 Task: Look for space in Santiago Tuxtla, Mexico from 3rd August, 2023 to 17th August, 2023 for 3 adults, 1 child in price range Rs.3000 to Rs.15000. Place can be entire place with 3 bedrooms having 4 beds and 2 bathrooms. Property type can be house, flat, guest house. Booking option can be shelf check-in. Required host language is English.
Action: Mouse moved to (585, 119)
Screenshot: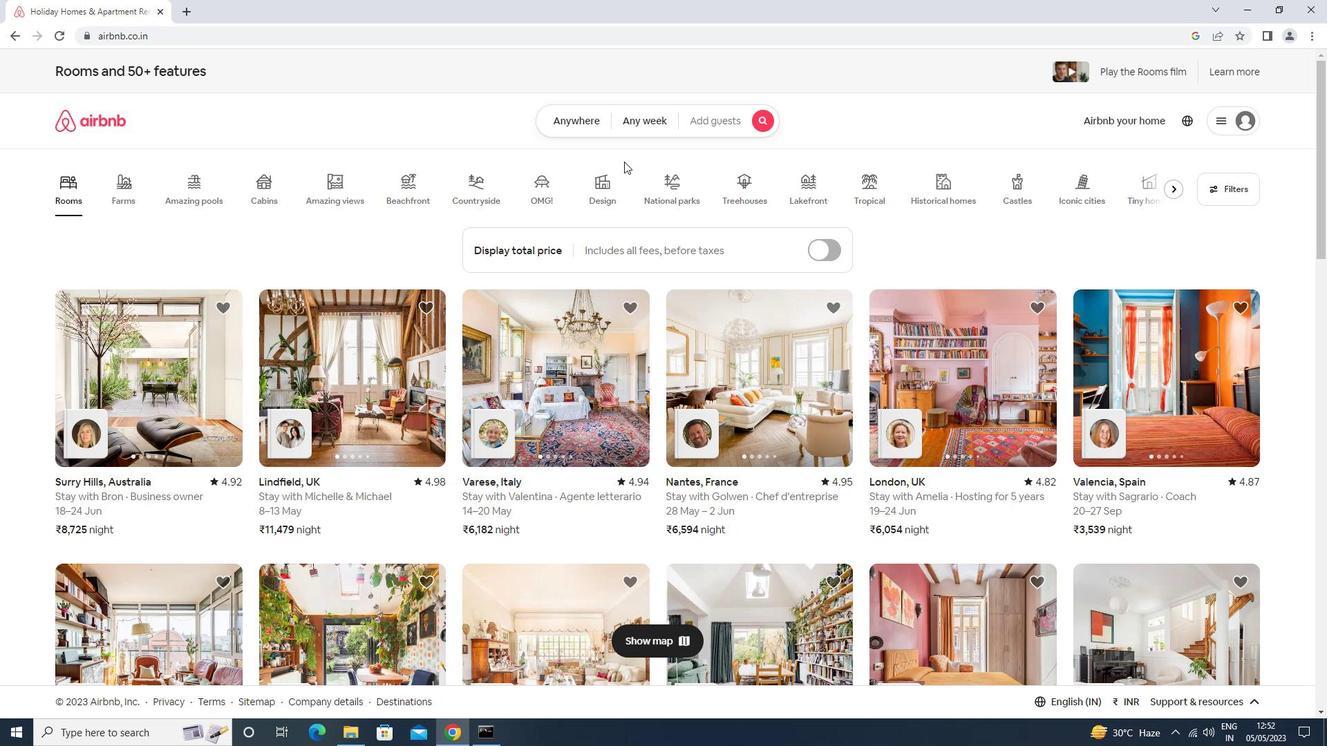 
Action: Mouse pressed left at (585, 119)
Screenshot: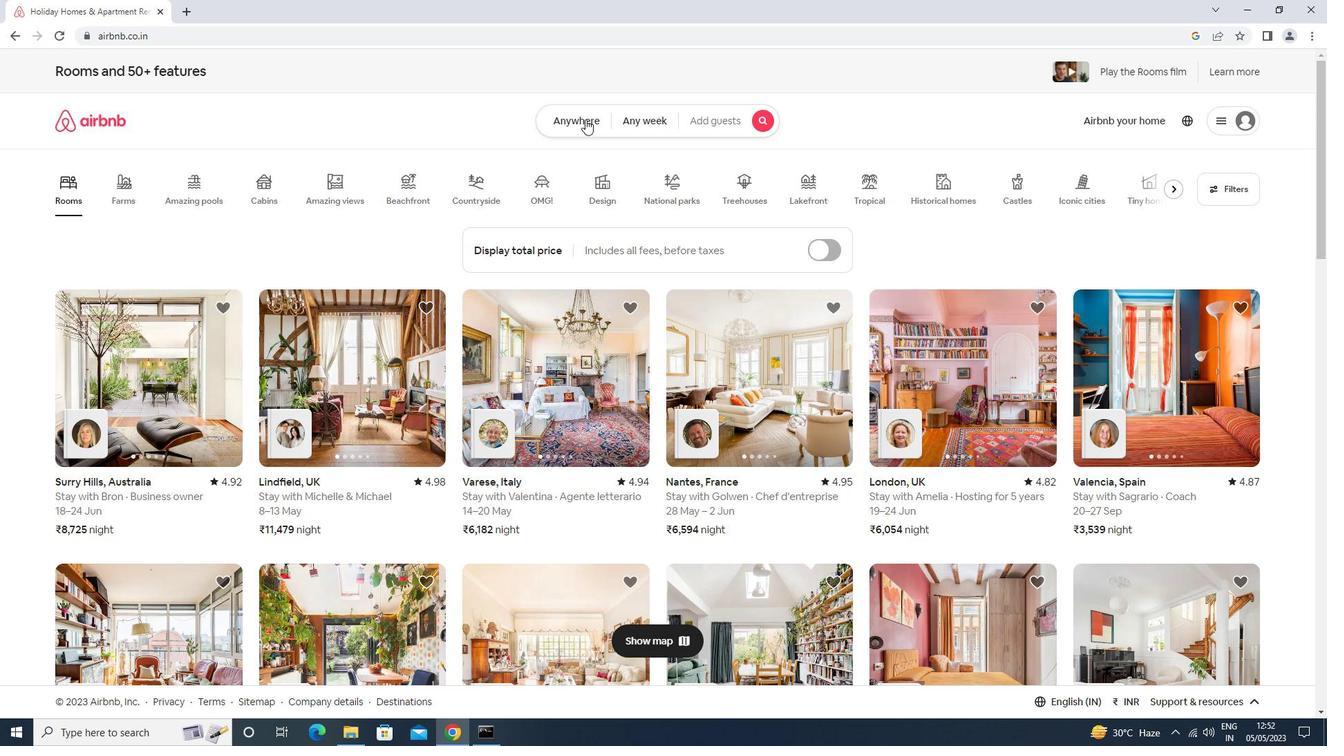 
Action: Mouse moved to (408, 177)
Screenshot: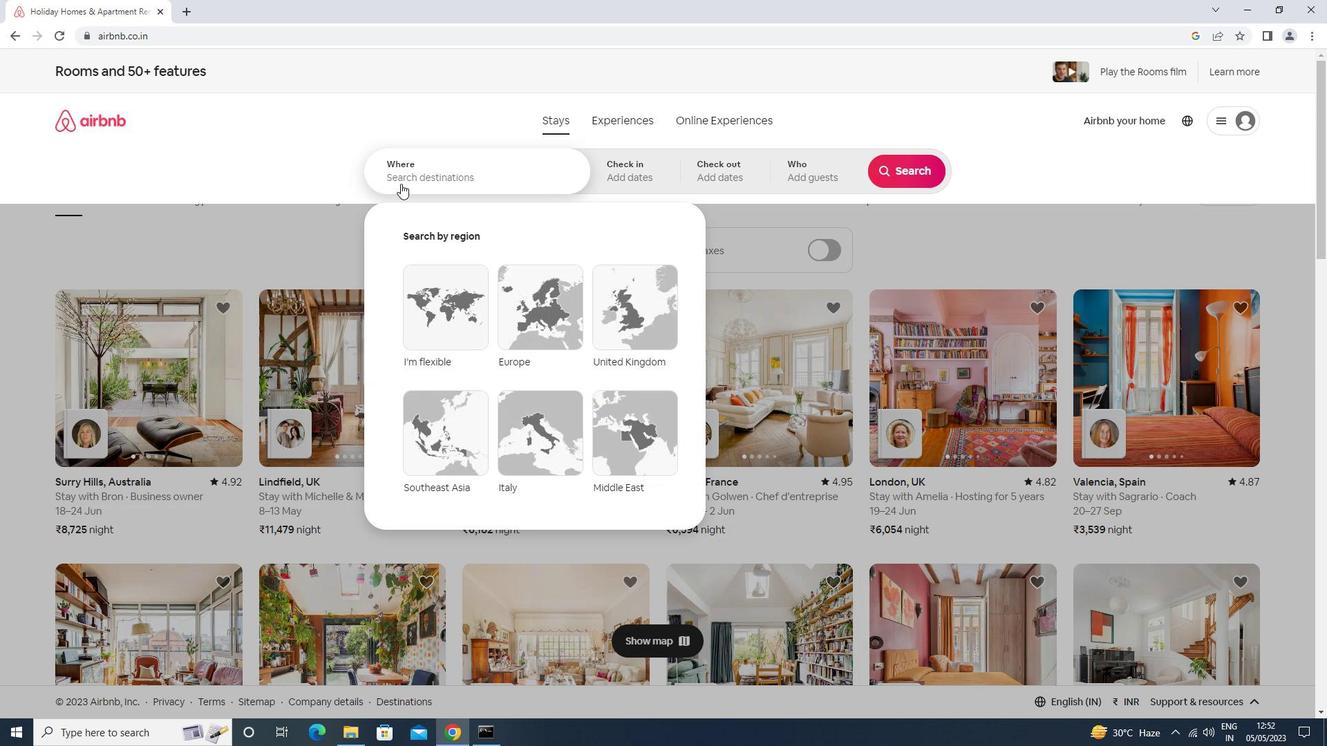 
Action: Mouse pressed left at (408, 177)
Screenshot: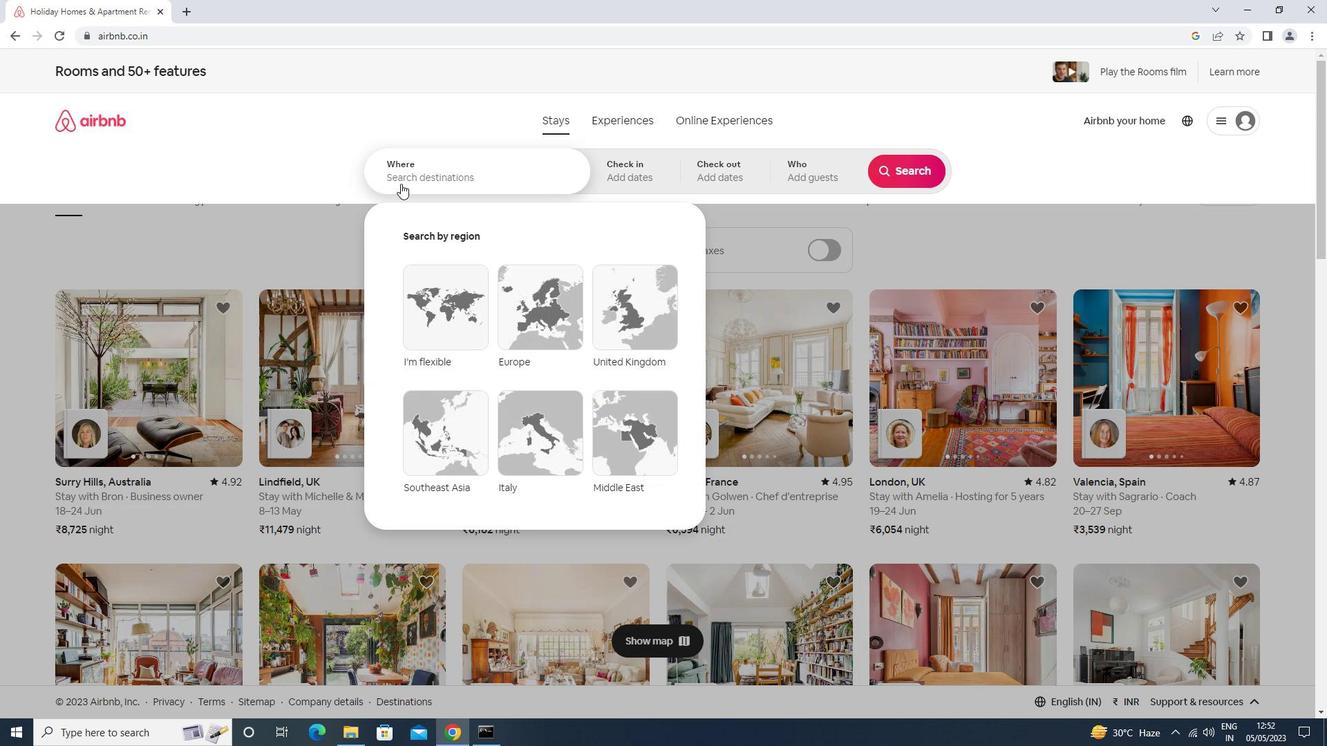 
Action: Key pressed <Key.shift>SANTIAGO<Key.space><Key.shift>T<Key.down><Key.enter>
Screenshot: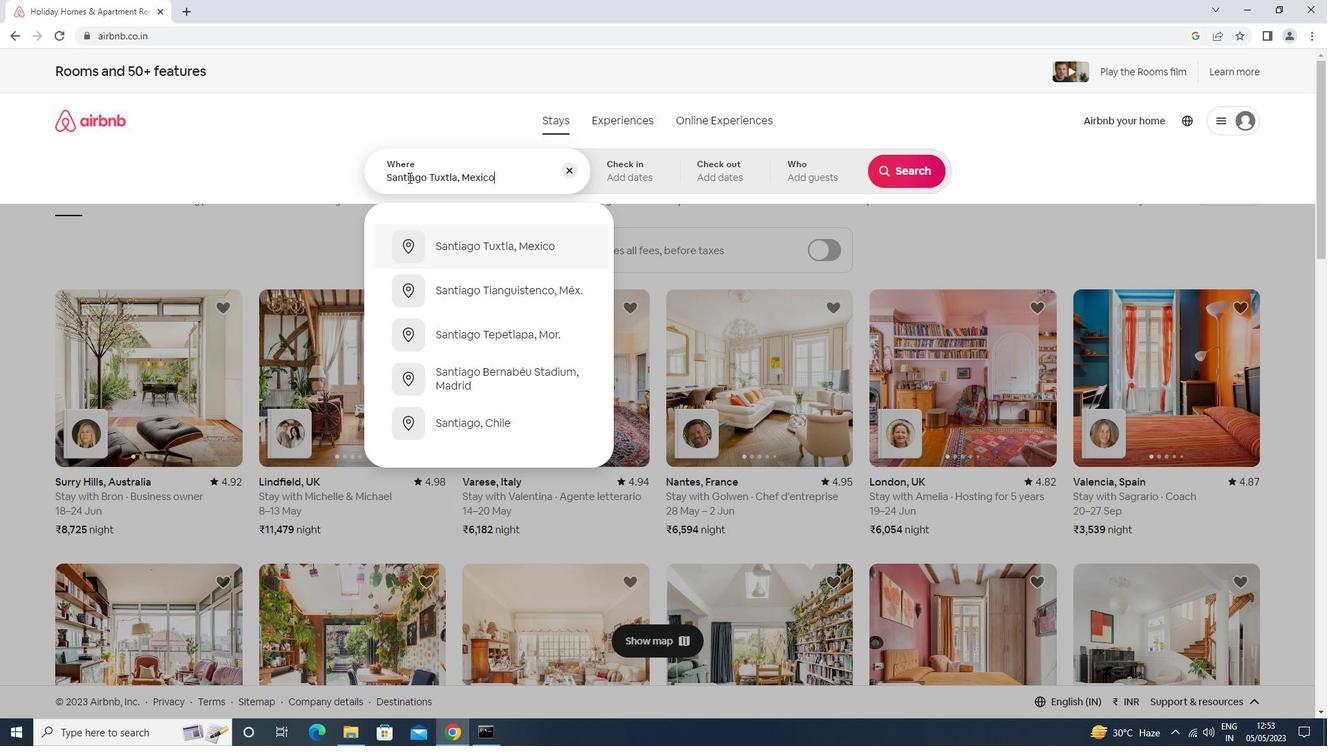 
Action: Mouse moved to (899, 270)
Screenshot: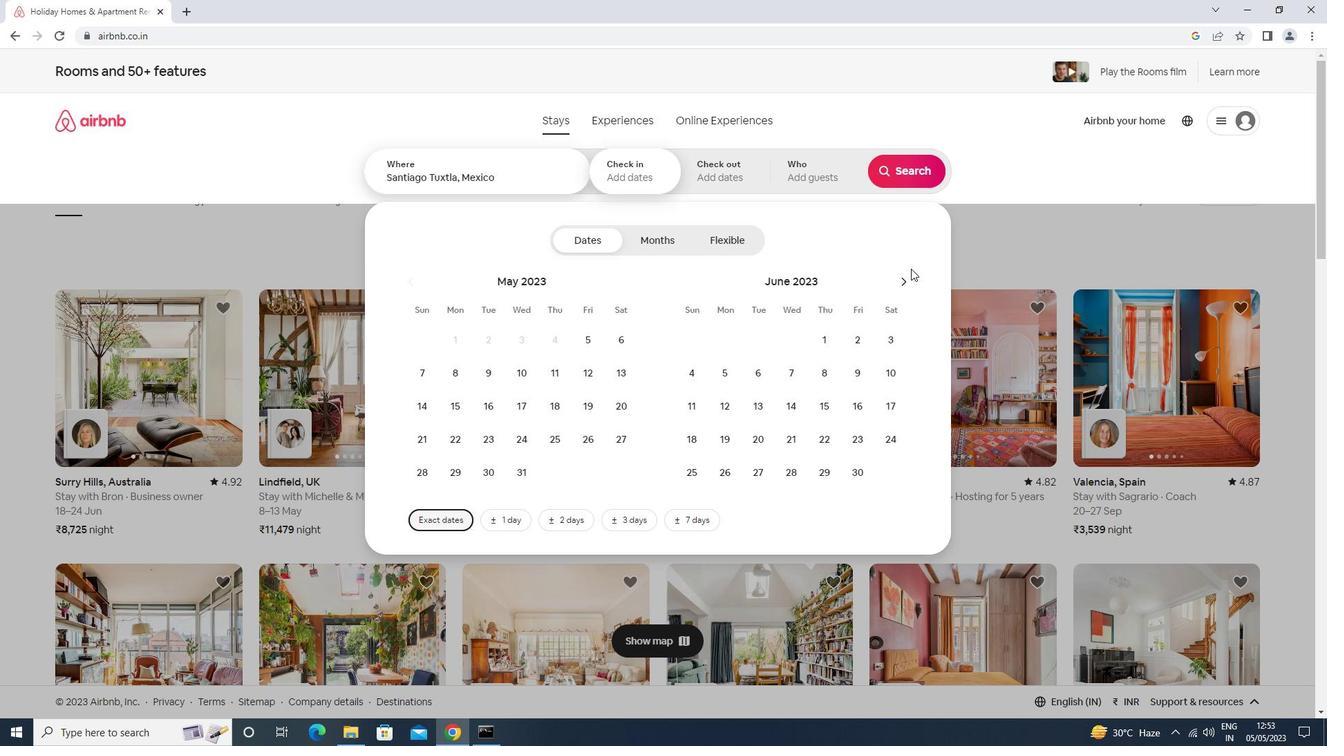
Action: Mouse pressed left at (899, 270)
Screenshot: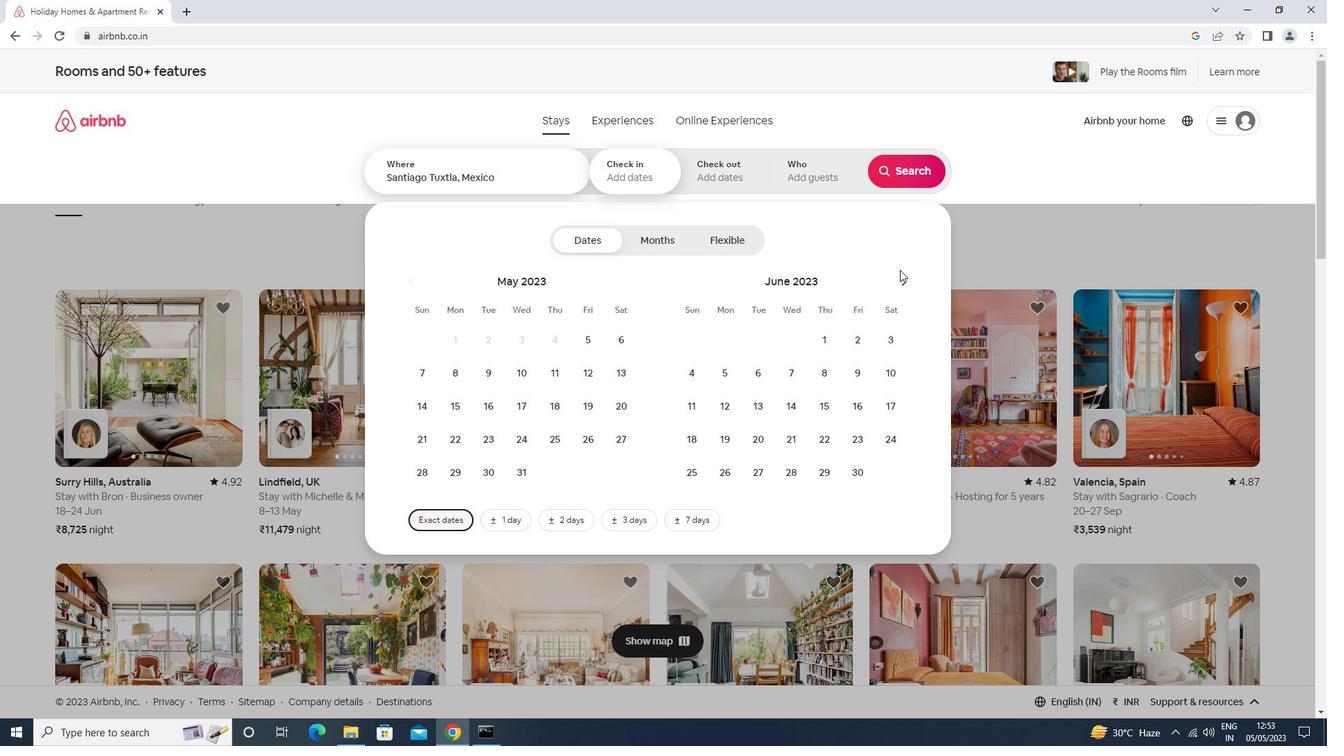
Action: Mouse moved to (900, 275)
Screenshot: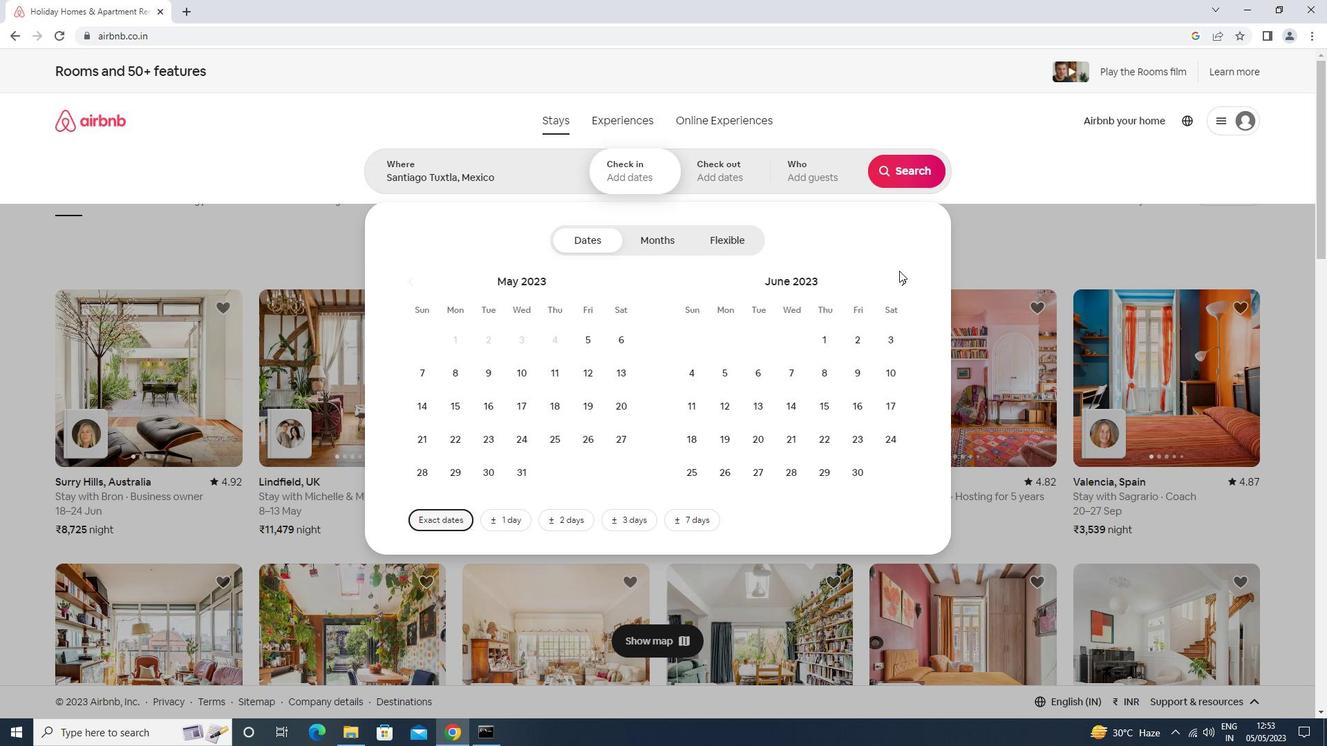 
Action: Mouse pressed left at (900, 275)
Screenshot: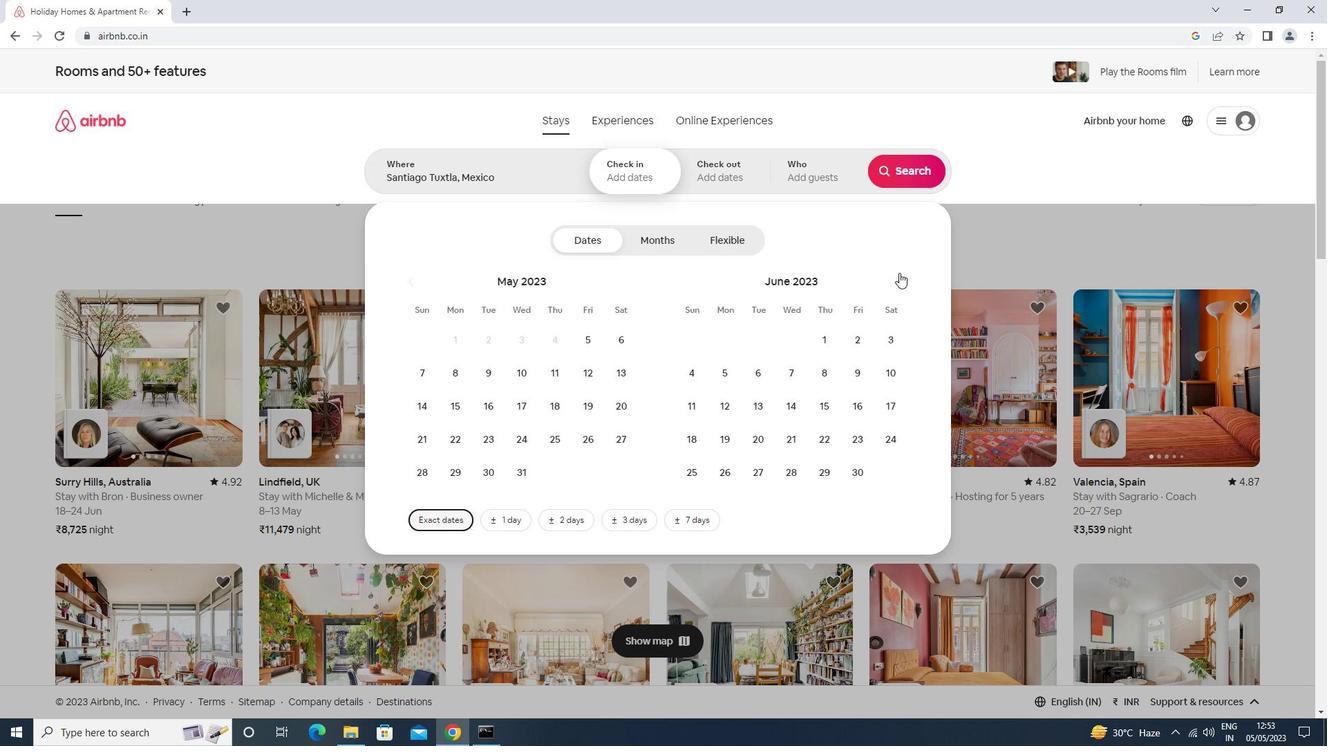 
Action: Mouse pressed left at (900, 275)
Screenshot: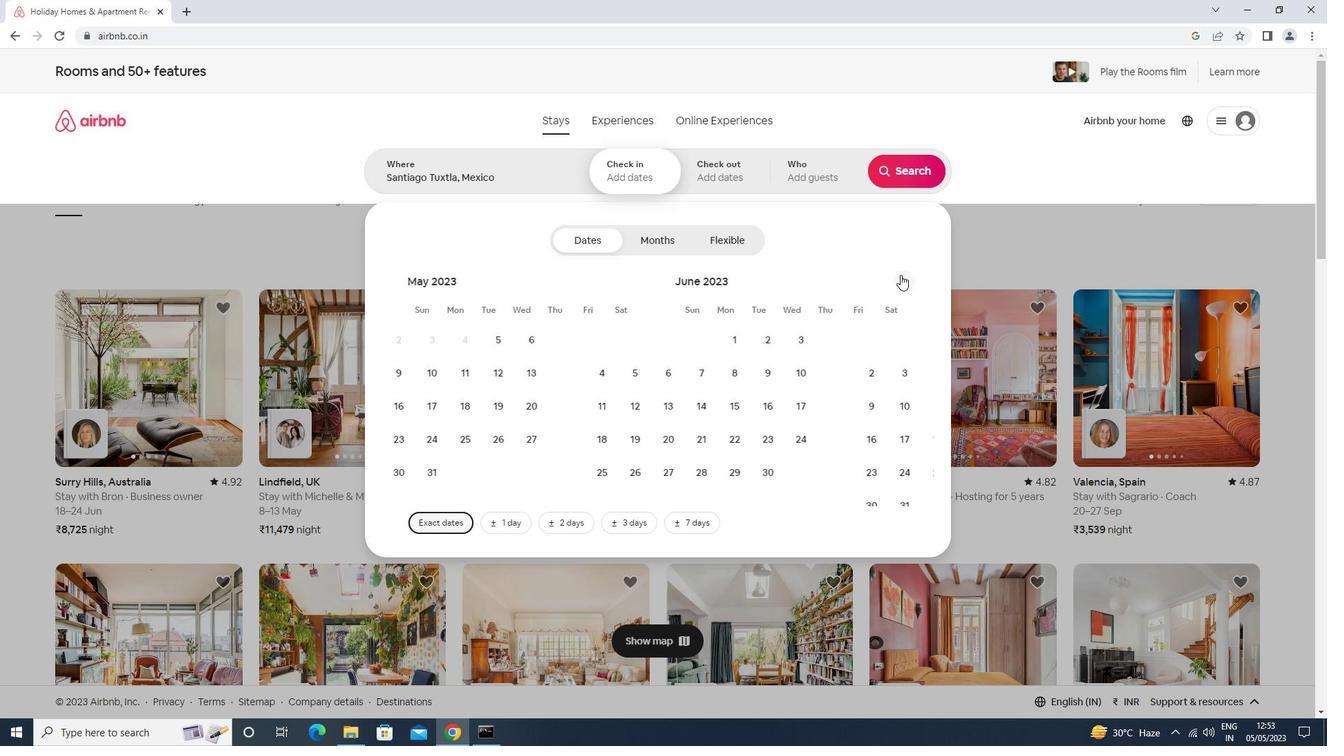 
Action: Mouse moved to (830, 335)
Screenshot: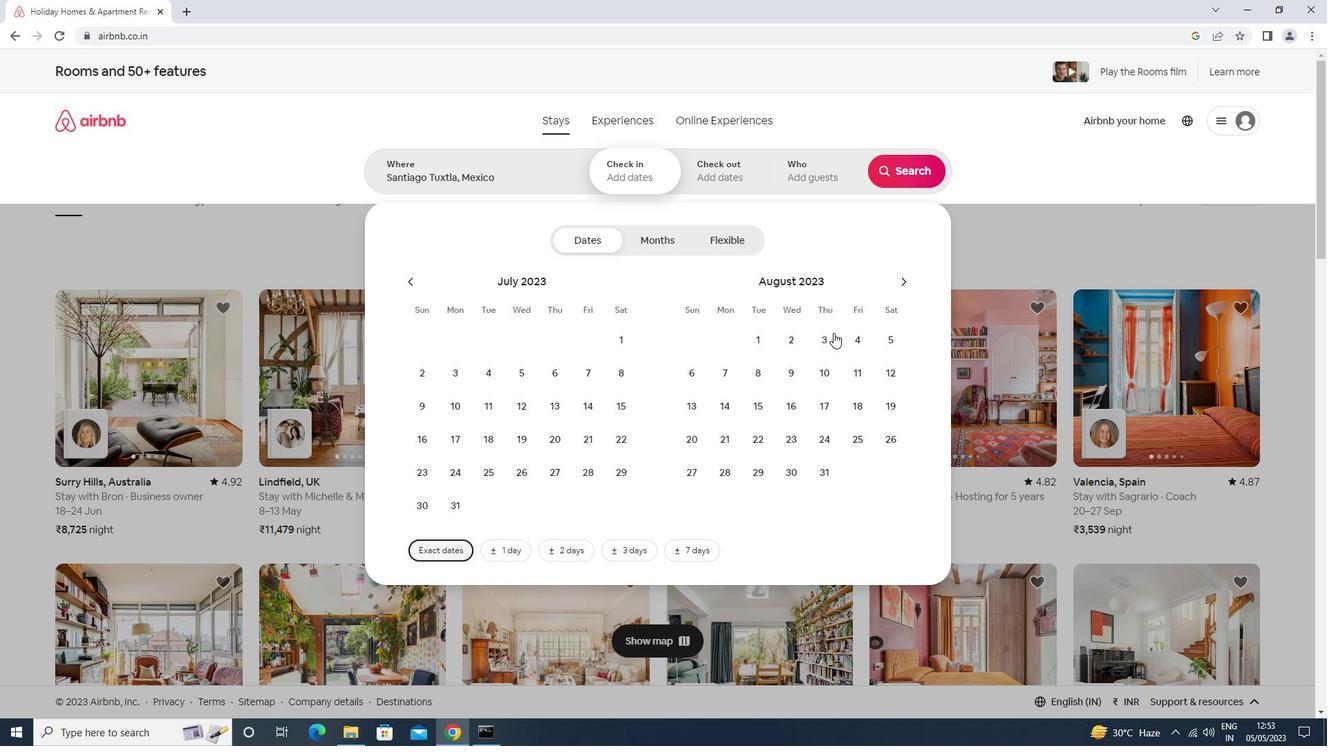 
Action: Mouse pressed left at (830, 335)
Screenshot: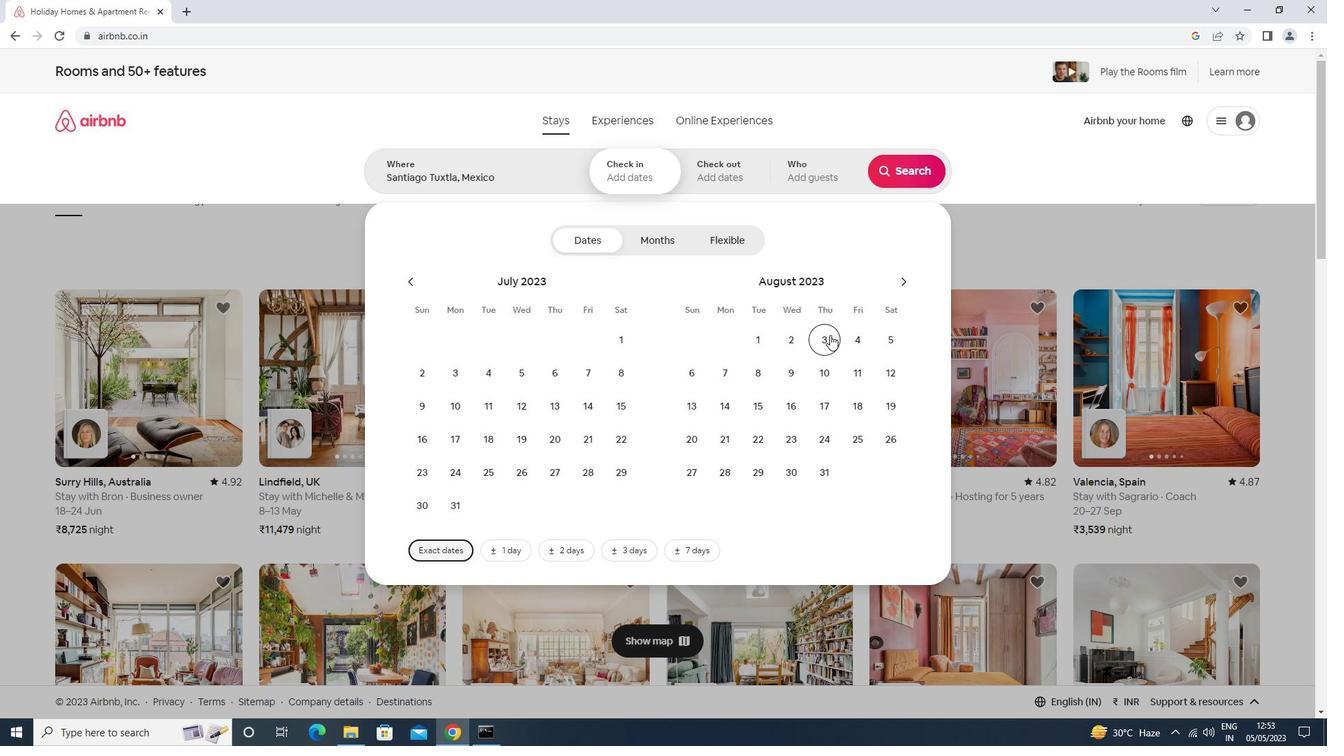 
Action: Mouse moved to (827, 409)
Screenshot: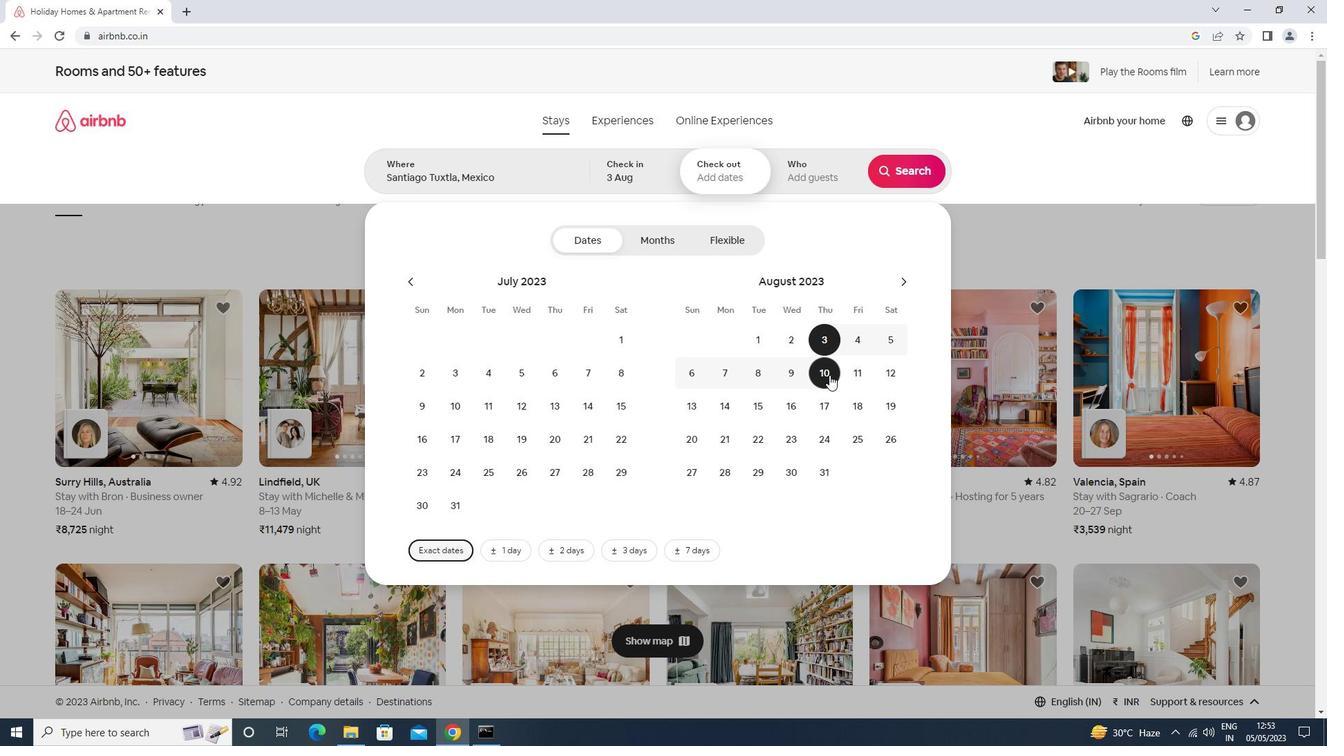 
Action: Mouse pressed left at (827, 409)
Screenshot: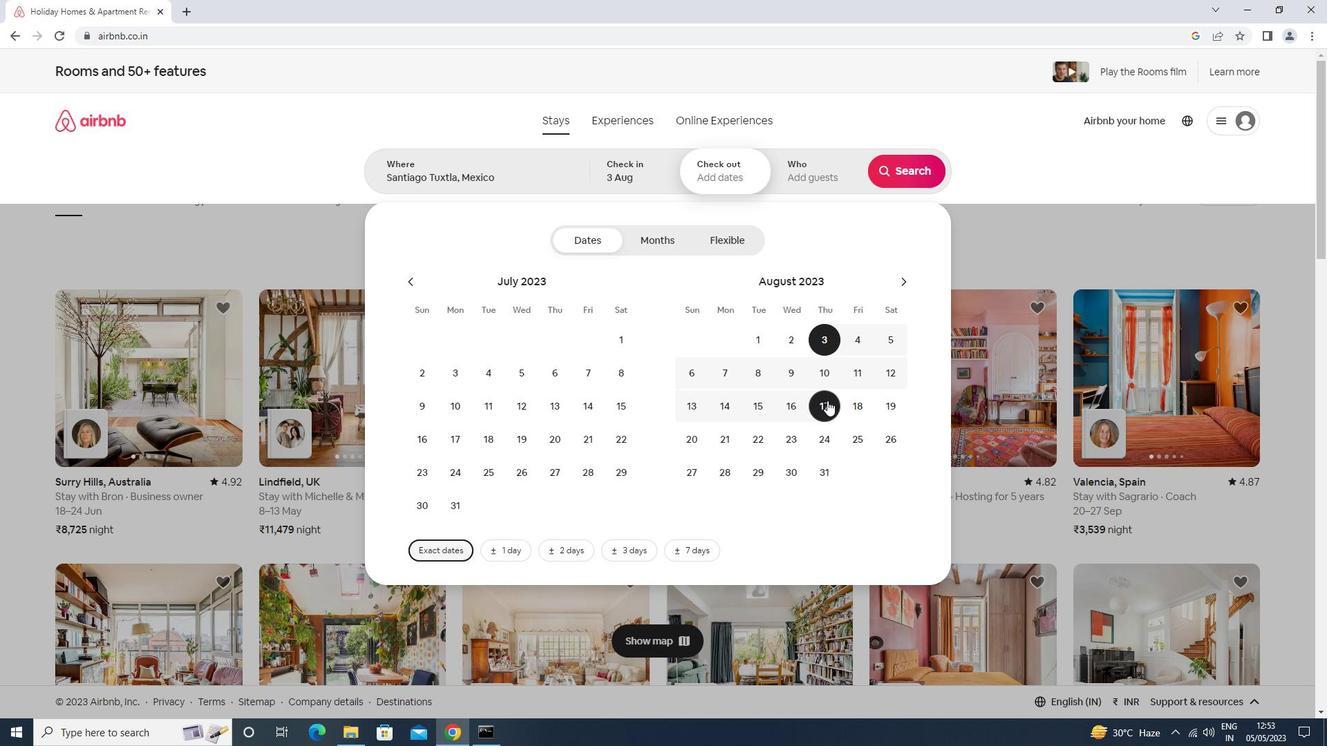 
Action: Mouse moved to (794, 166)
Screenshot: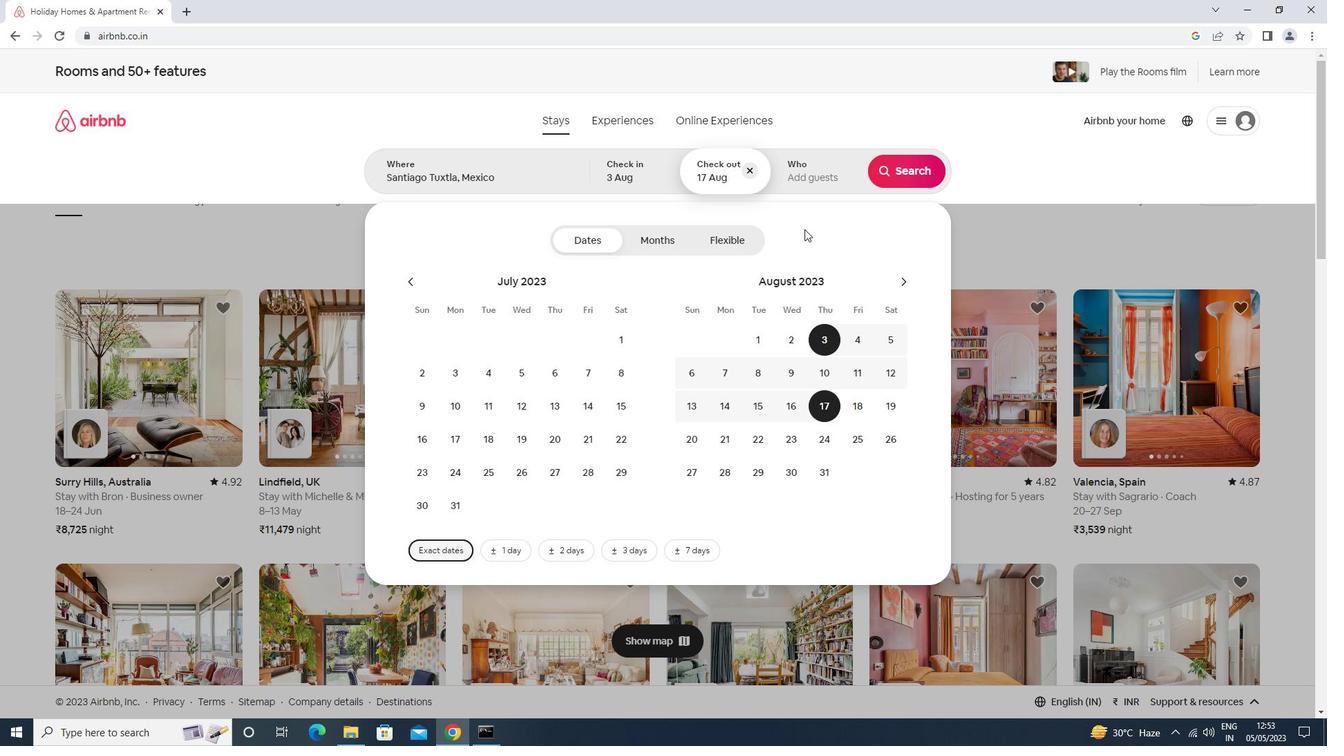
Action: Mouse pressed left at (794, 166)
Screenshot: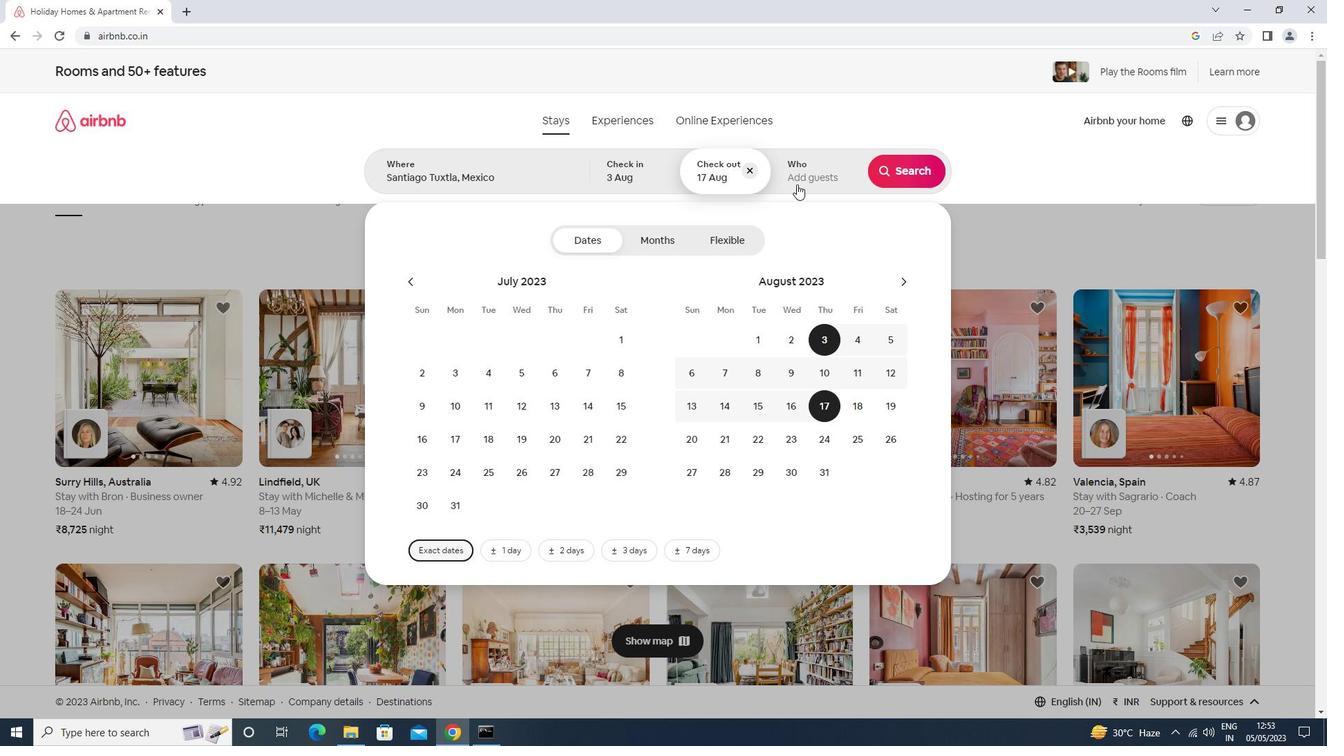
Action: Mouse moved to (906, 243)
Screenshot: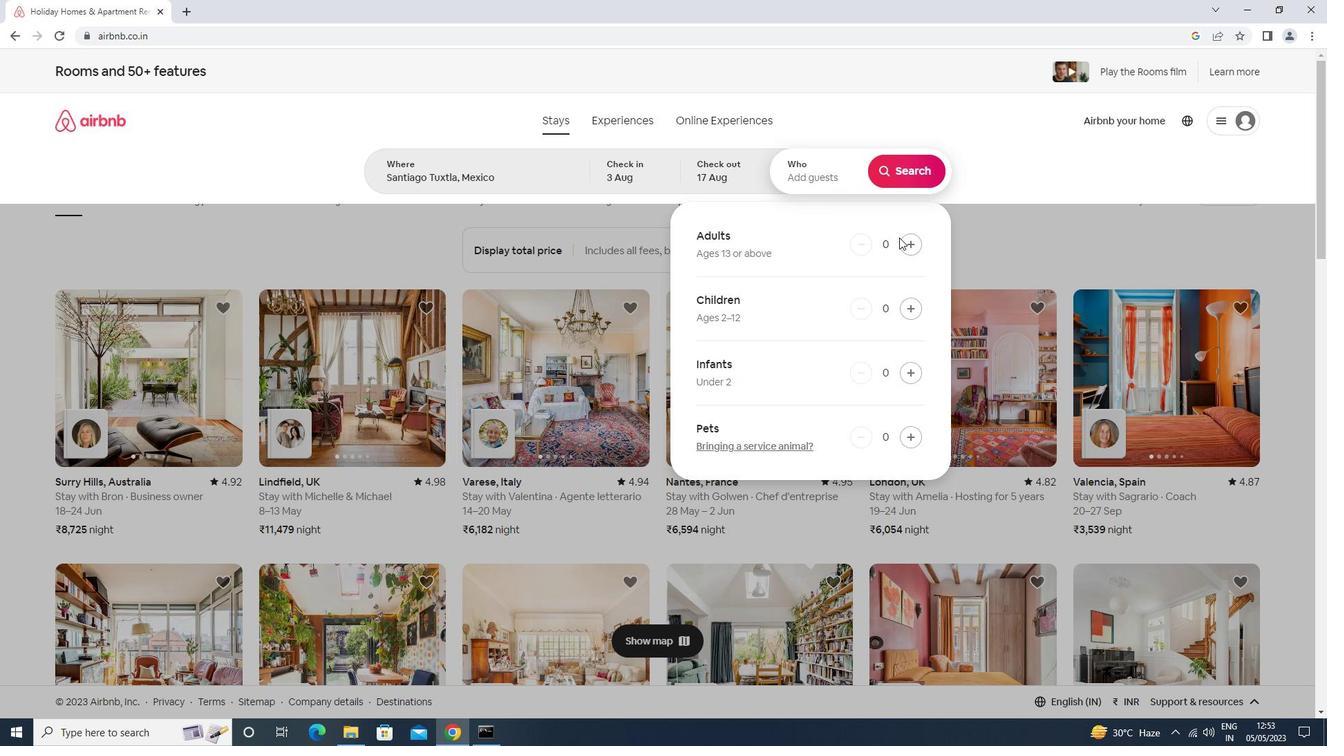 
Action: Mouse pressed left at (906, 243)
Screenshot: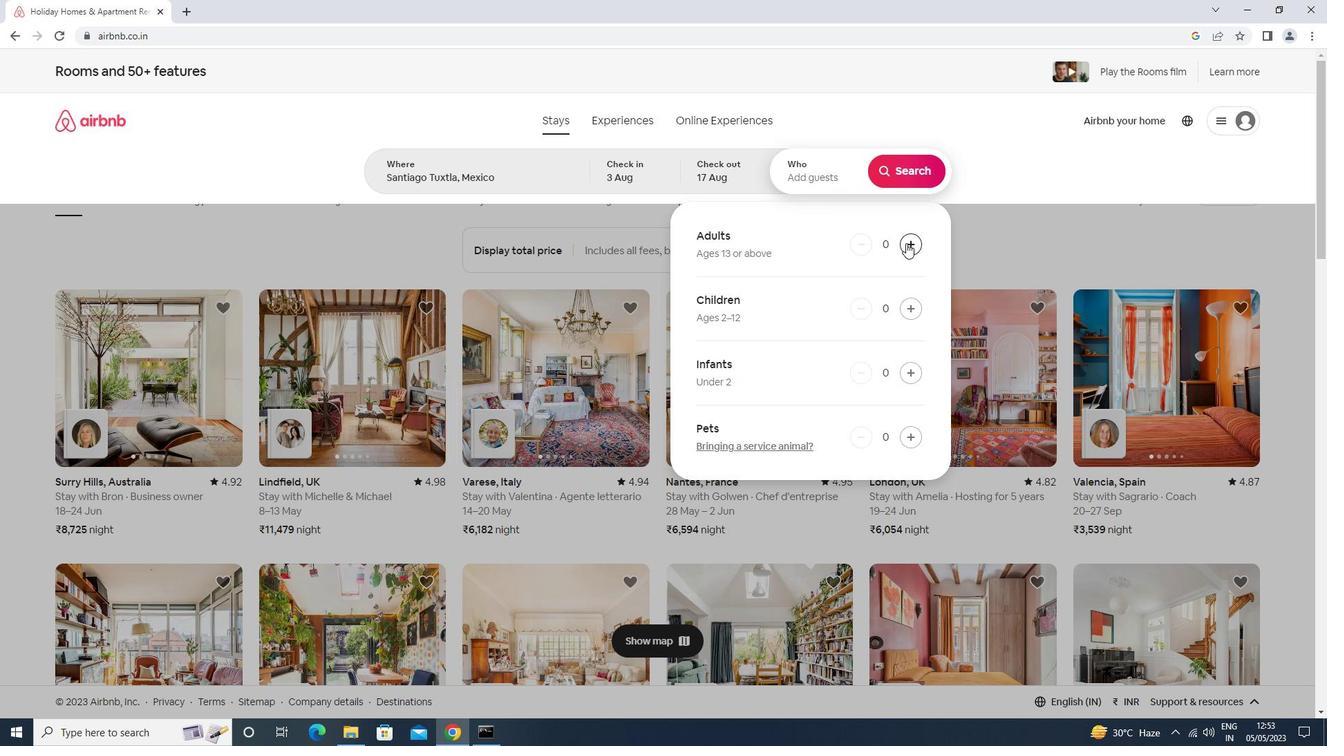 
Action: Mouse pressed left at (906, 243)
Screenshot: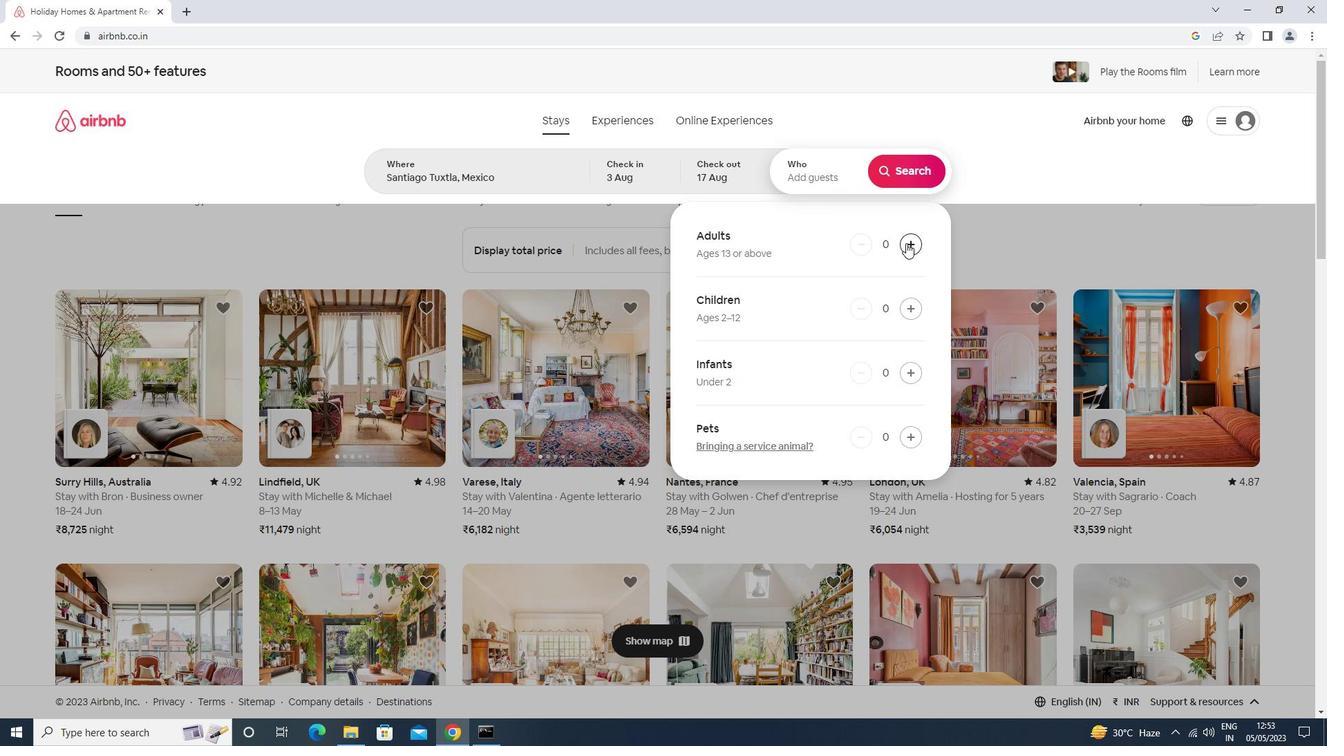
Action: Mouse pressed left at (906, 243)
Screenshot: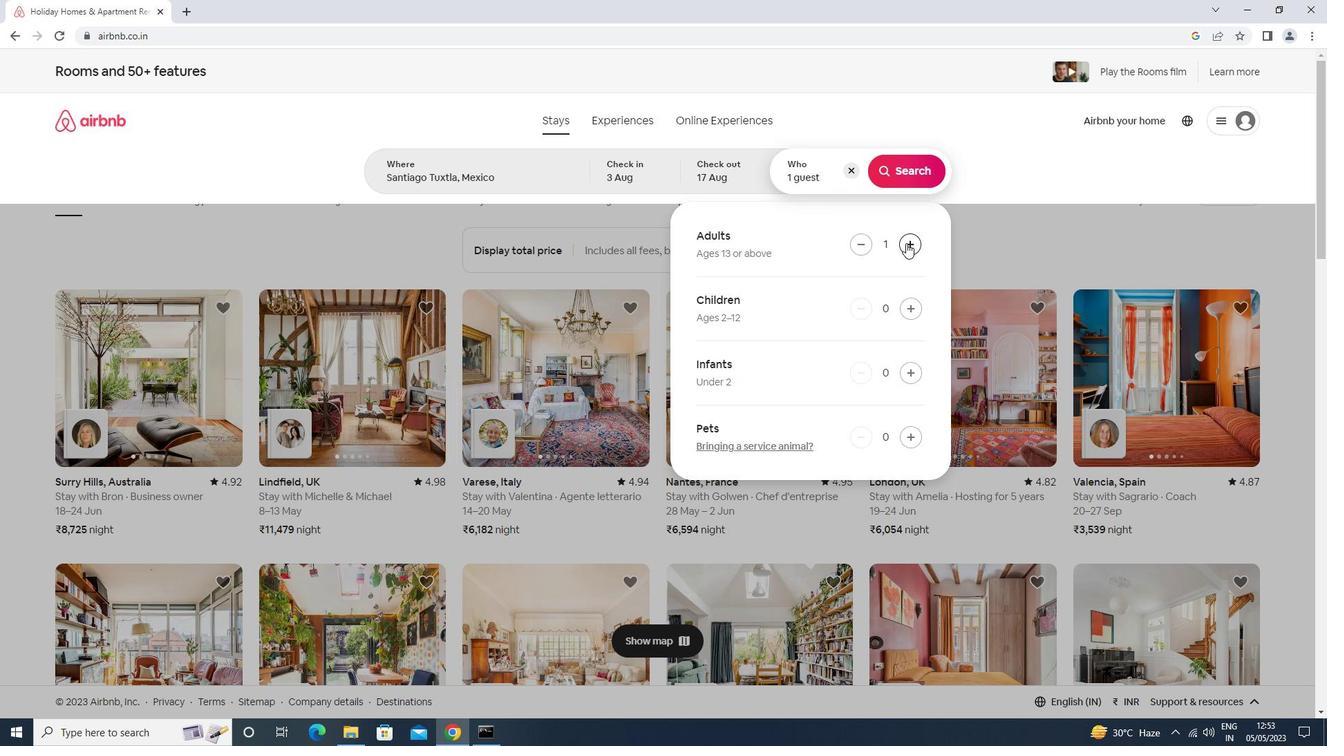 
Action: Mouse pressed left at (906, 243)
Screenshot: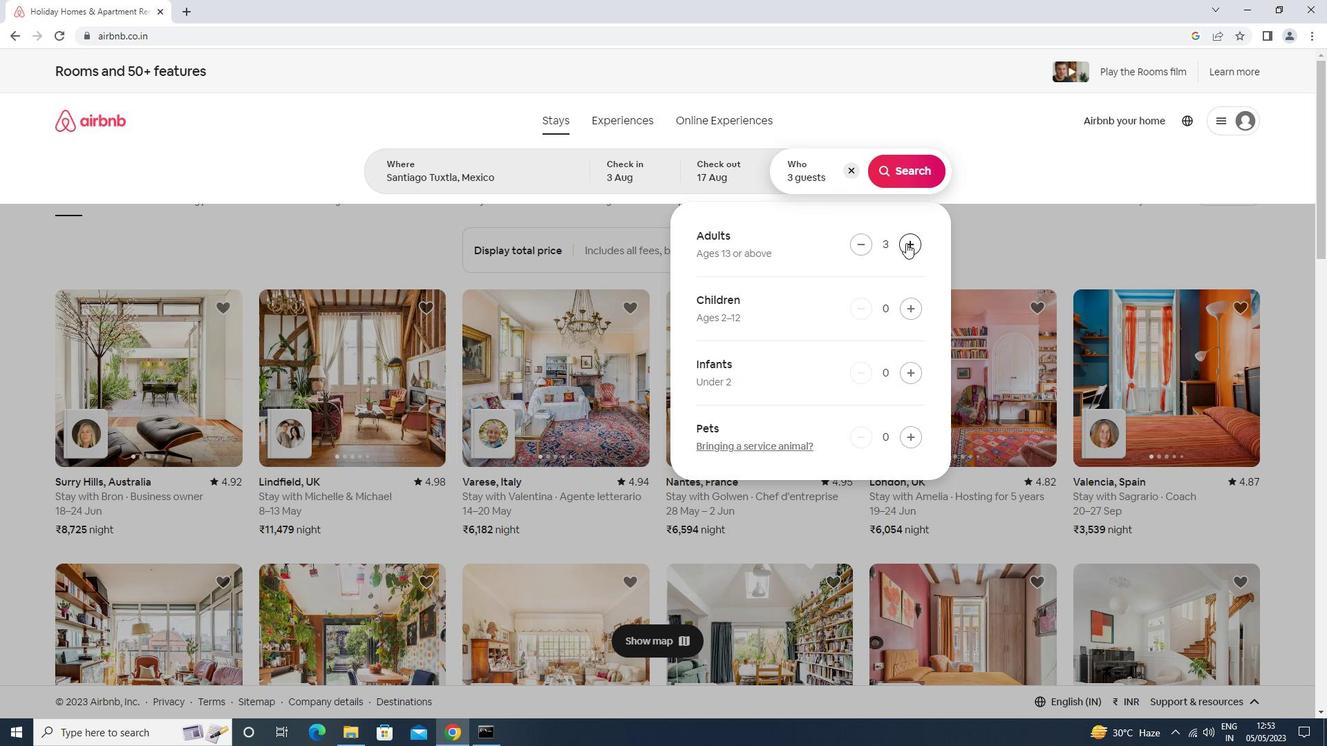 
Action: Mouse moved to (859, 241)
Screenshot: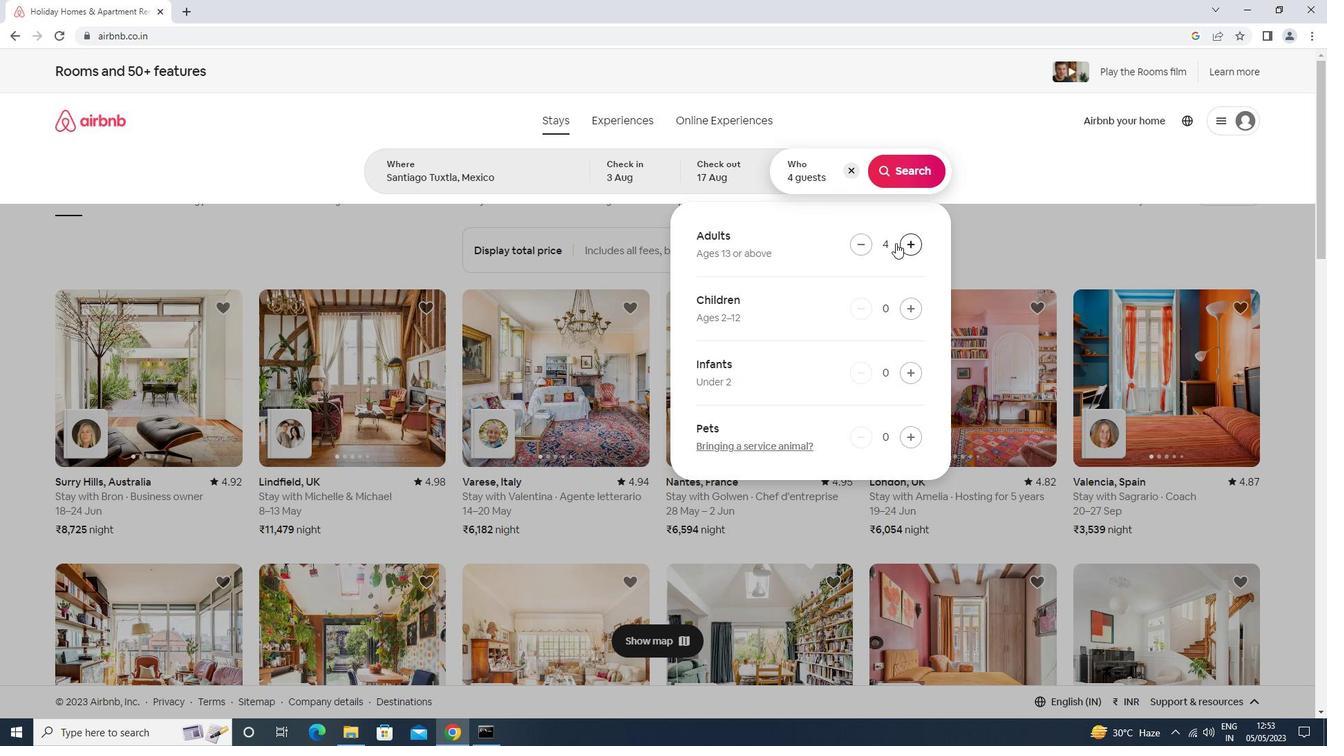 
Action: Mouse pressed left at (859, 241)
Screenshot: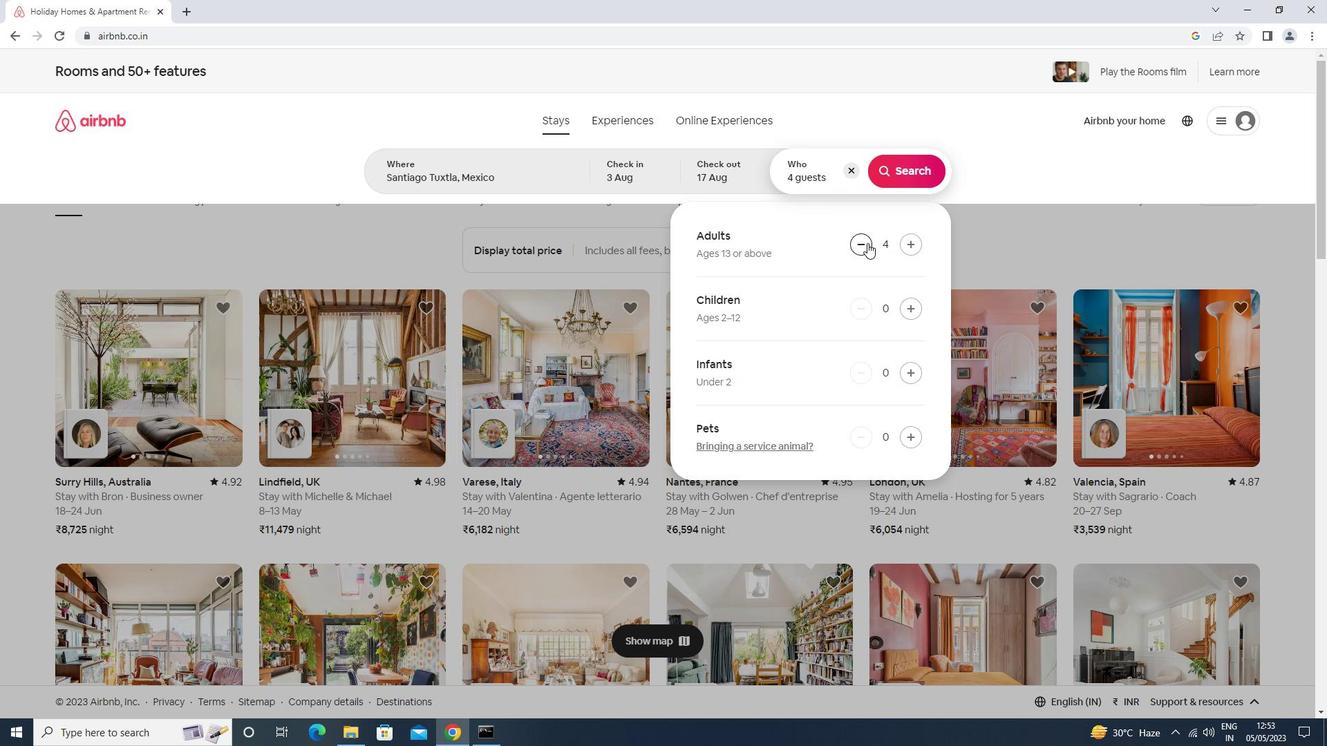 
Action: Mouse moved to (903, 304)
Screenshot: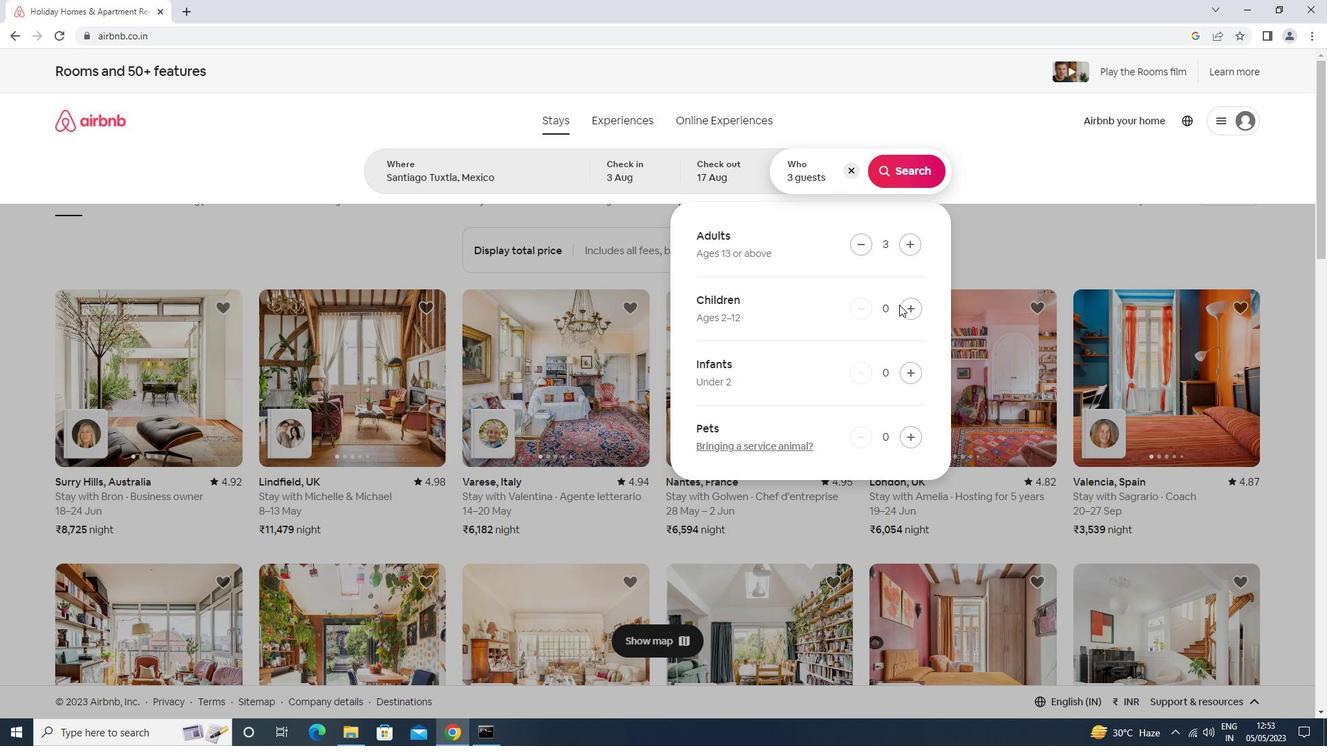 
Action: Mouse pressed left at (903, 304)
Screenshot: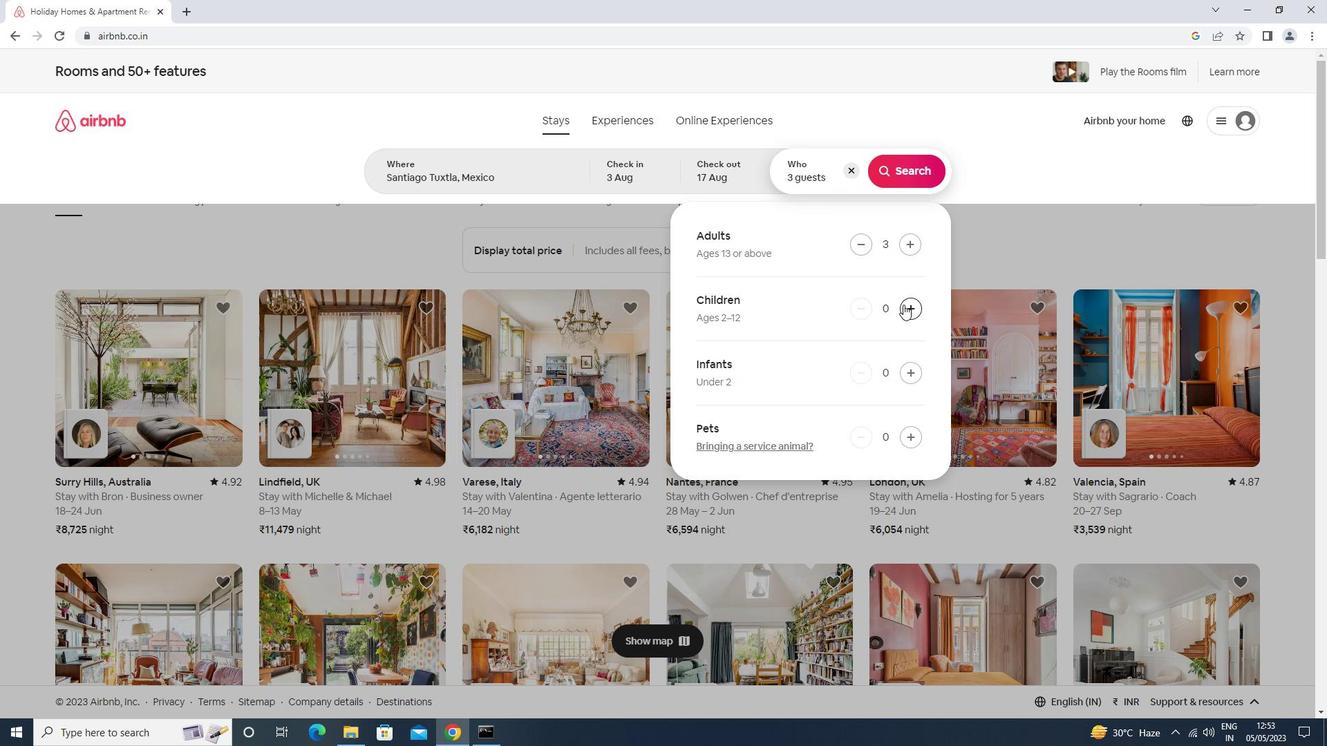 
Action: Mouse moved to (902, 172)
Screenshot: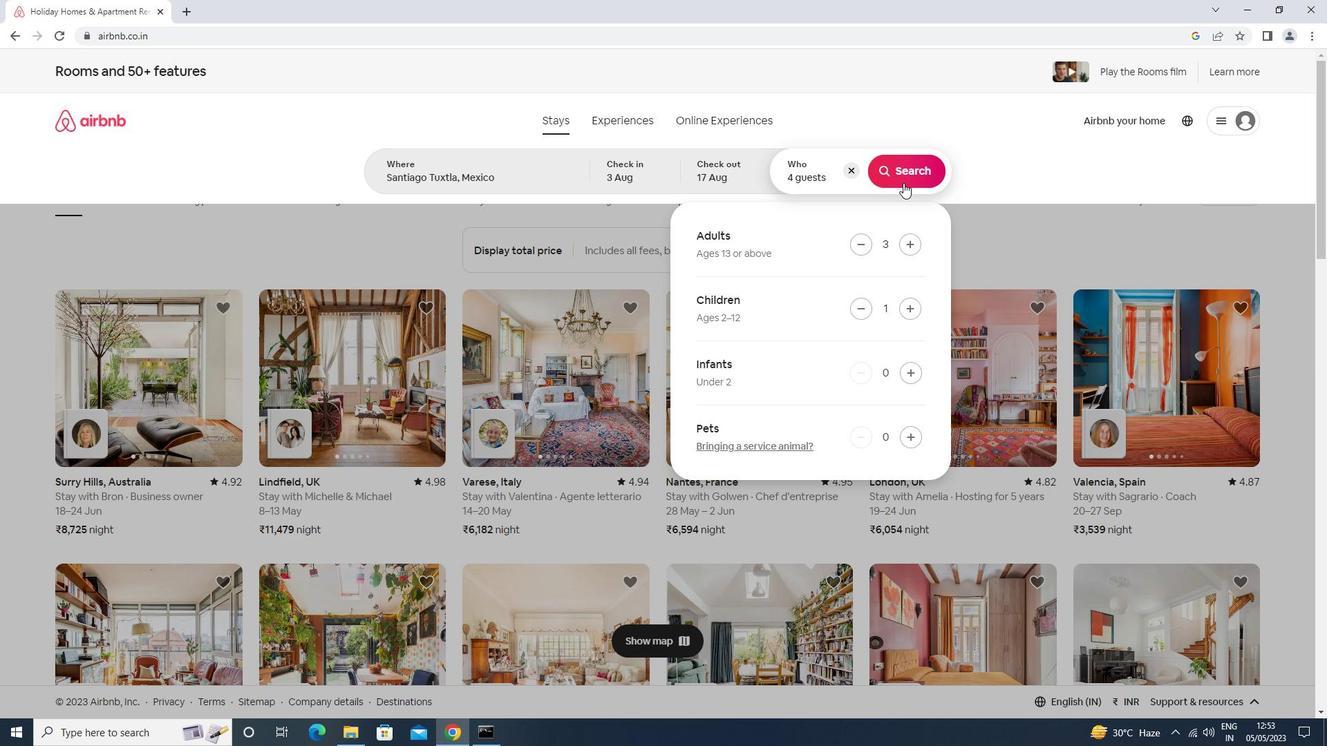 
Action: Mouse pressed left at (902, 172)
Screenshot: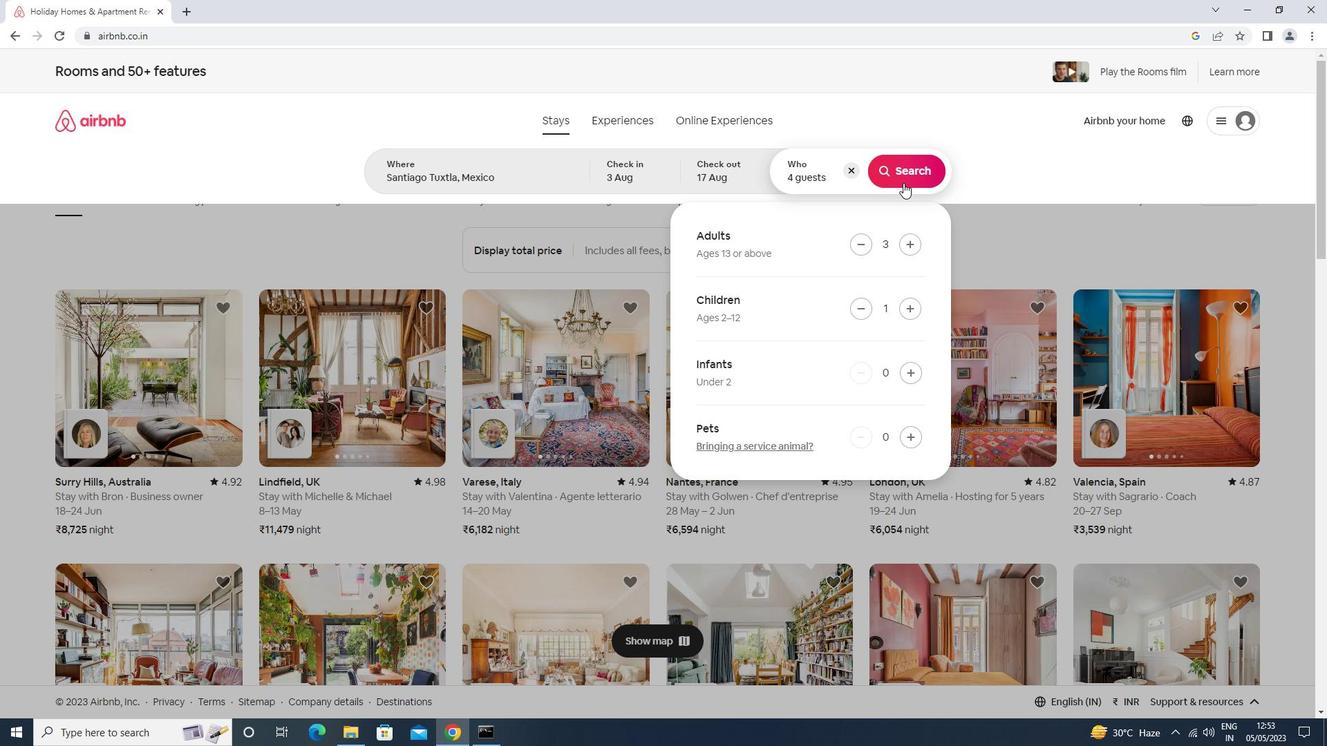 
Action: Mouse moved to (1265, 130)
Screenshot: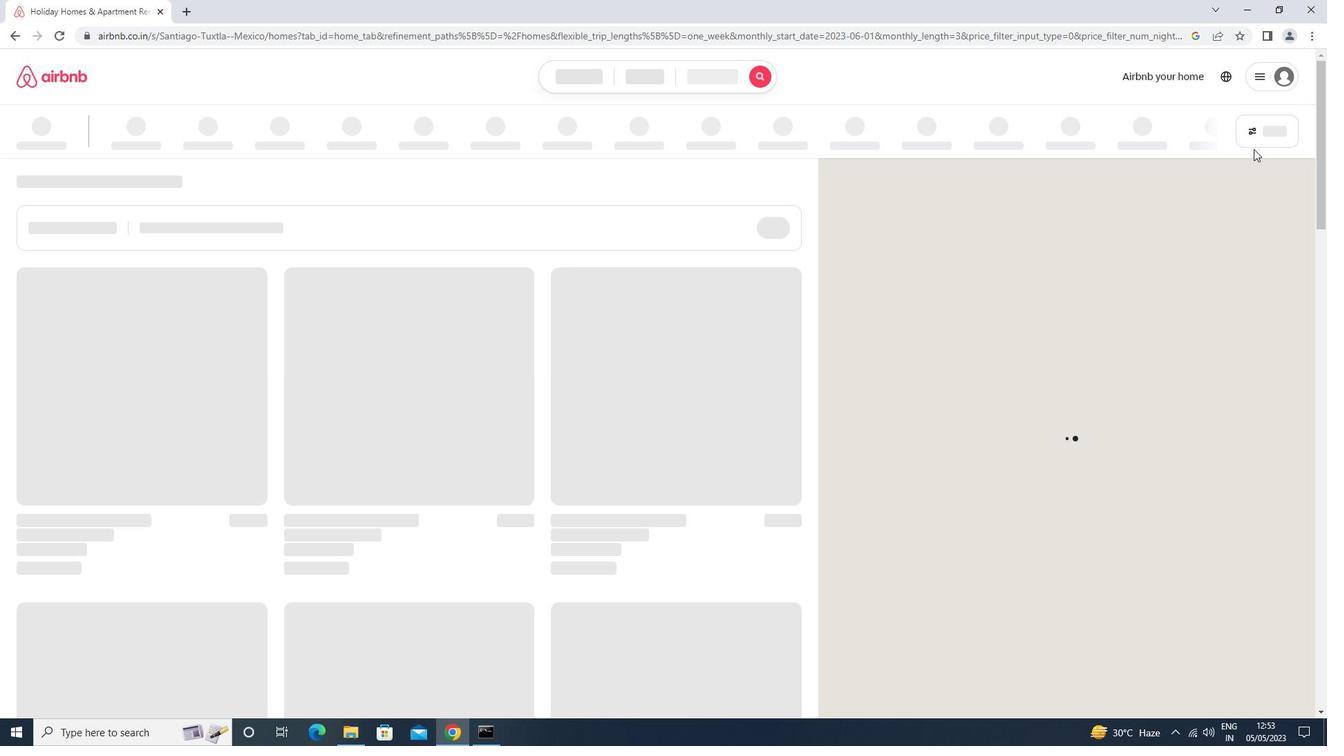 
Action: Mouse pressed left at (1265, 130)
Screenshot: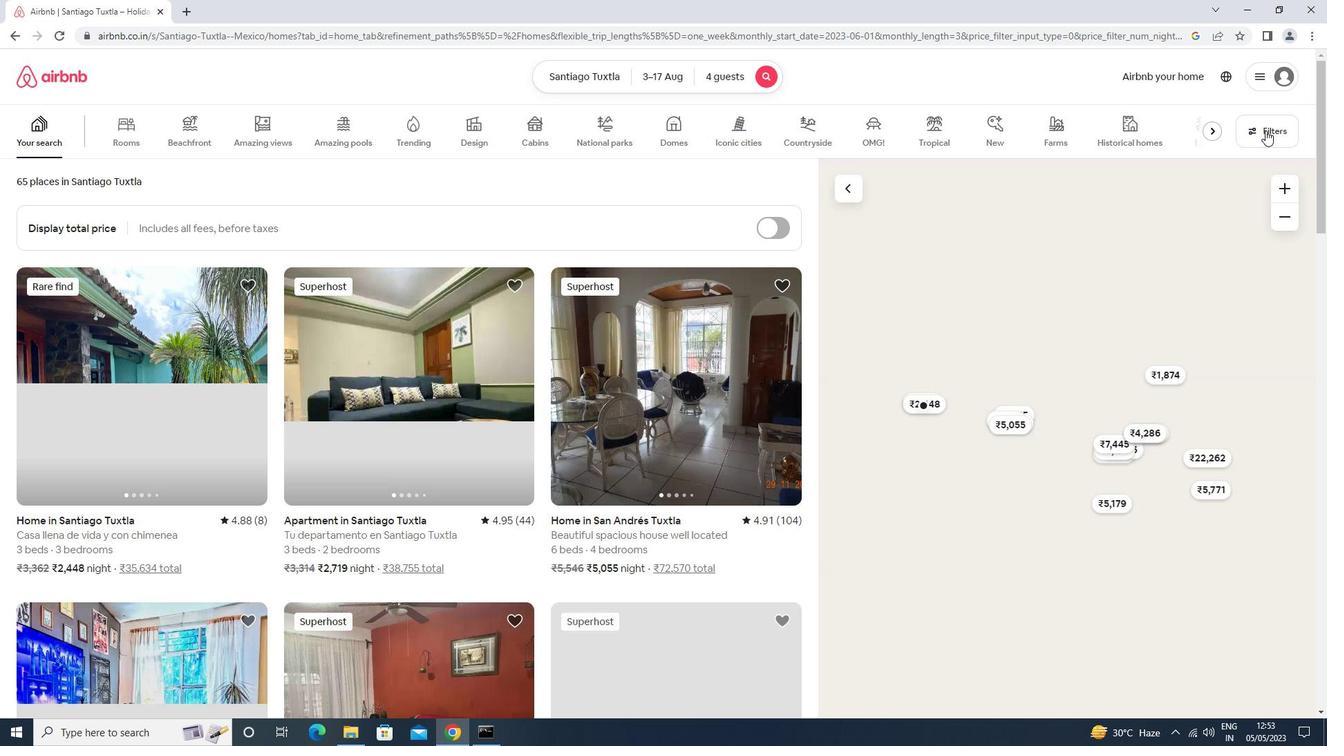 
Action: Mouse moved to (564, 467)
Screenshot: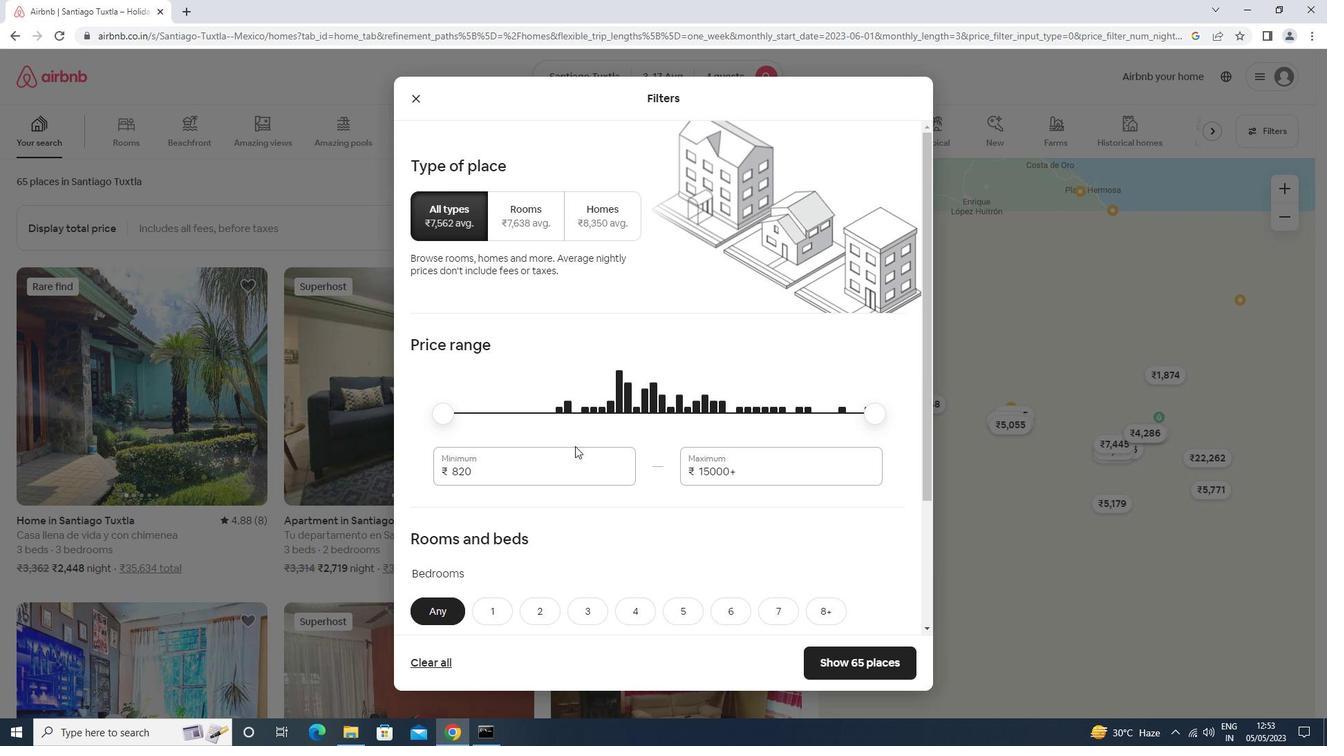 
Action: Mouse pressed left at (564, 467)
Screenshot: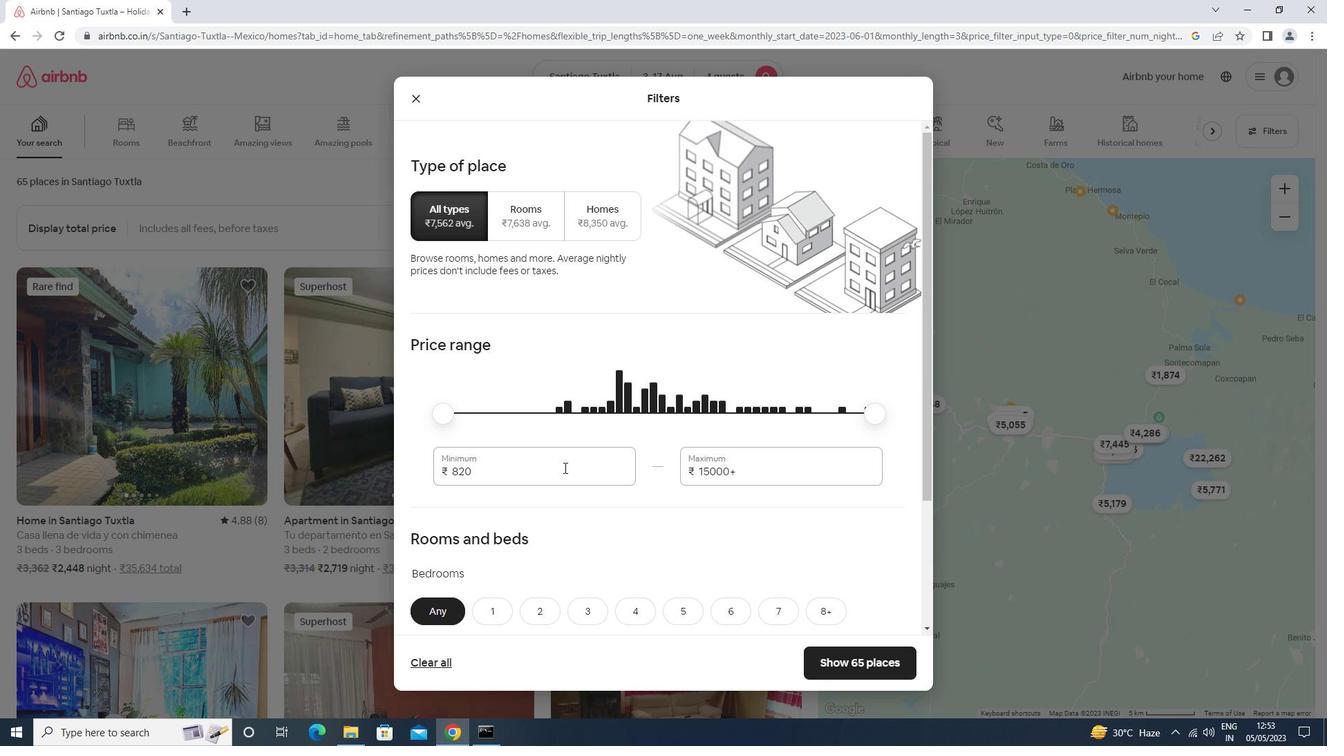 
Action: Key pressed <Key.backspace><Key.backspace><Key.backspace>3000<Key.tab>15000
Screenshot: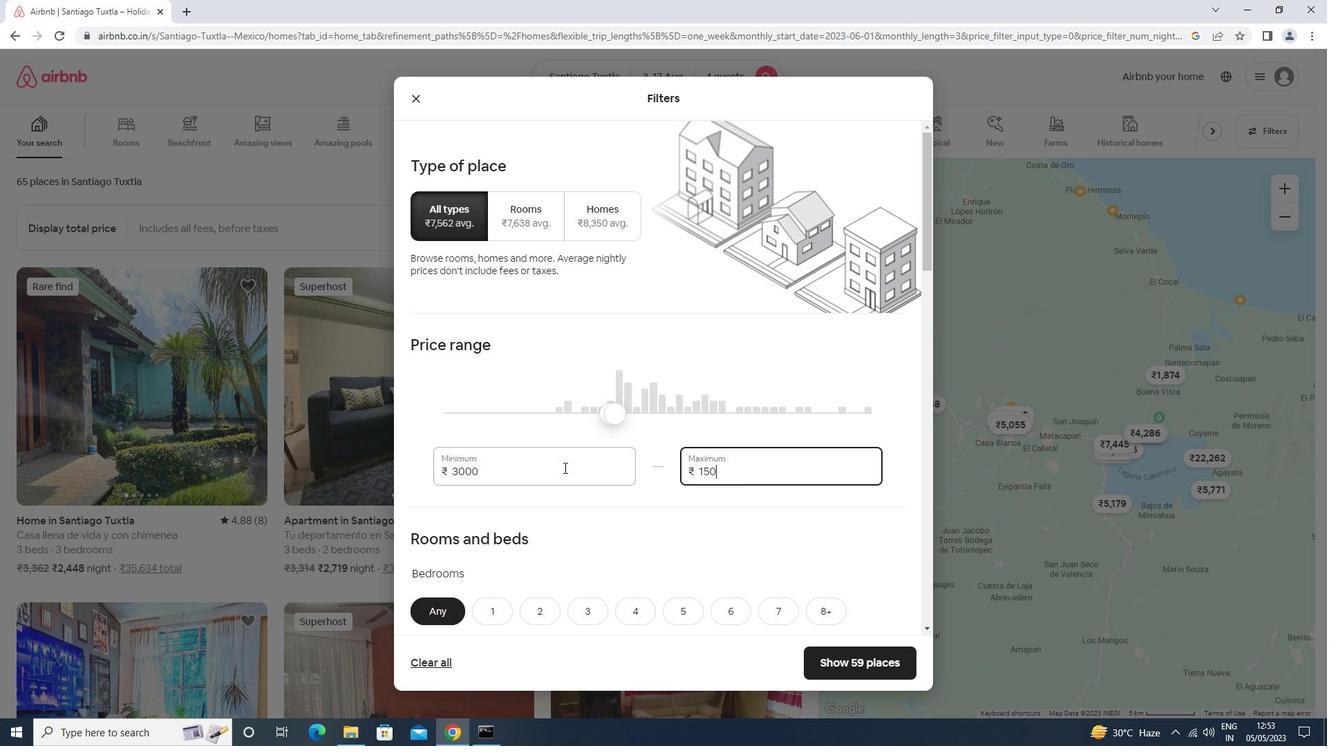 
Action: Mouse scrolled (564, 467) with delta (0, 0)
Screenshot: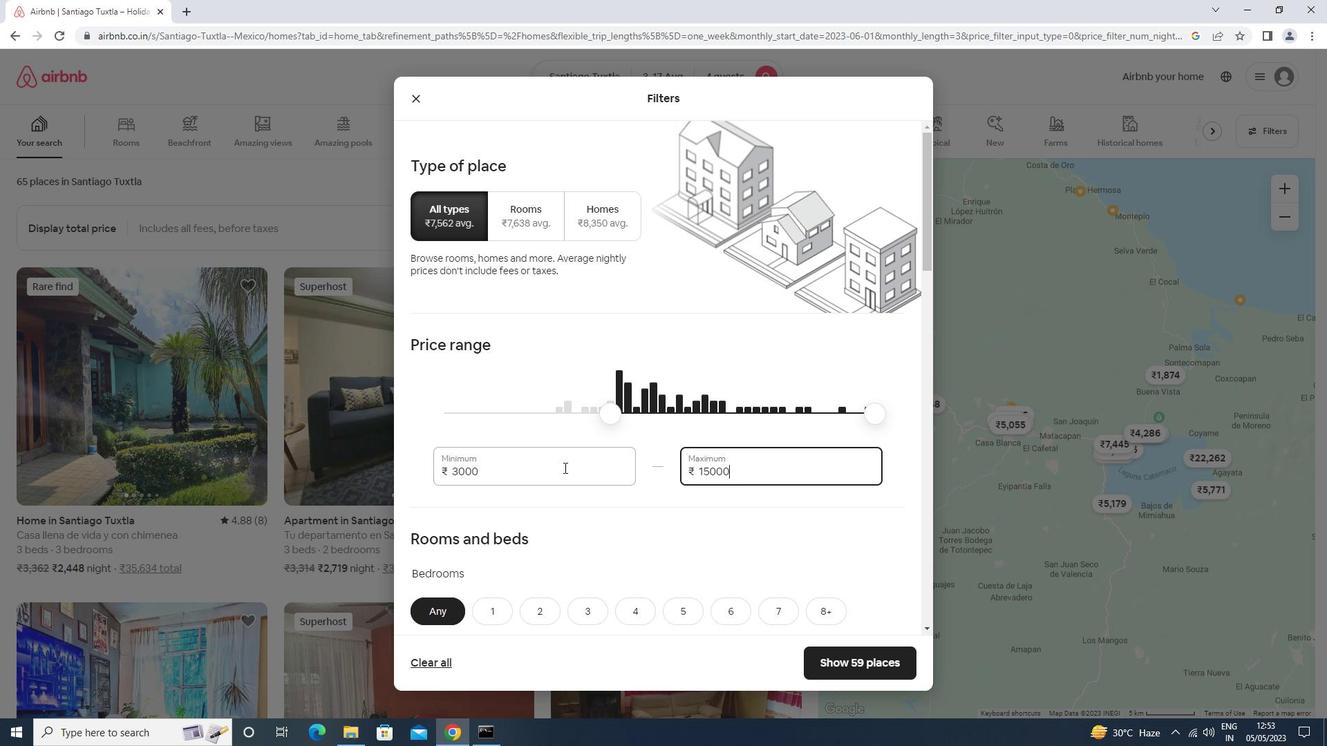 
Action: Mouse scrolled (564, 467) with delta (0, 0)
Screenshot: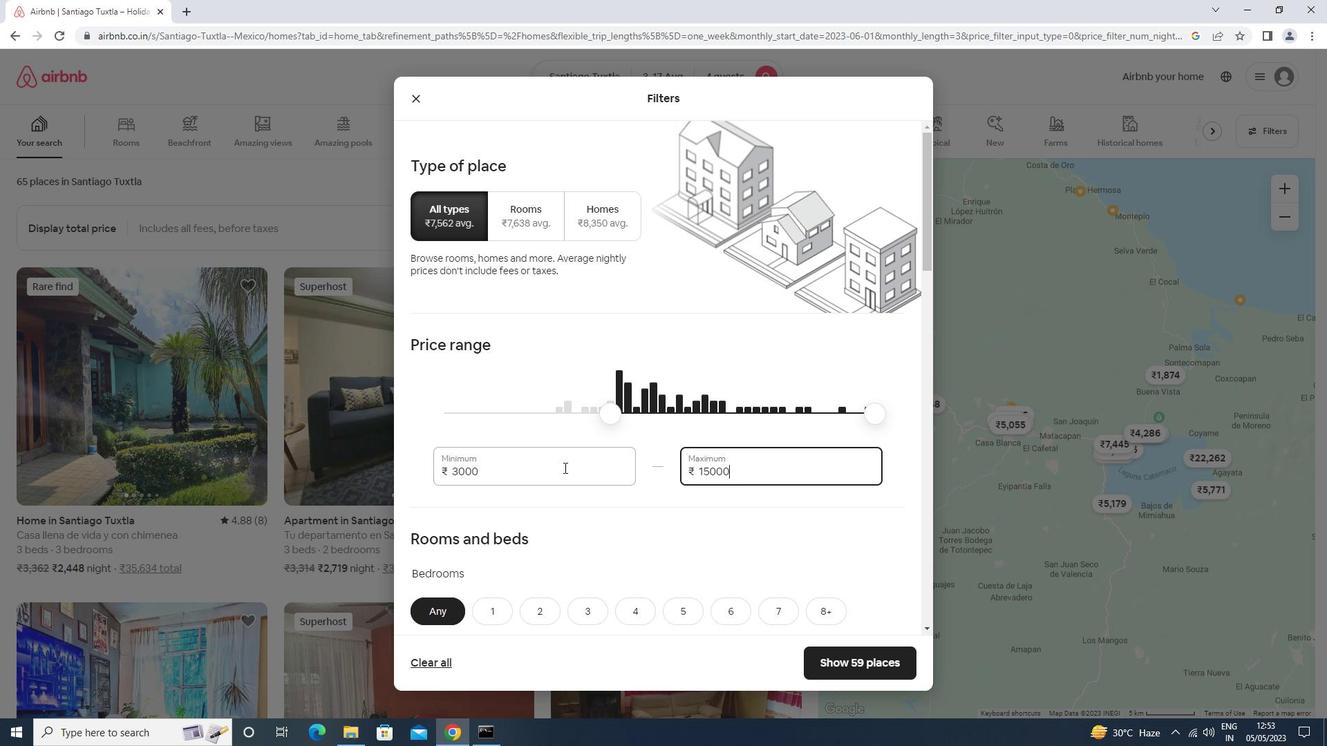 
Action: Mouse scrolled (564, 467) with delta (0, 0)
Screenshot: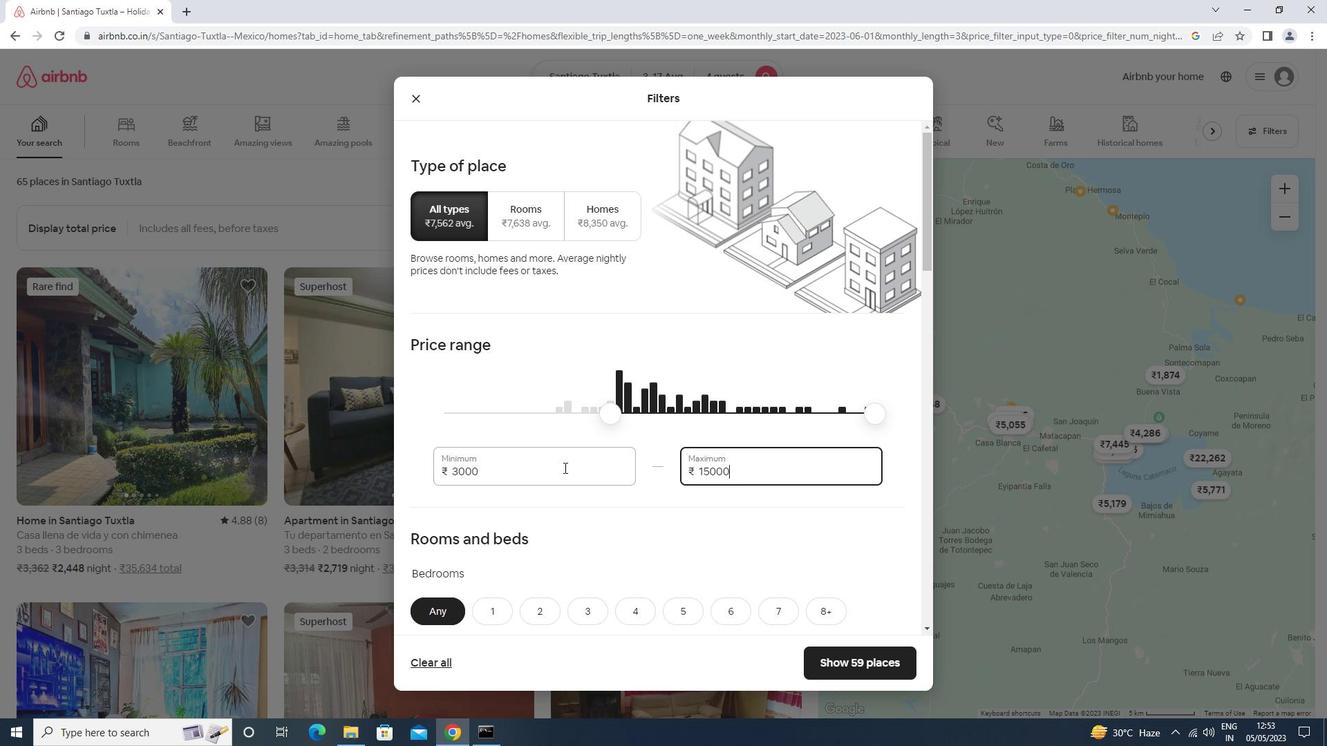 
Action: Mouse moved to (588, 405)
Screenshot: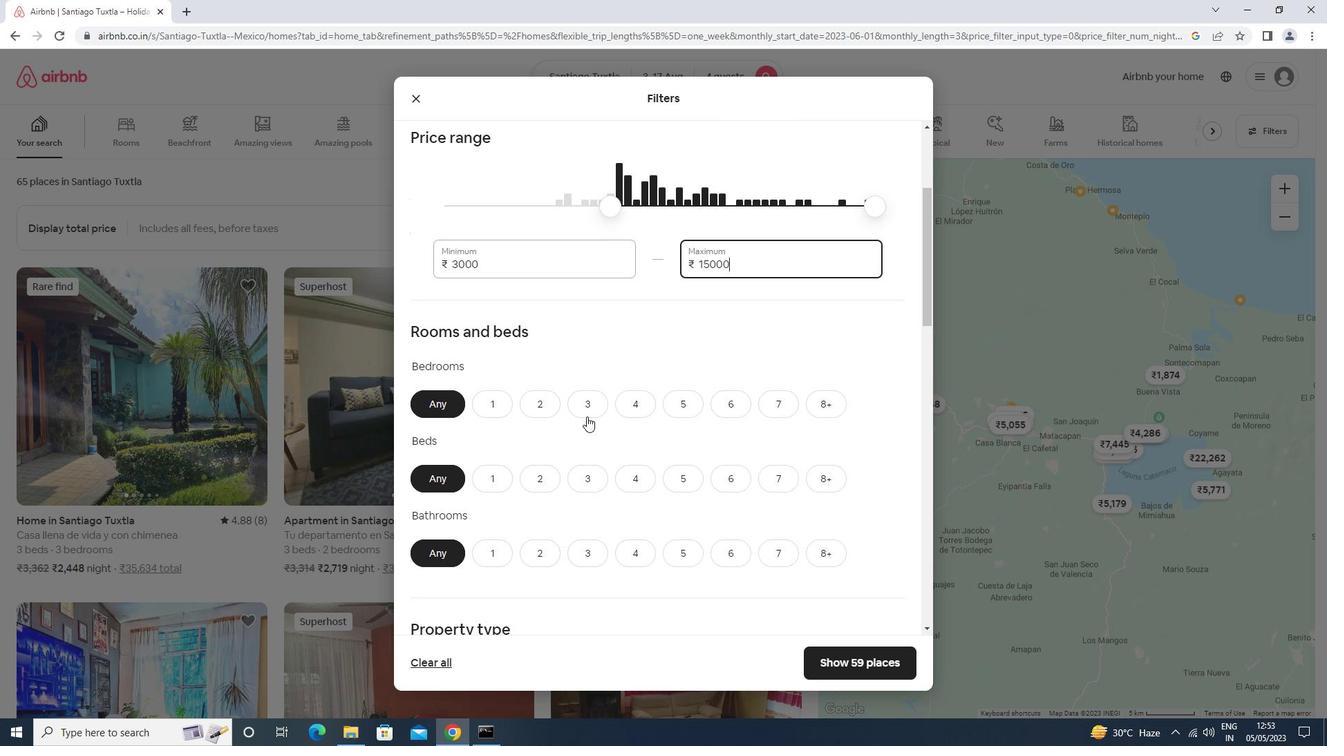 
Action: Mouse pressed left at (588, 405)
Screenshot: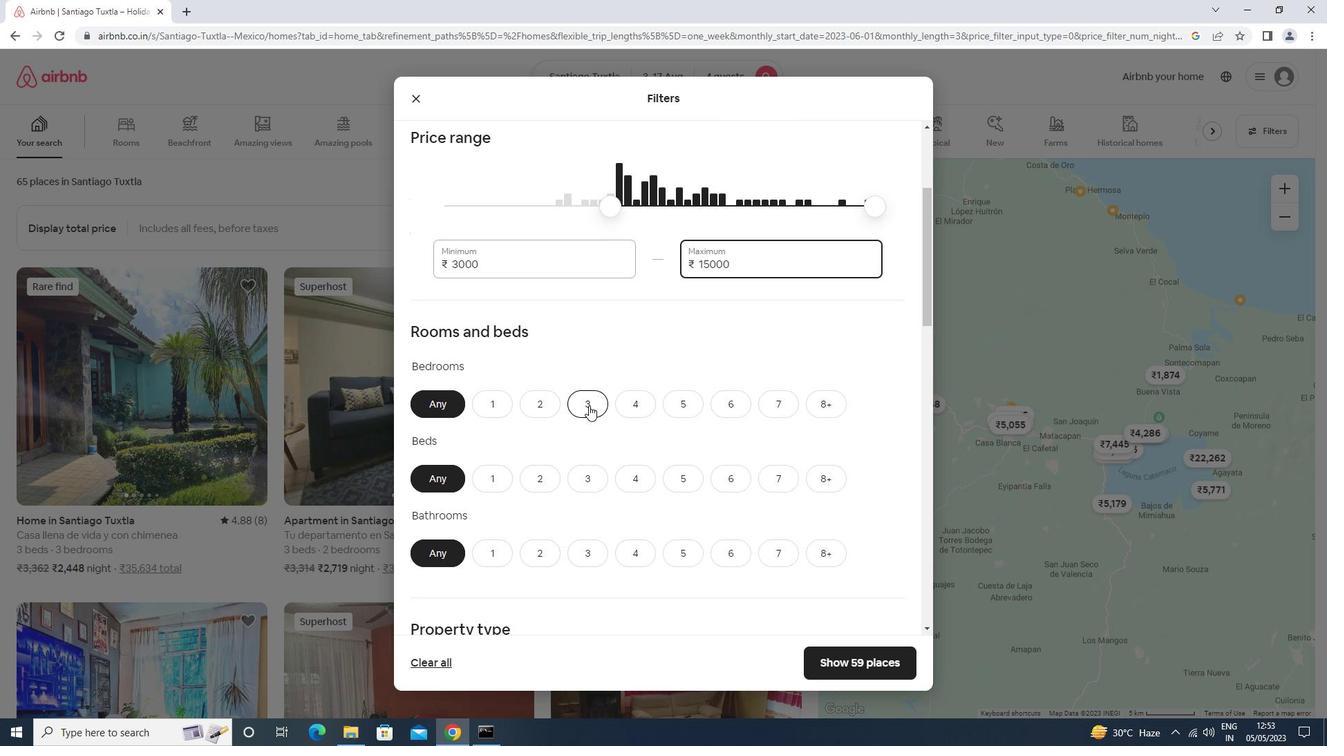 
Action: Mouse moved to (640, 487)
Screenshot: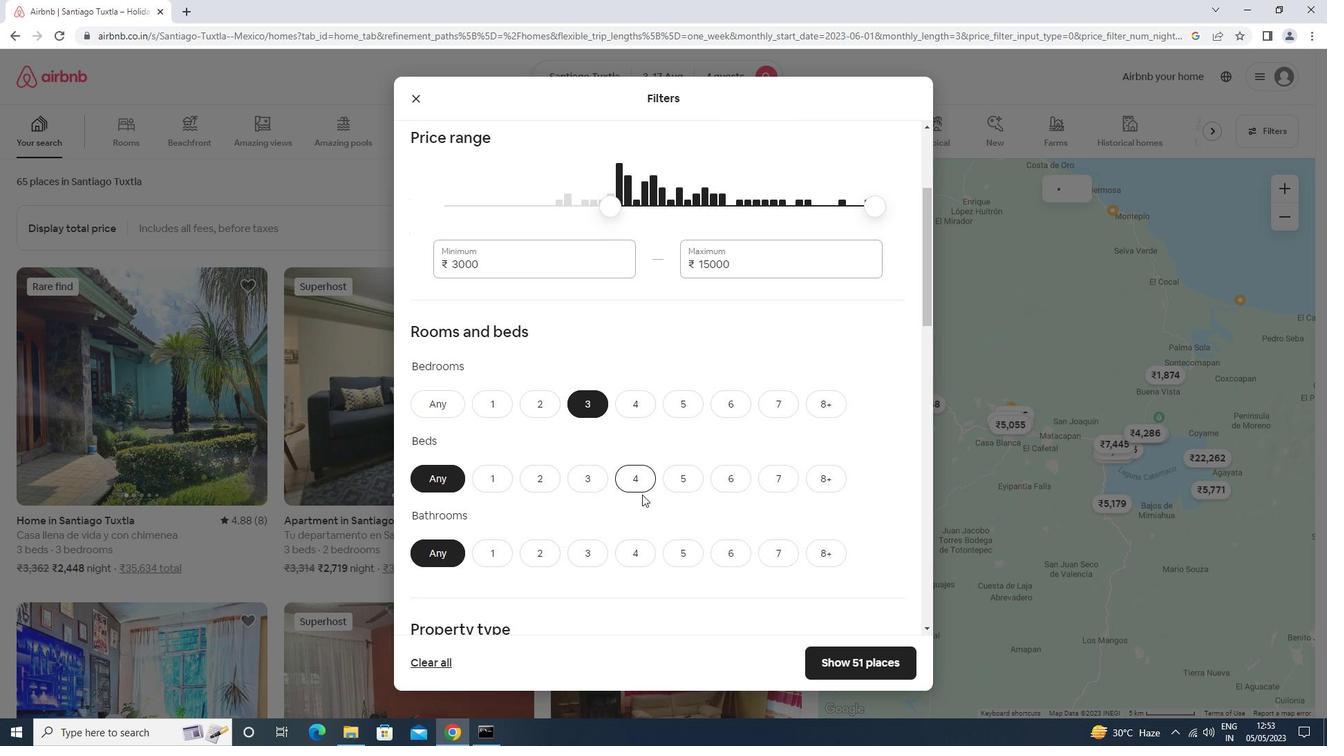 
Action: Mouse pressed left at (640, 487)
Screenshot: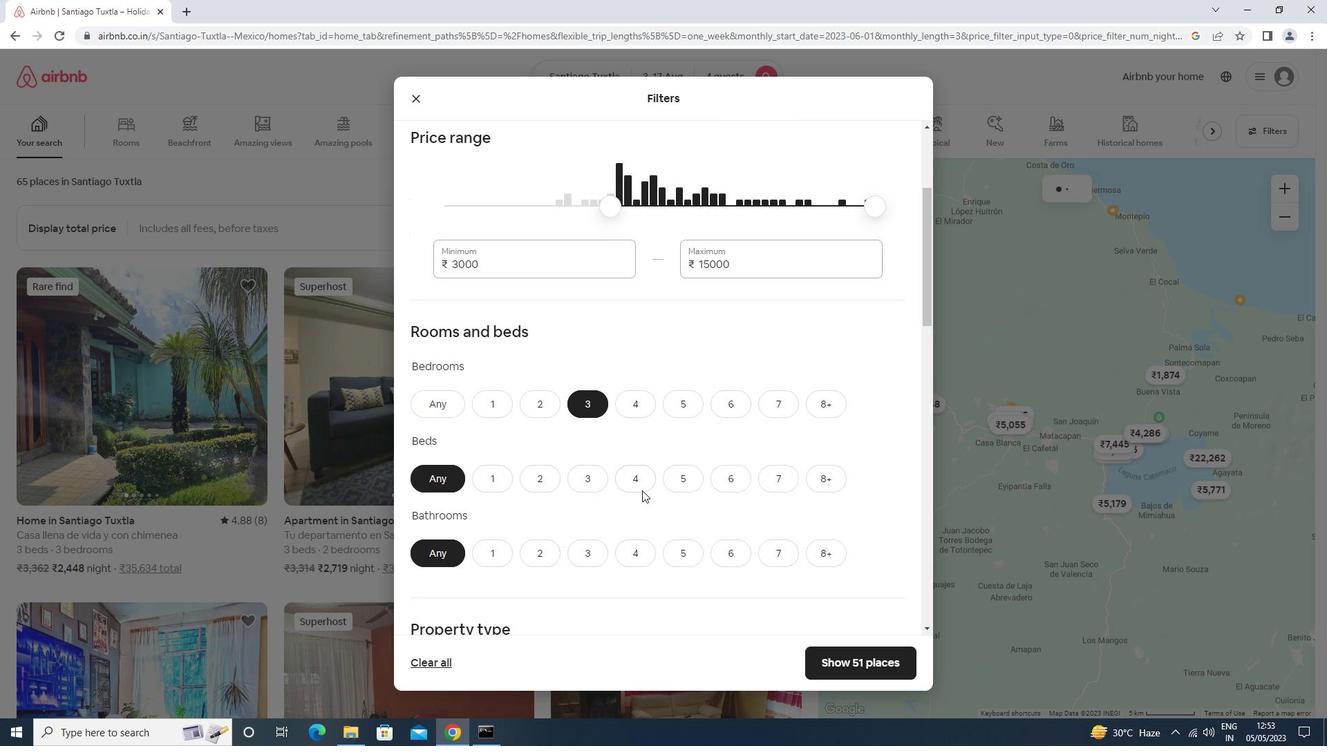 
Action: Mouse moved to (639, 487)
Screenshot: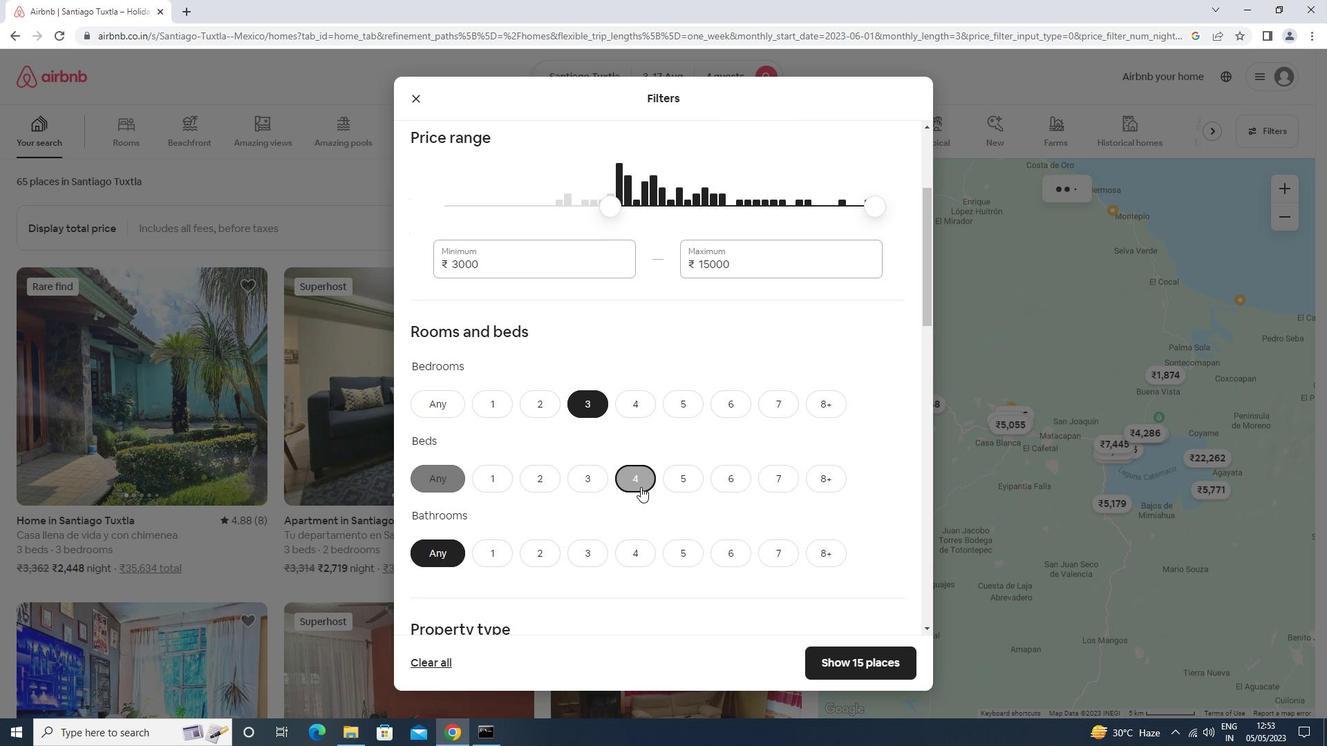 
Action: Mouse scrolled (639, 486) with delta (0, 0)
Screenshot: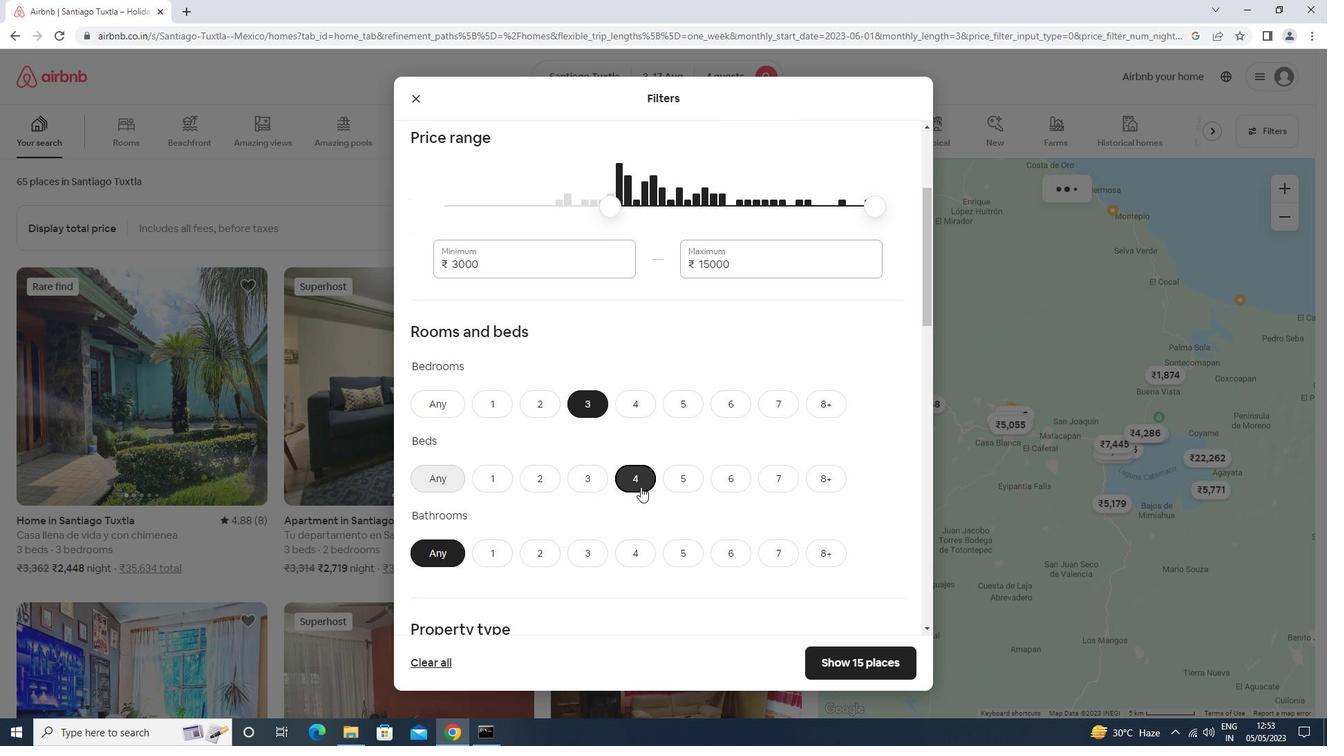 
Action: Mouse scrolled (639, 486) with delta (0, 0)
Screenshot: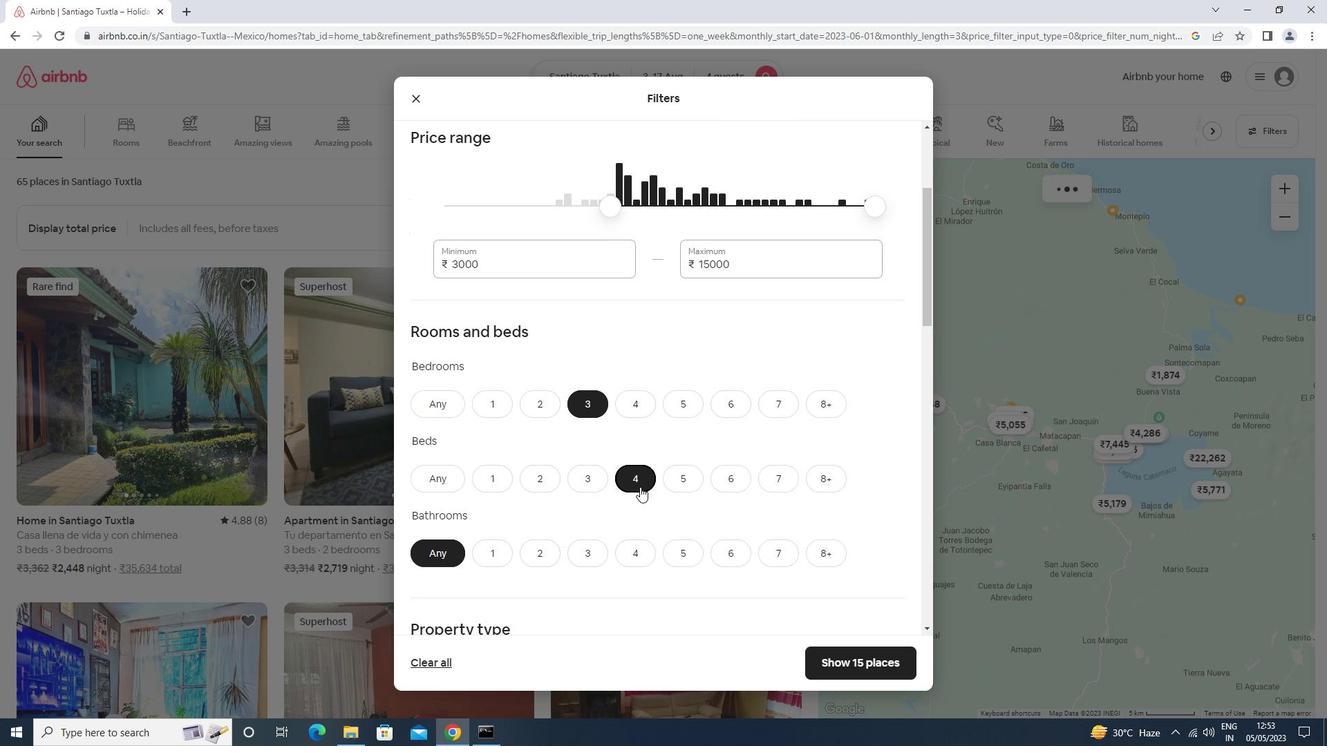 
Action: Mouse moved to (537, 420)
Screenshot: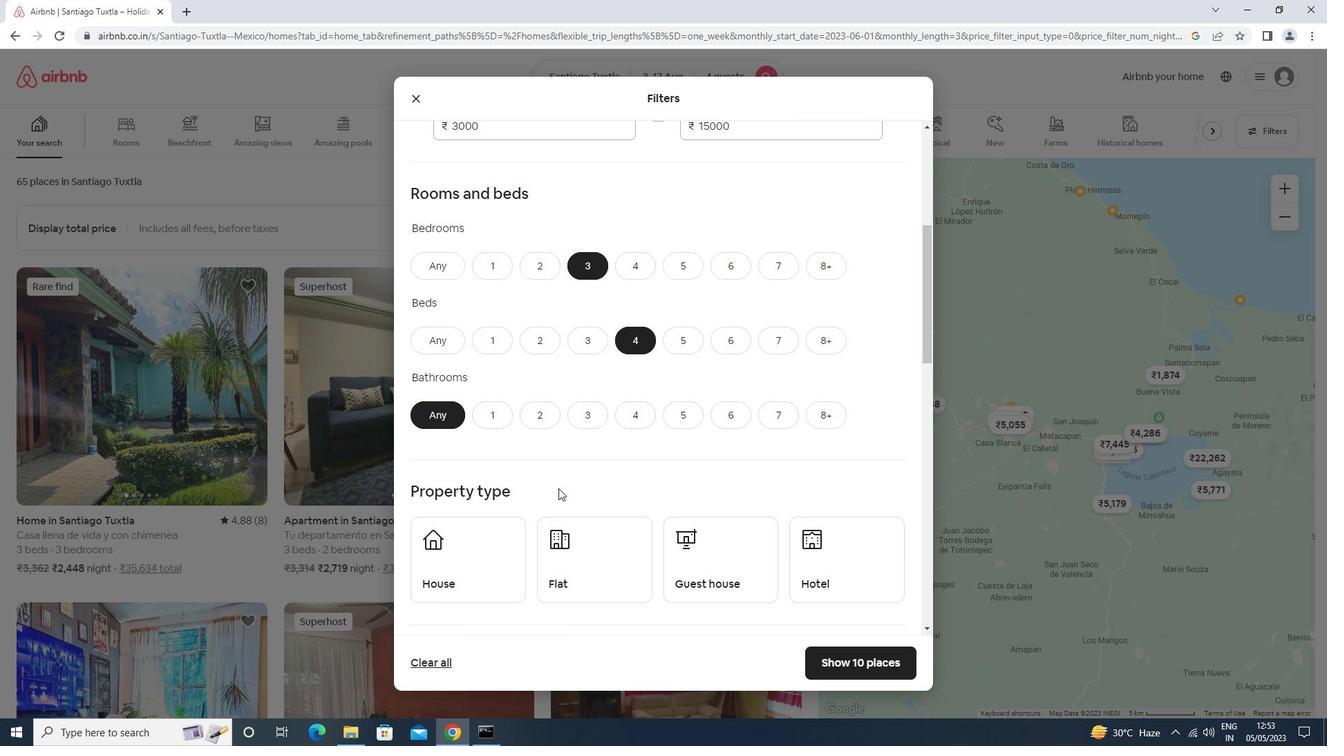 
Action: Mouse pressed left at (537, 420)
Screenshot: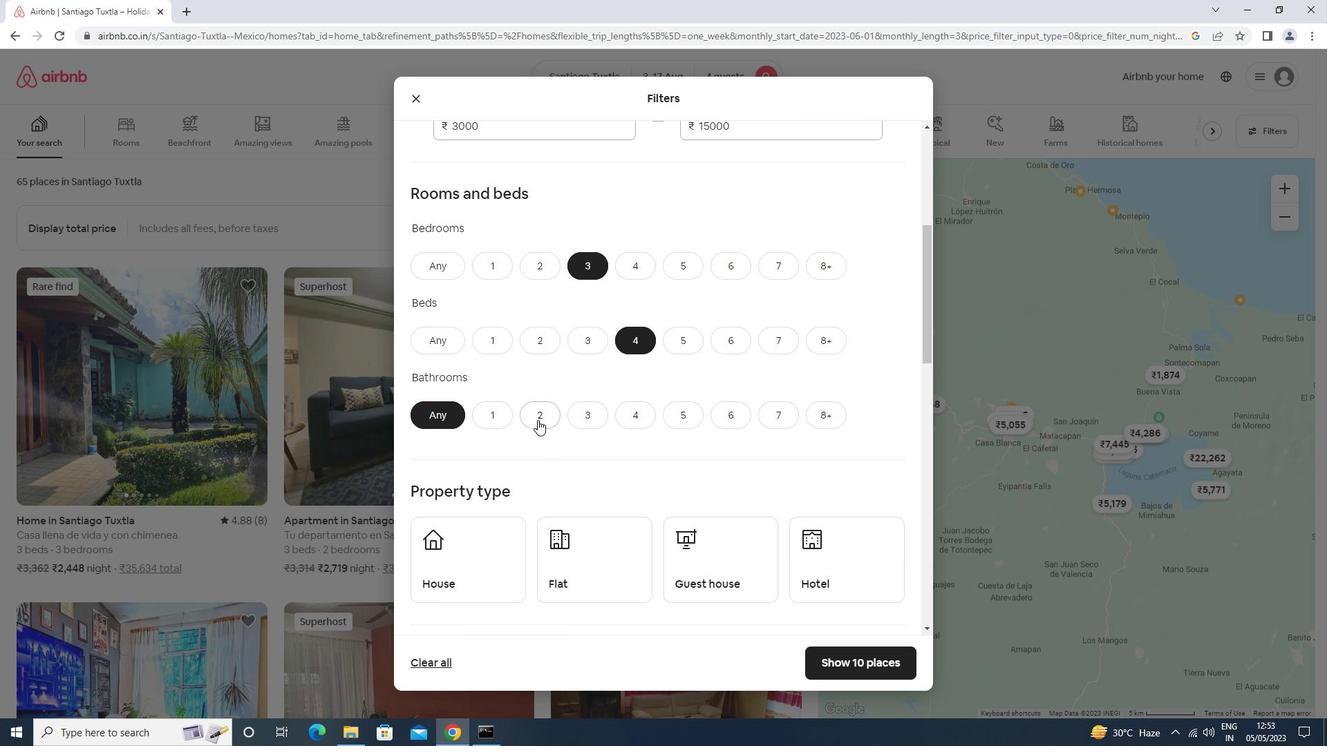 
Action: Mouse scrolled (537, 419) with delta (0, 0)
Screenshot: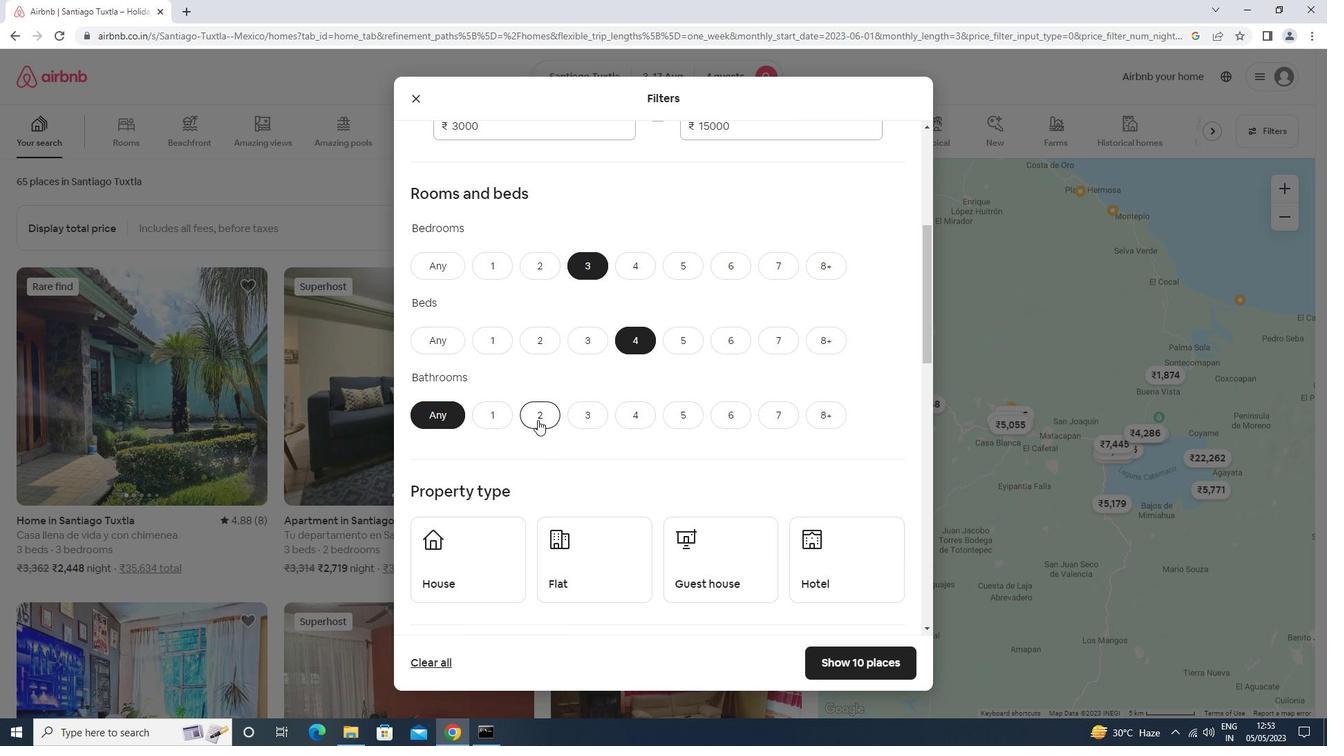 
Action: Mouse scrolled (537, 419) with delta (0, 0)
Screenshot: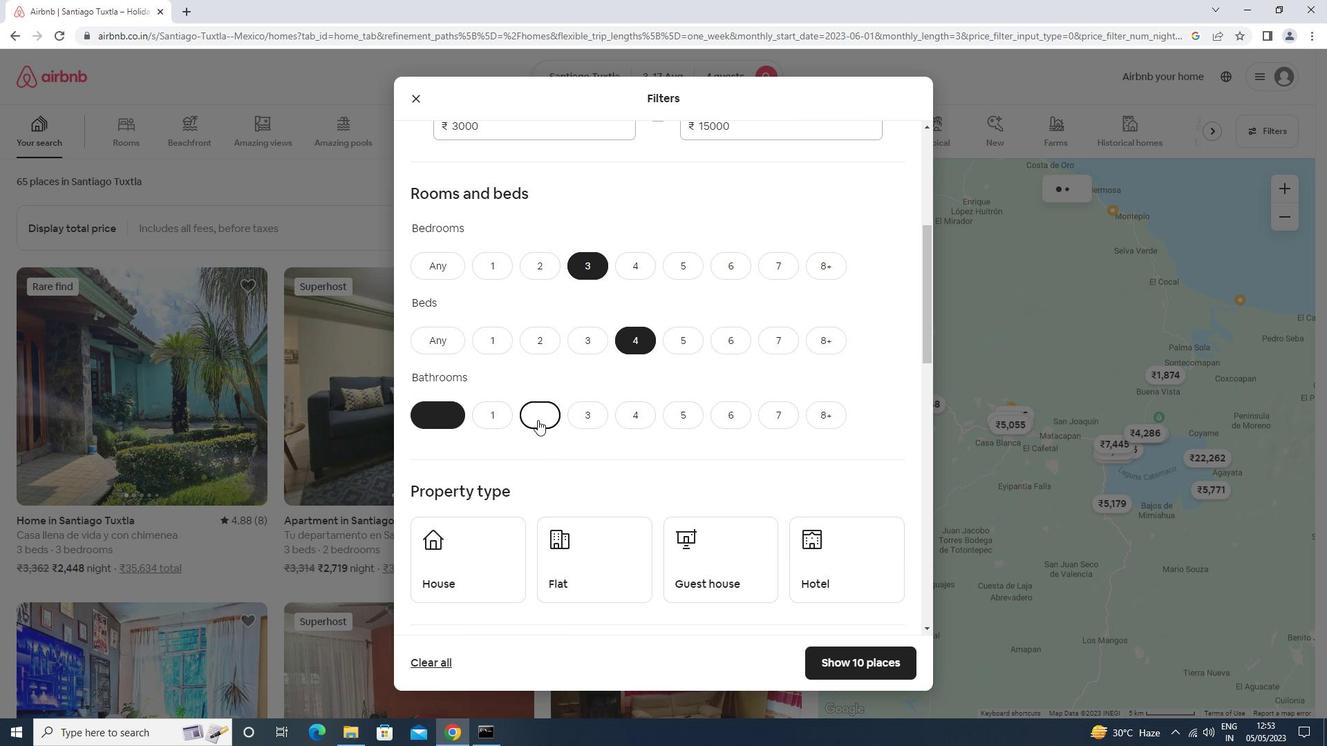 
Action: Mouse scrolled (537, 419) with delta (0, 0)
Screenshot: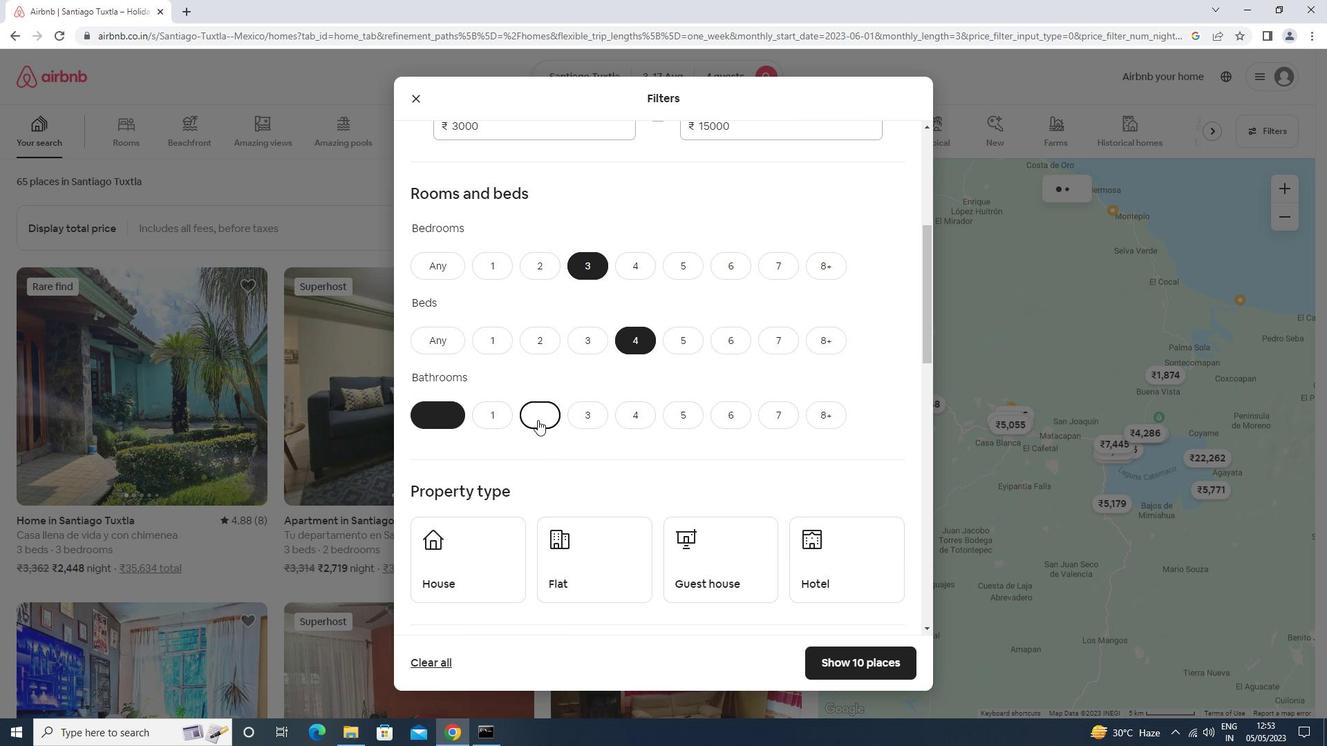 
Action: Mouse scrolled (537, 419) with delta (0, 0)
Screenshot: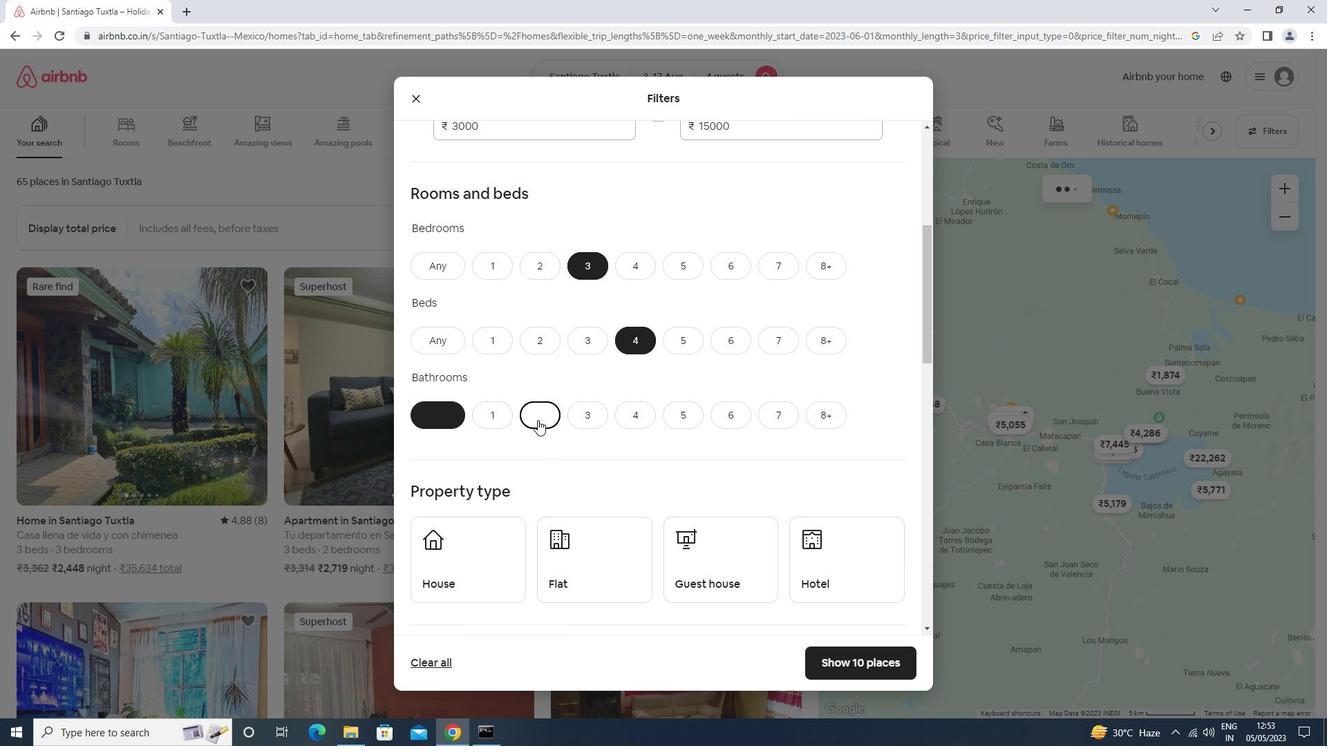 
Action: Mouse moved to (469, 306)
Screenshot: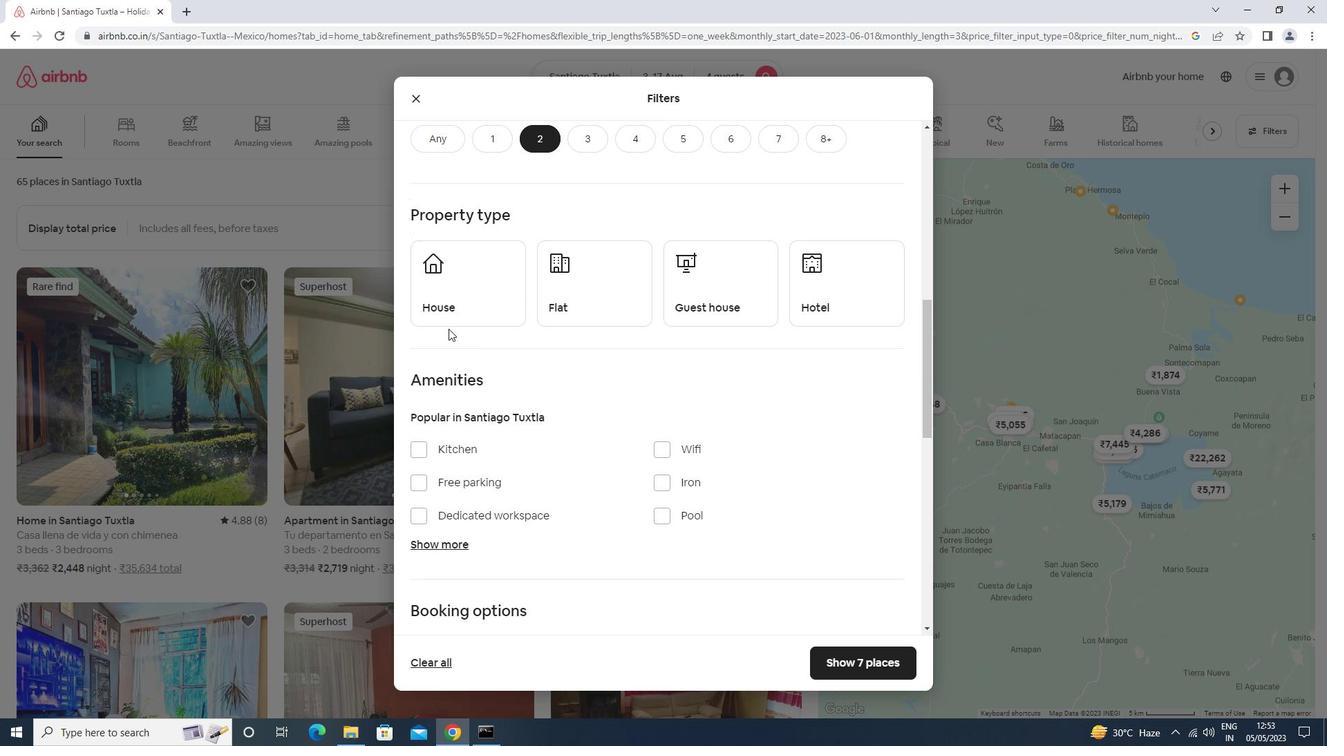 
Action: Mouse pressed left at (469, 306)
Screenshot: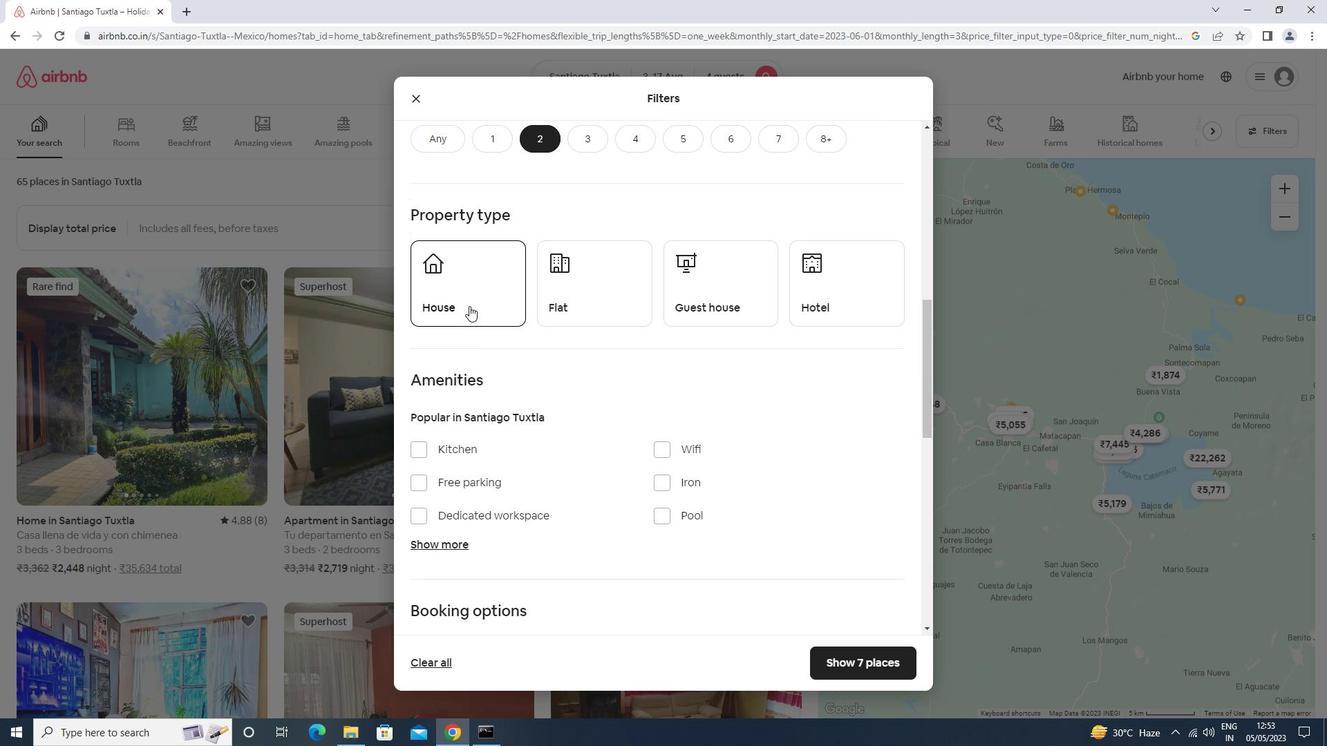 
Action: Mouse moved to (588, 302)
Screenshot: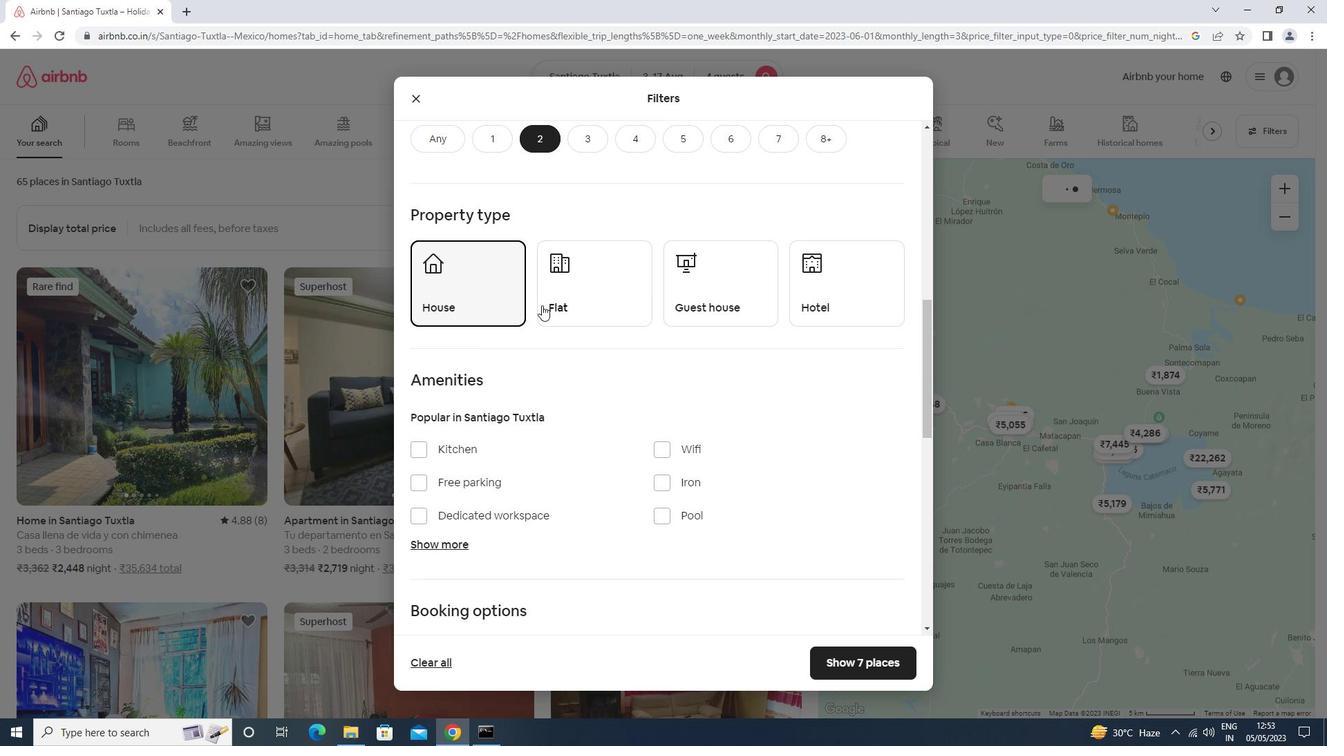 
Action: Mouse pressed left at (588, 302)
Screenshot: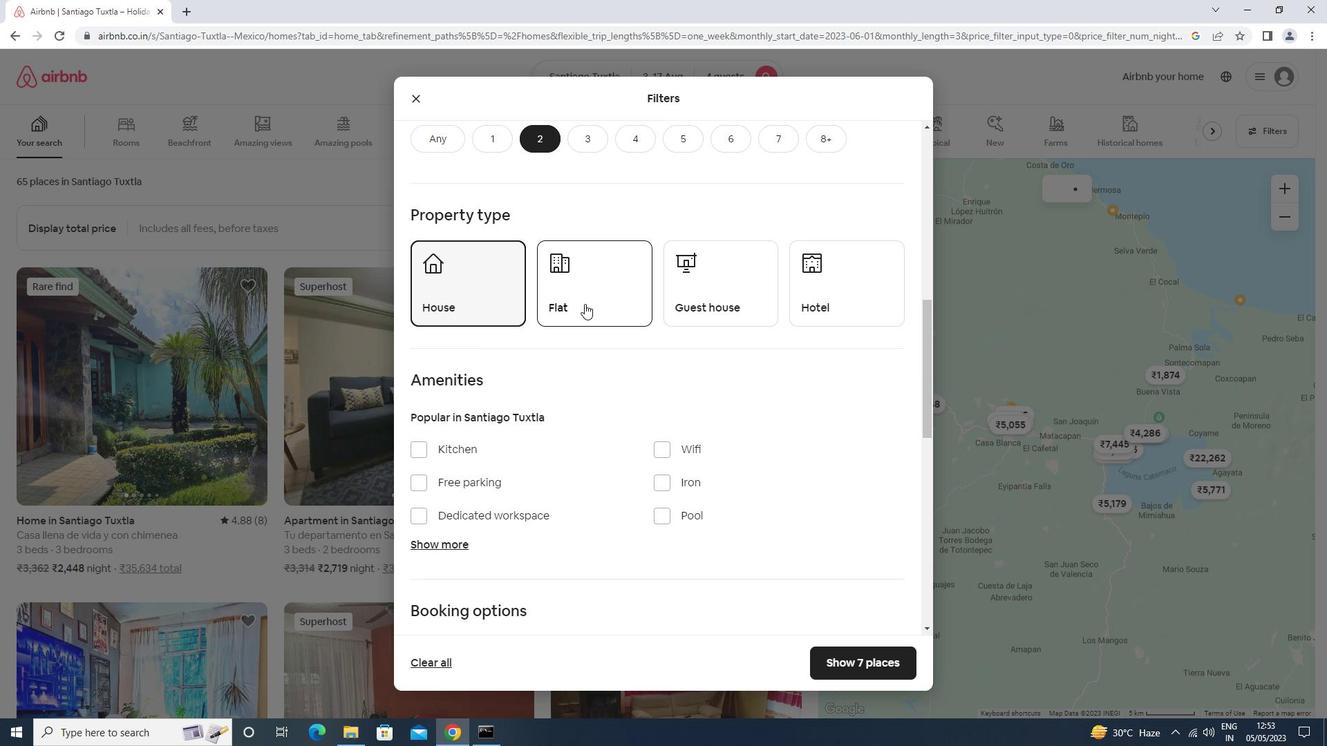 
Action: Mouse moved to (714, 286)
Screenshot: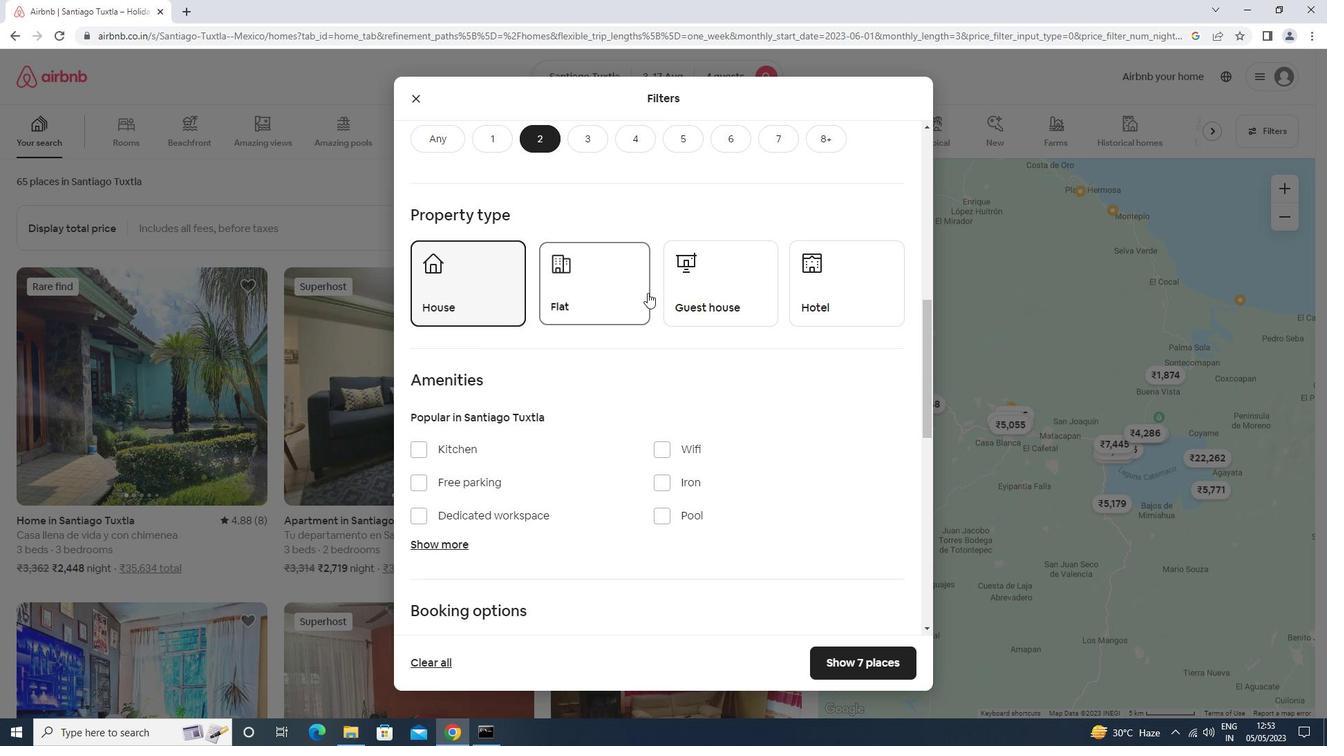 
Action: Mouse pressed left at (714, 286)
Screenshot: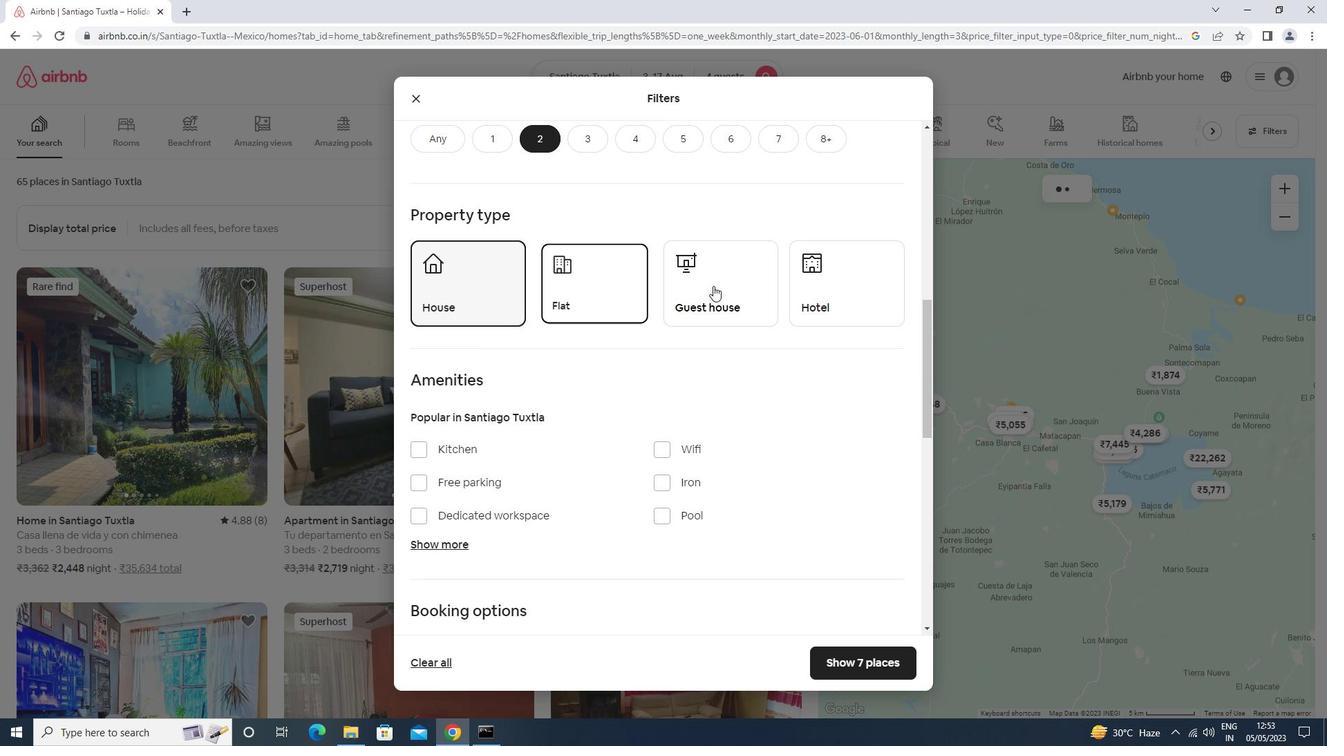 
Action: Mouse scrolled (714, 285) with delta (0, 0)
Screenshot: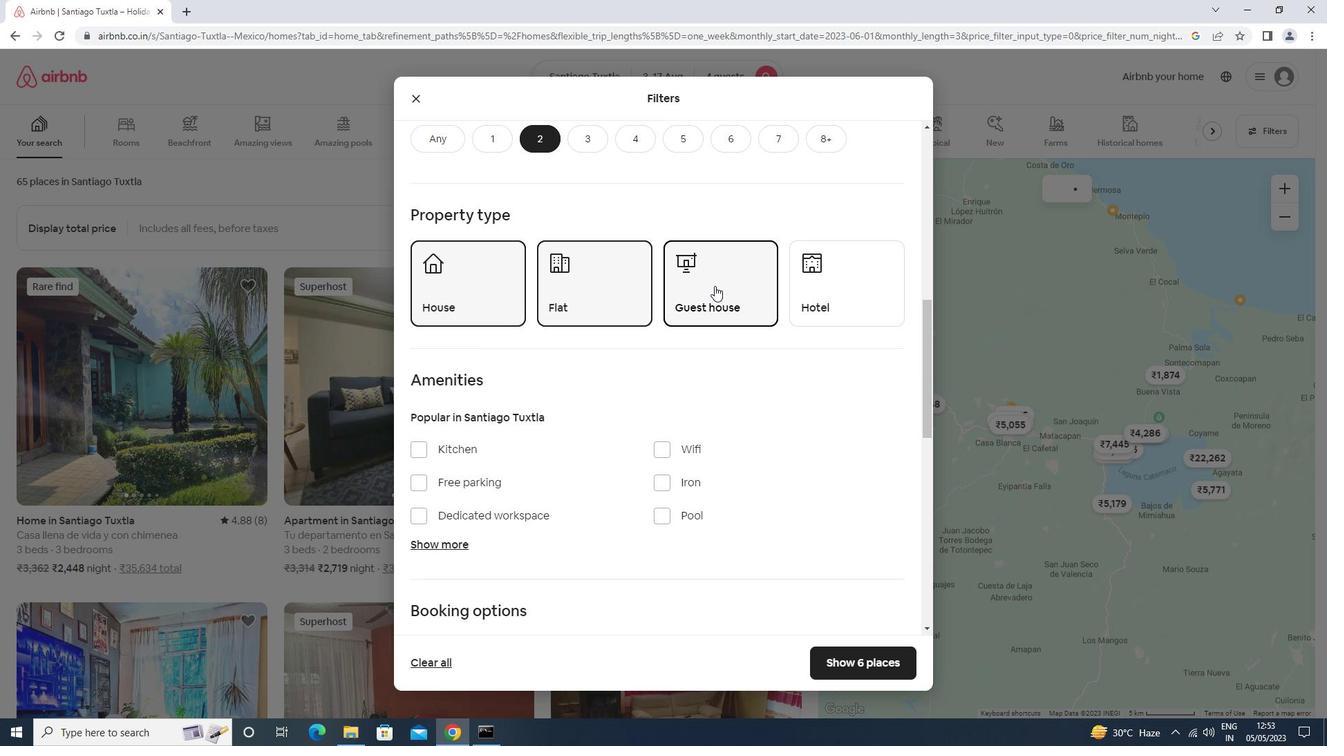 
Action: Mouse scrolled (714, 285) with delta (0, 0)
Screenshot: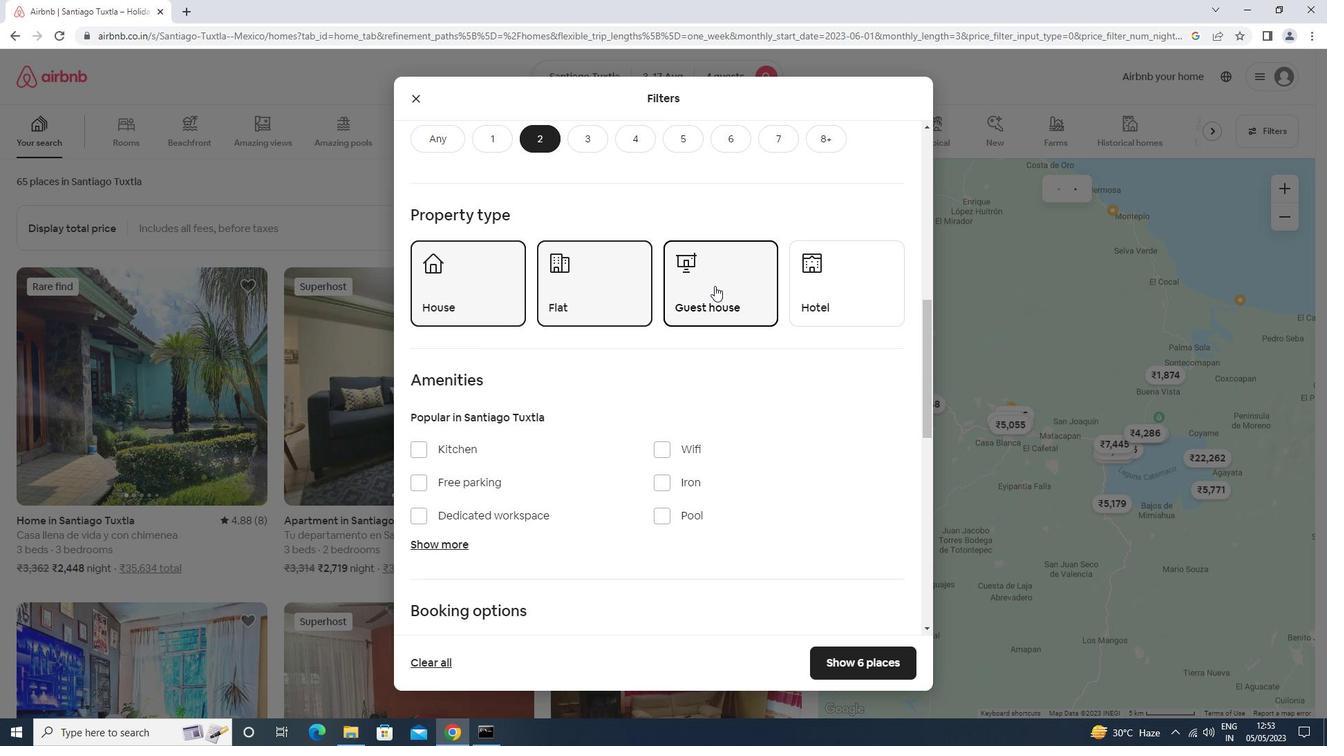 
Action: Mouse scrolled (714, 285) with delta (0, 0)
Screenshot: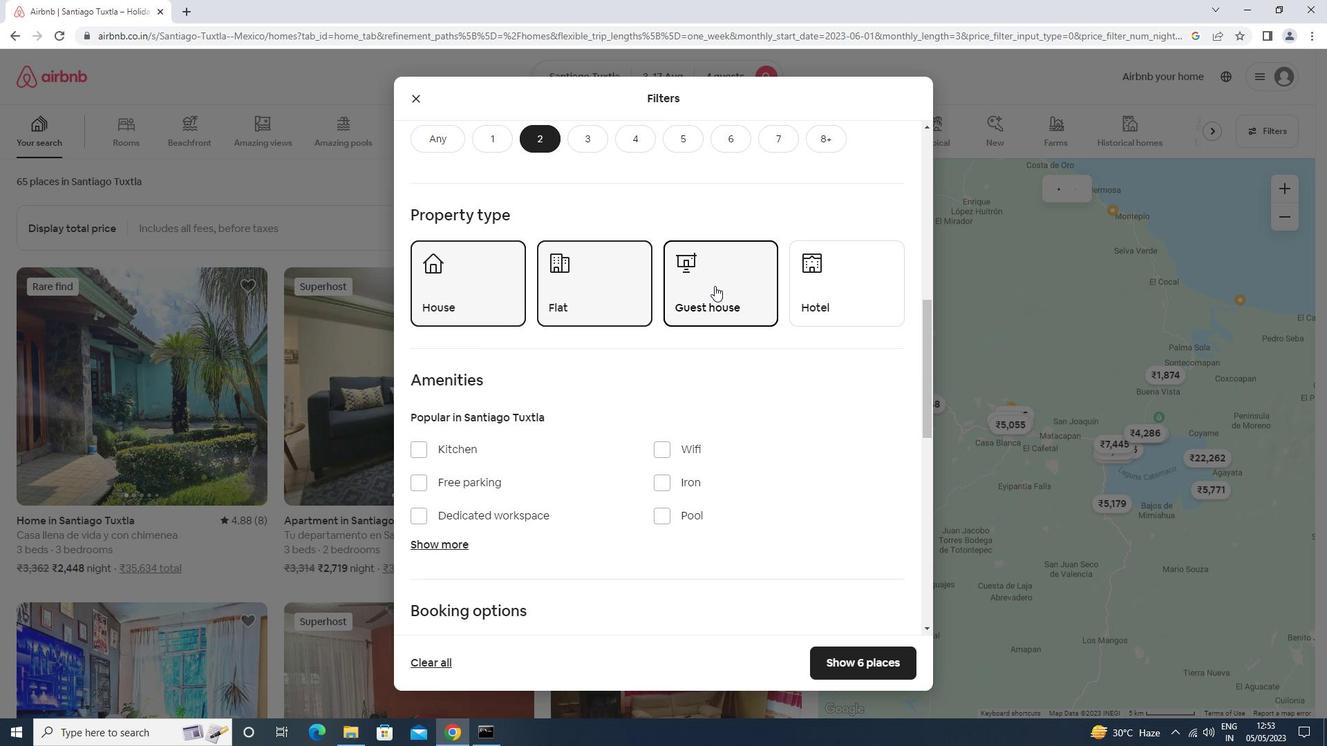 
Action: Mouse scrolled (714, 285) with delta (0, 0)
Screenshot: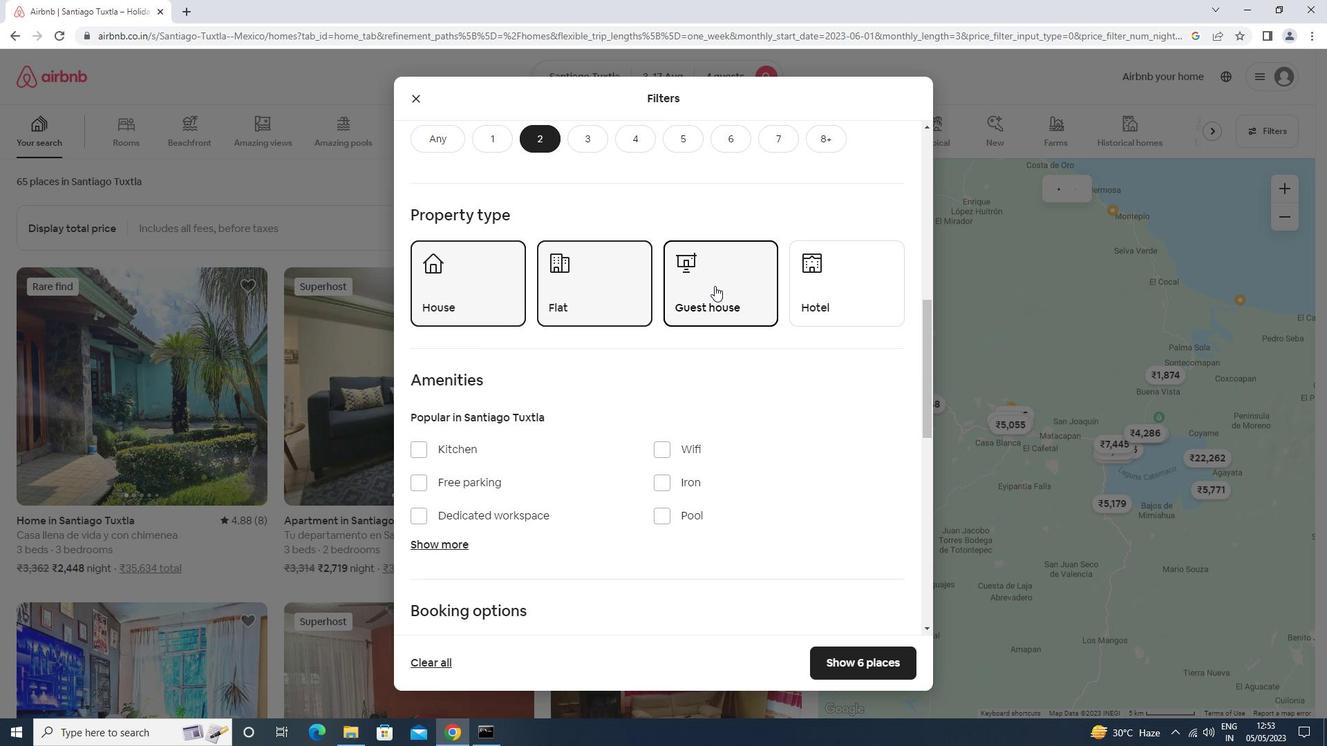 
Action: Mouse scrolled (714, 285) with delta (0, 0)
Screenshot: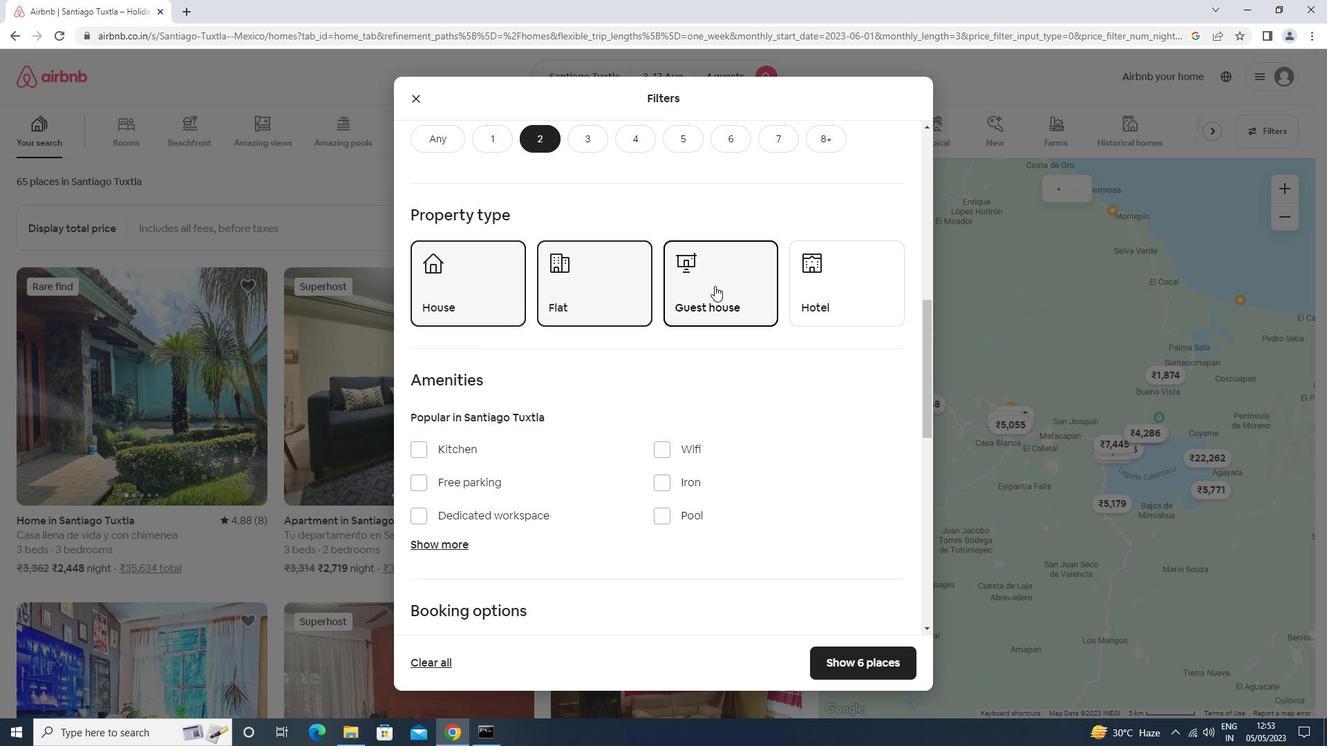 
Action: Mouse scrolled (714, 285) with delta (0, 0)
Screenshot: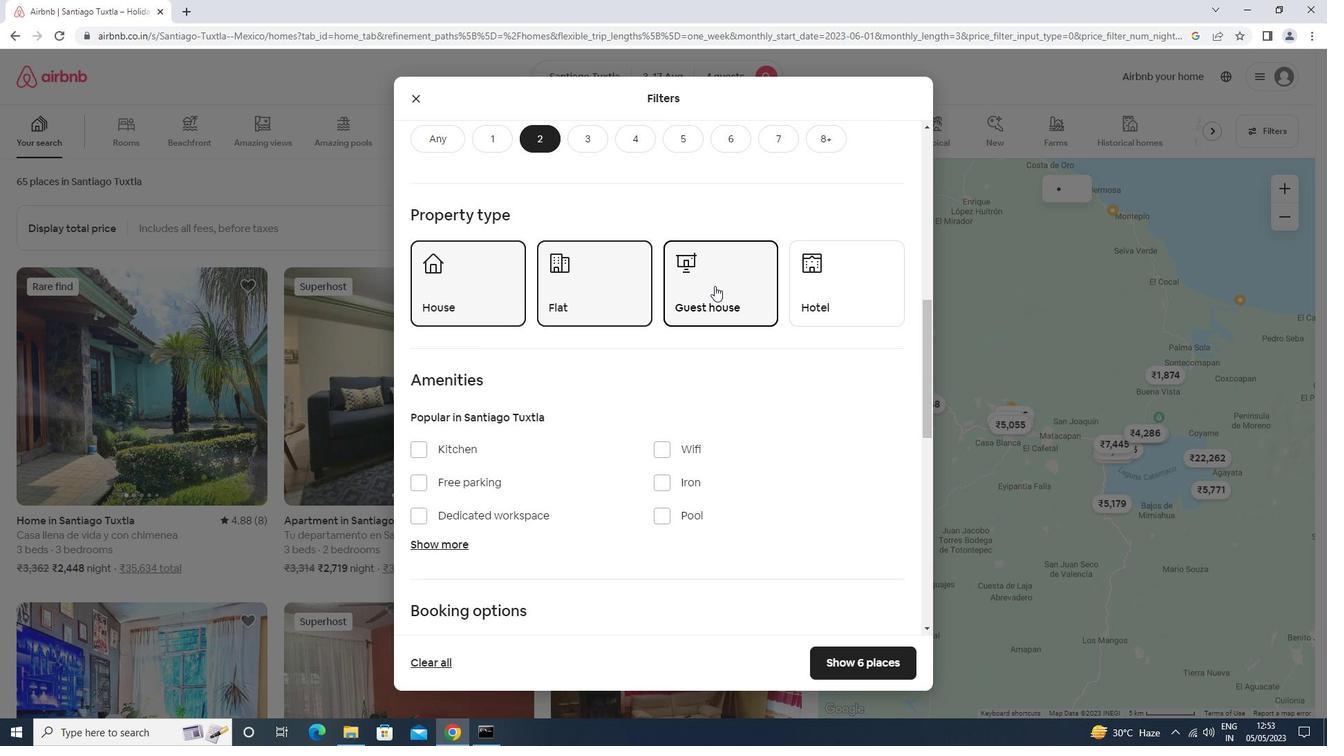
Action: Mouse moved to (879, 287)
Screenshot: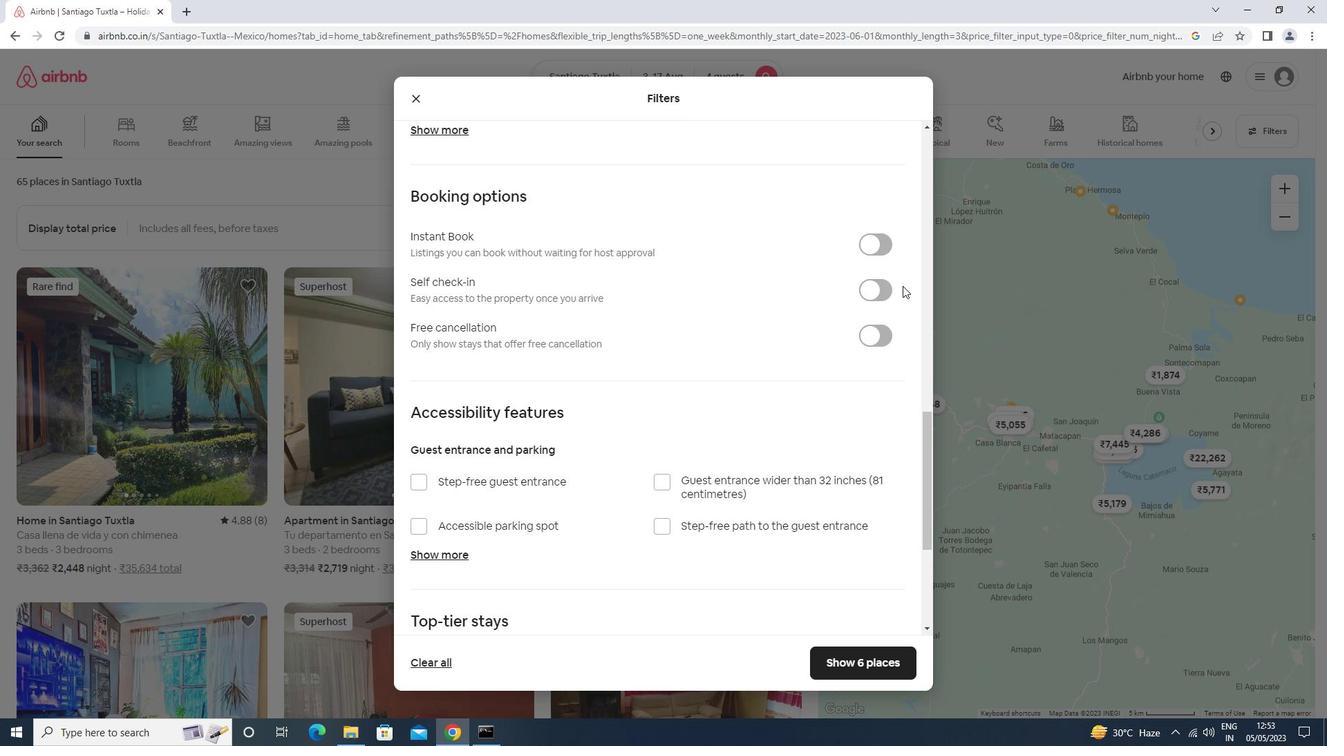 
Action: Mouse pressed left at (879, 287)
Screenshot: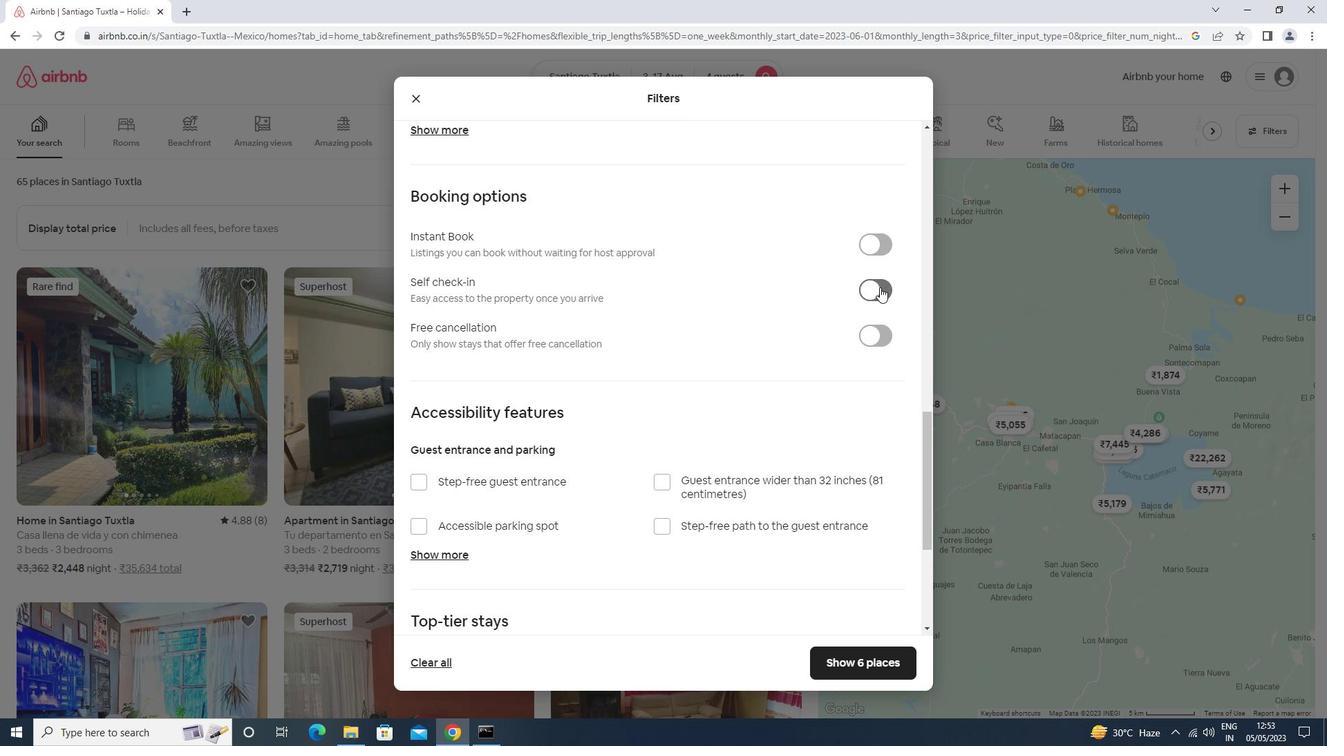 
Action: Mouse moved to (862, 297)
Screenshot: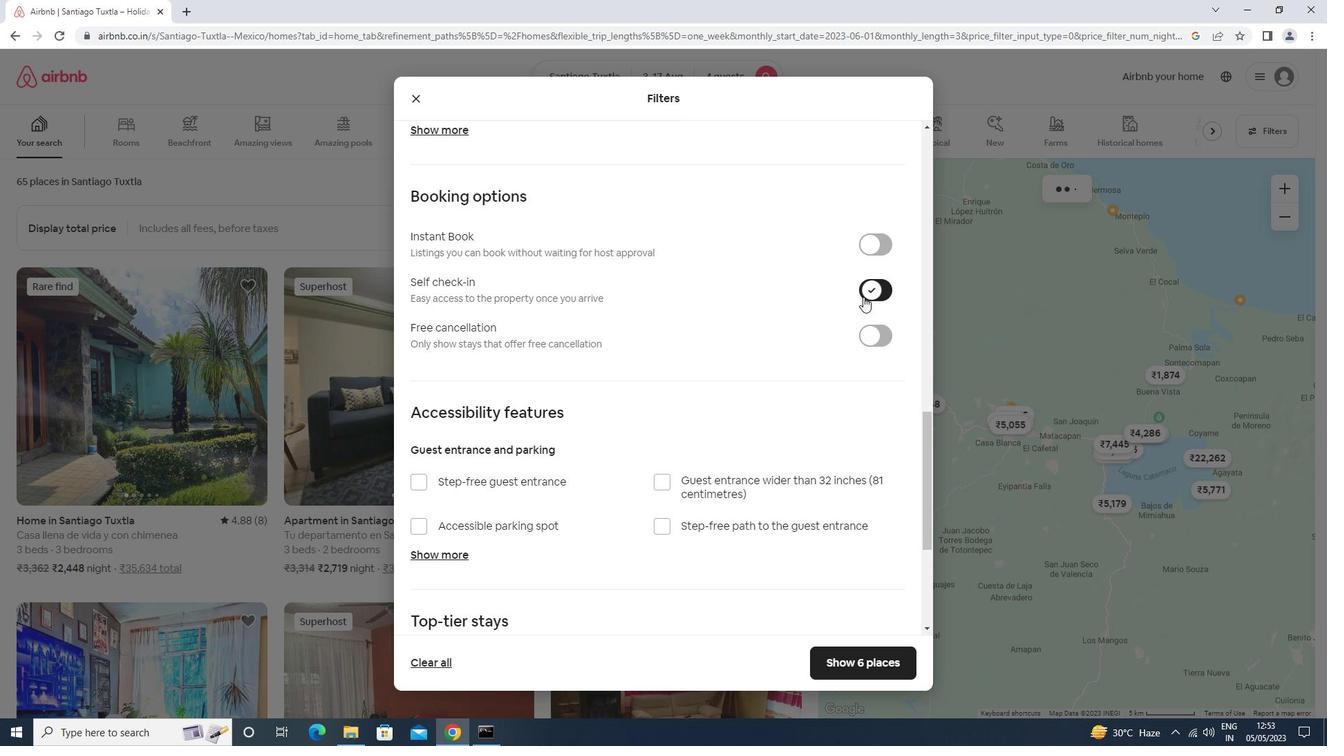 
Action: Mouse scrolled (862, 297) with delta (0, 0)
Screenshot: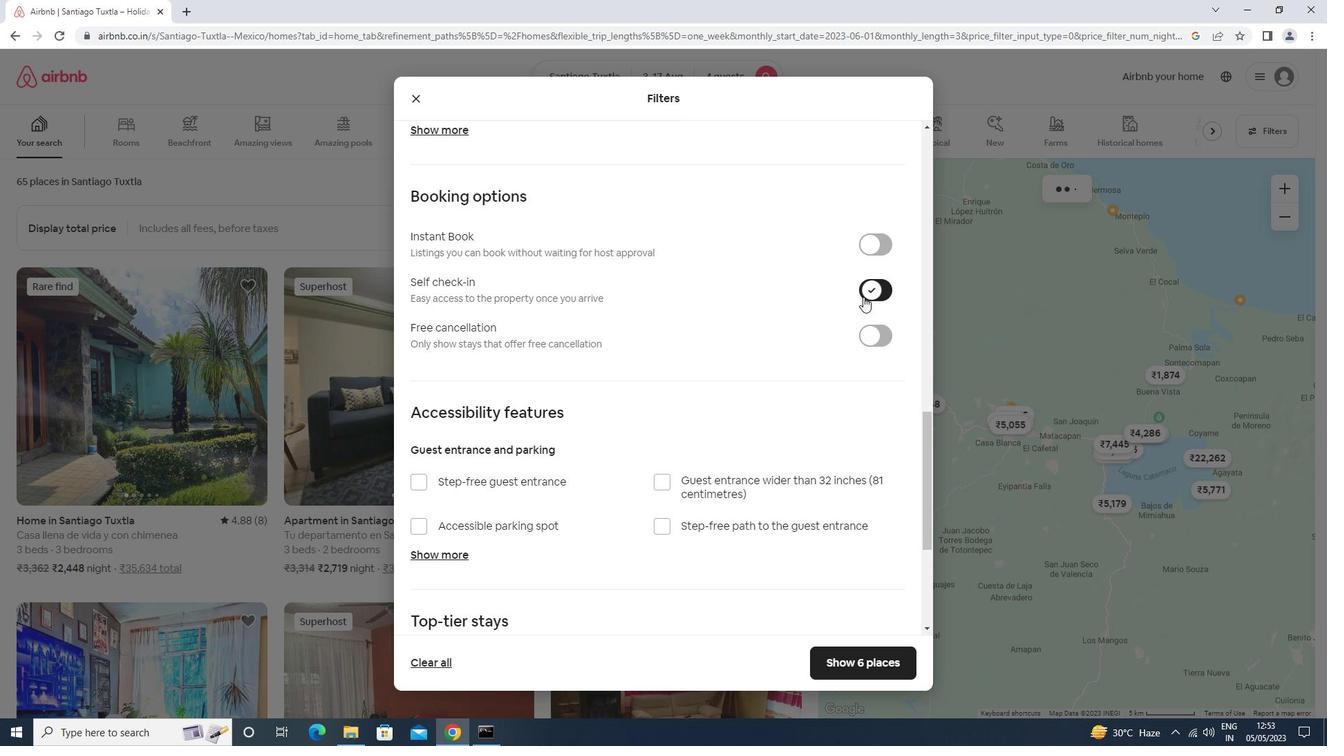 
Action: Mouse moved to (861, 297)
Screenshot: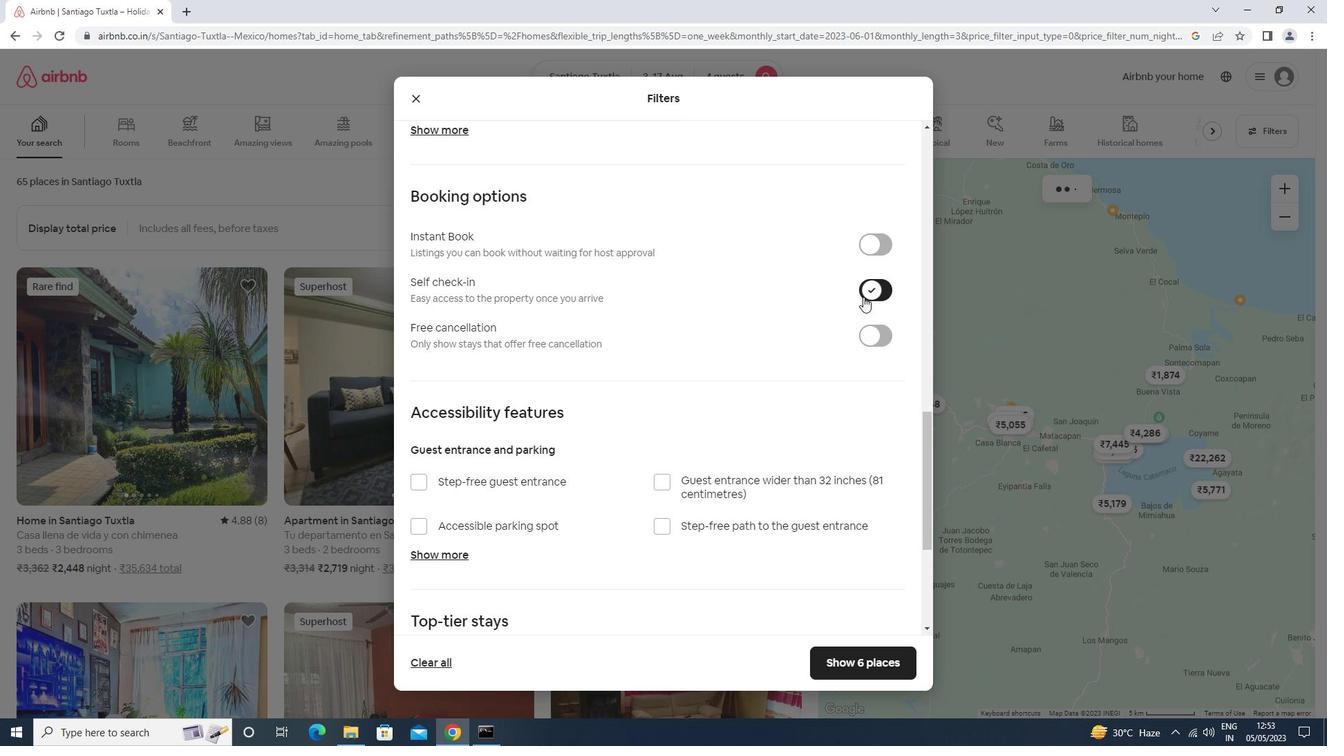
Action: Mouse scrolled (861, 297) with delta (0, 0)
Screenshot: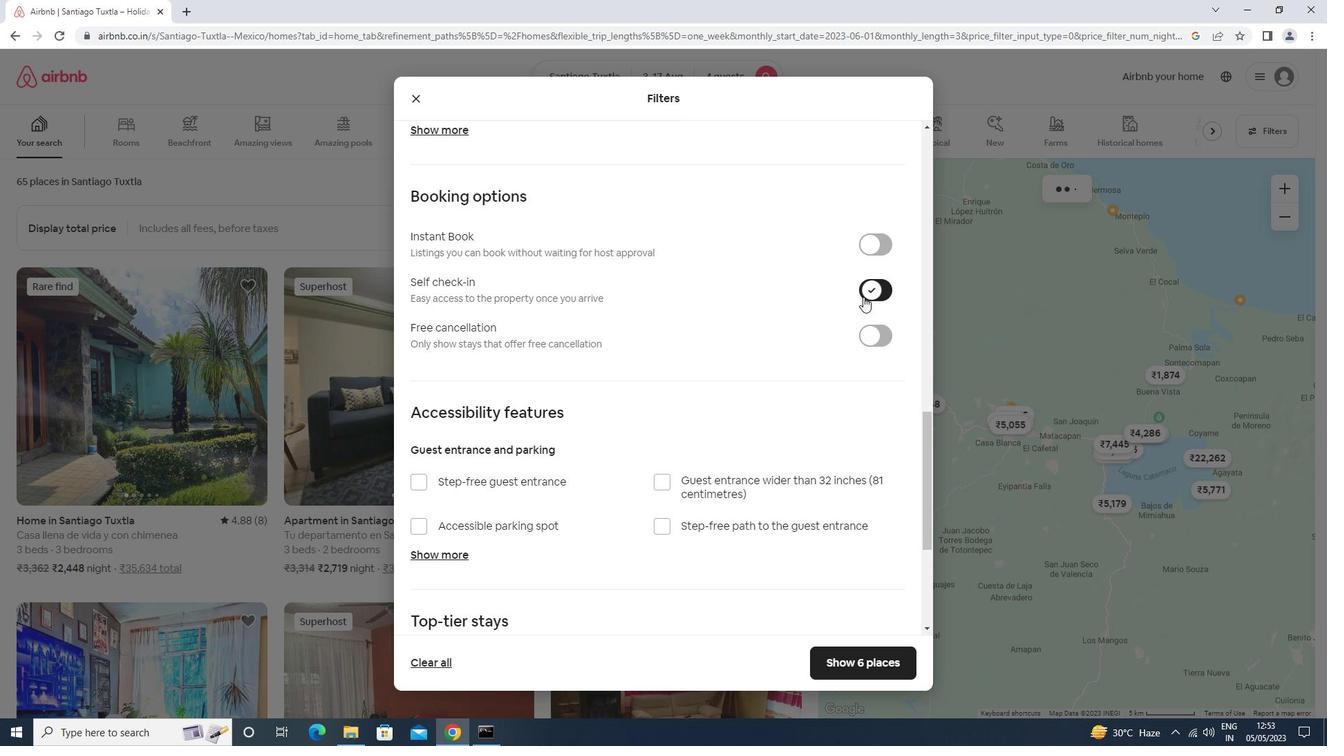 
Action: Mouse moved to (861, 297)
Screenshot: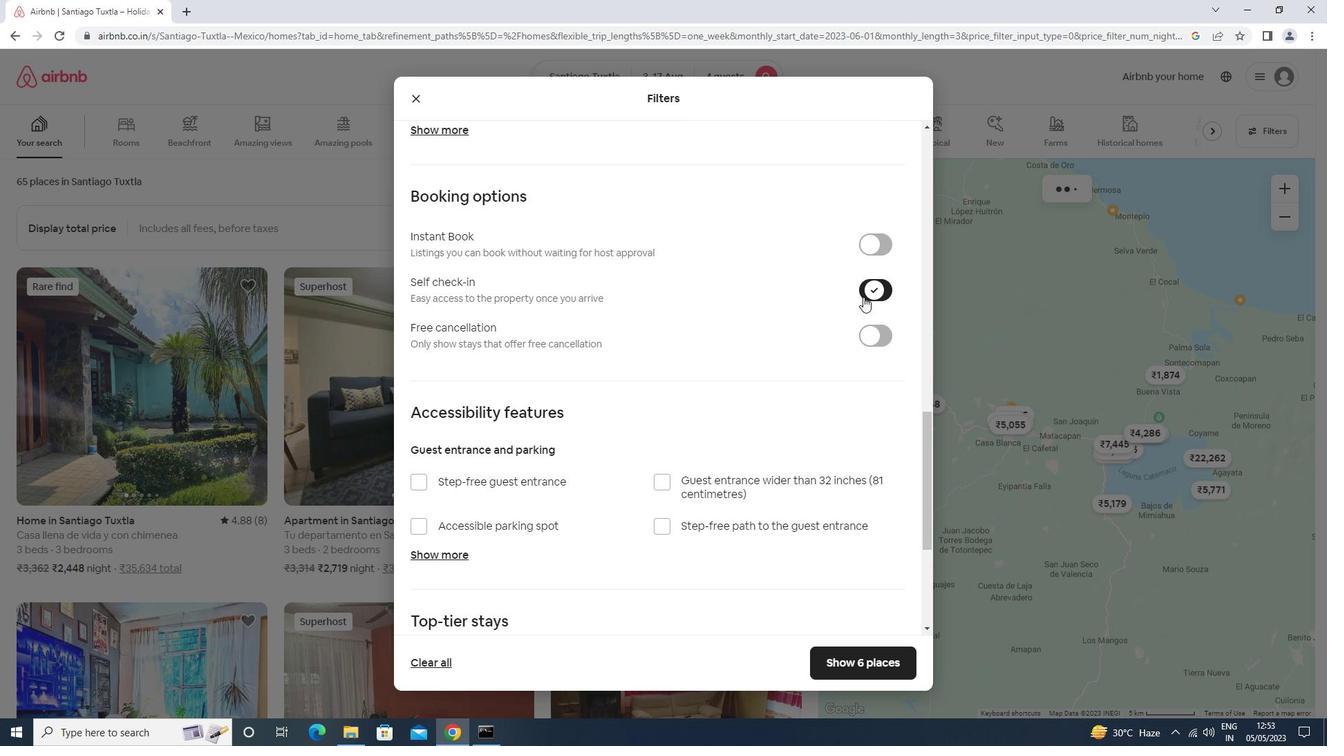 
Action: Mouse scrolled (861, 297) with delta (0, 0)
Screenshot: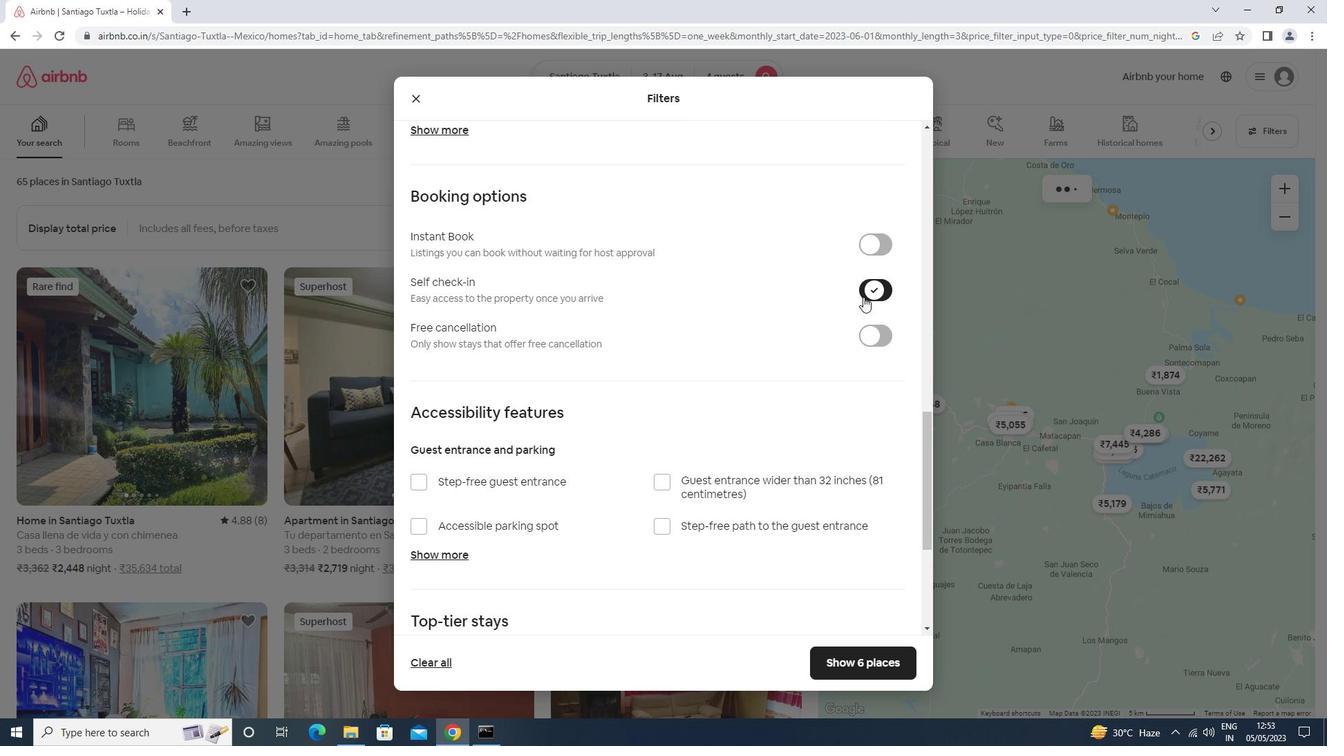
Action: Mouse moved to (861, 298)
Screenshot: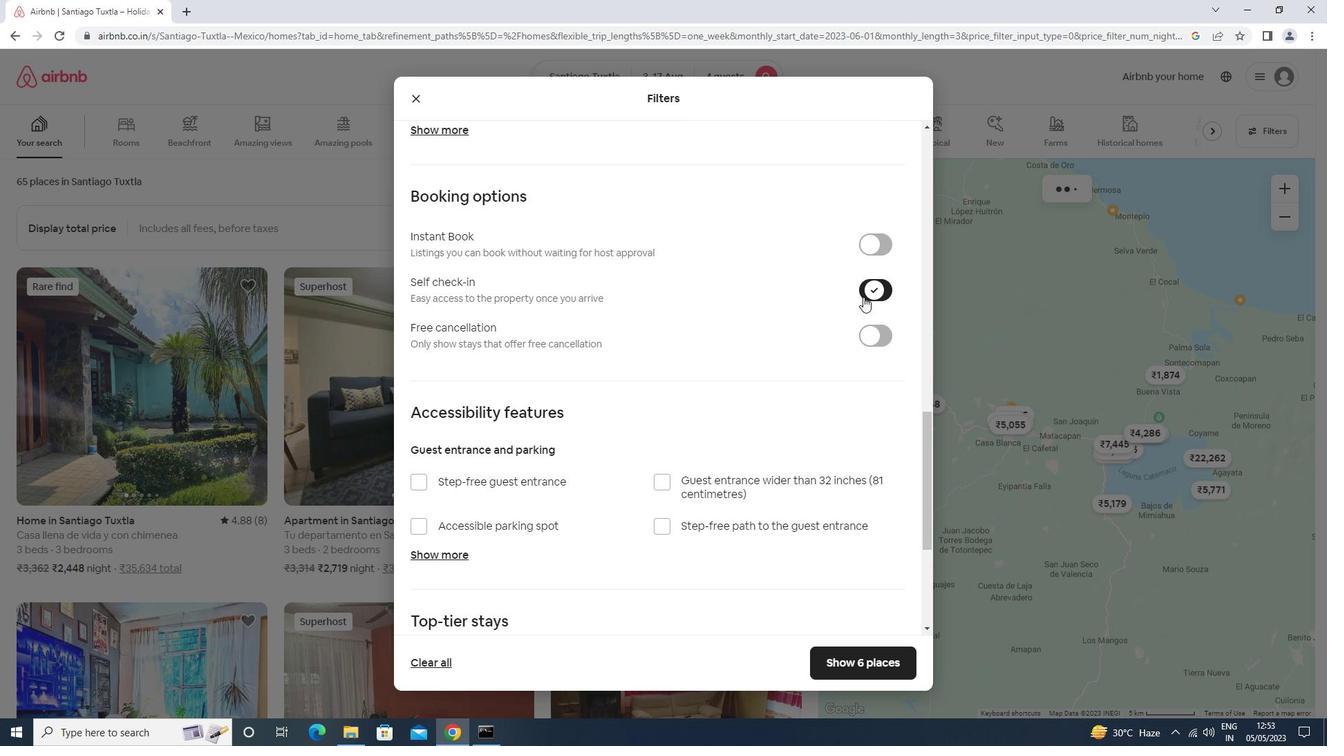 
Action: Mouse scrolled (861, 297) with delta (0, 0)
Screenshot: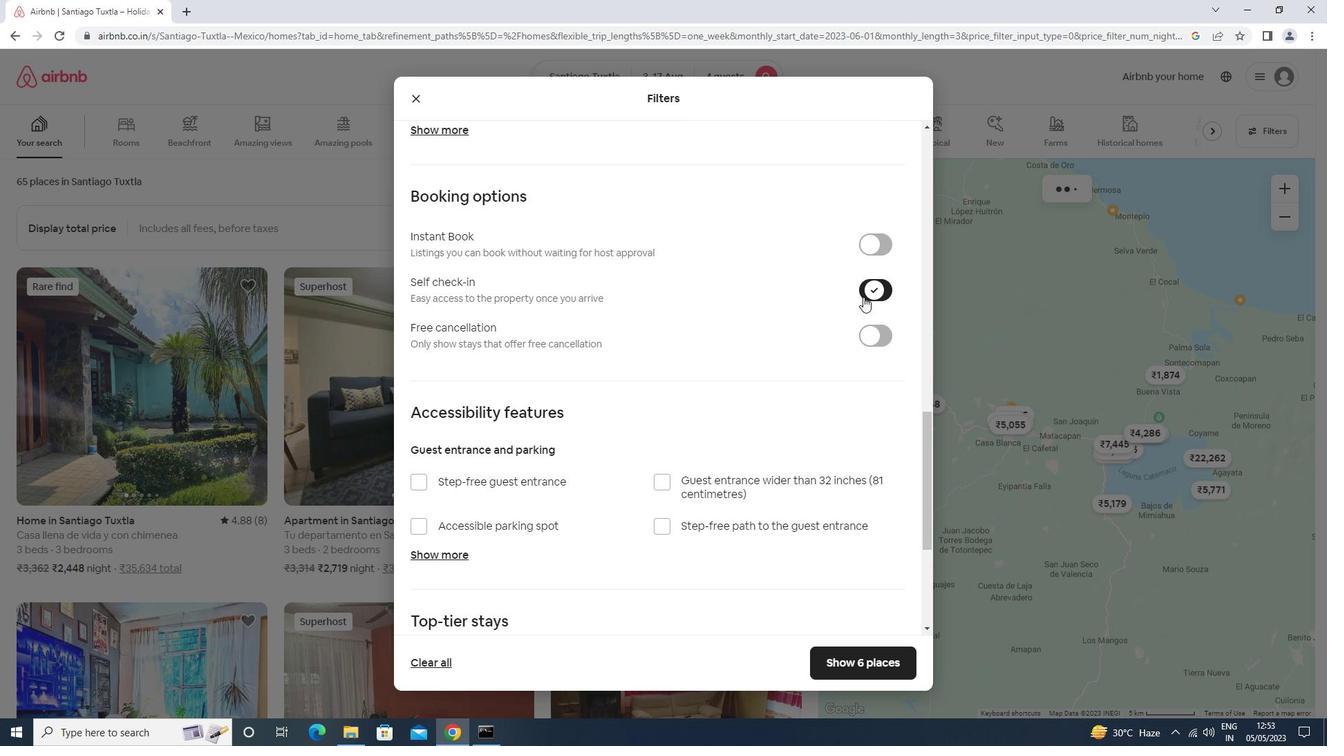 
Action: Mouse moved to (857, 301)
Screenshot: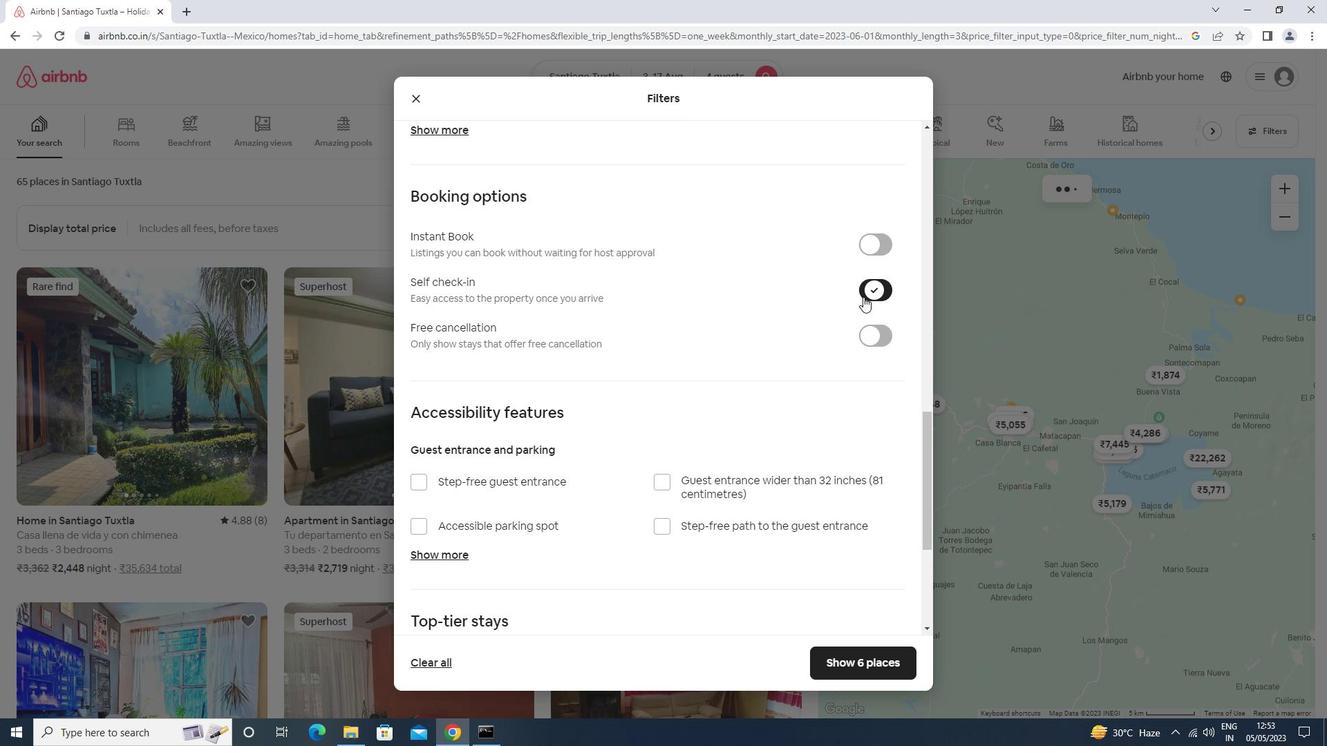 
Action: Mouse scrolled (857, 300) with delta (0, 0)
Screenshot: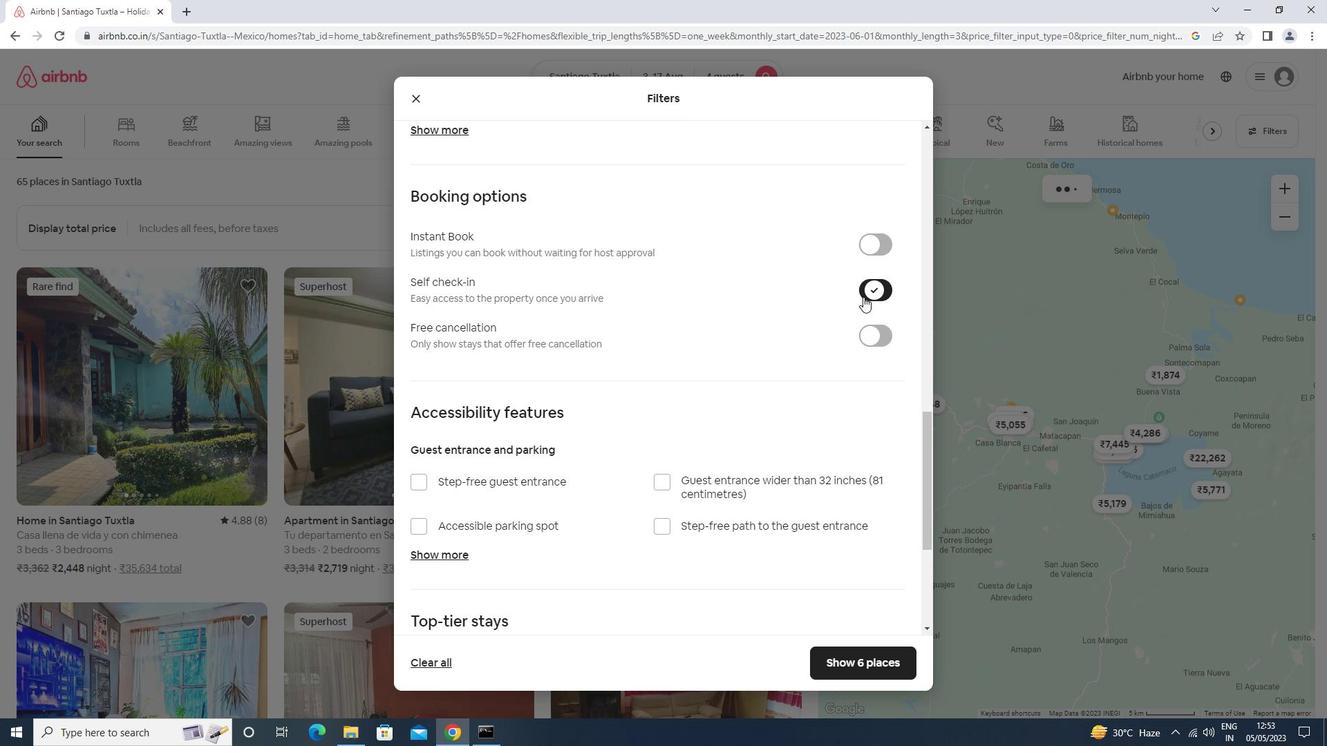 
Action: Mouse moved to (465, 530)
Screenshot: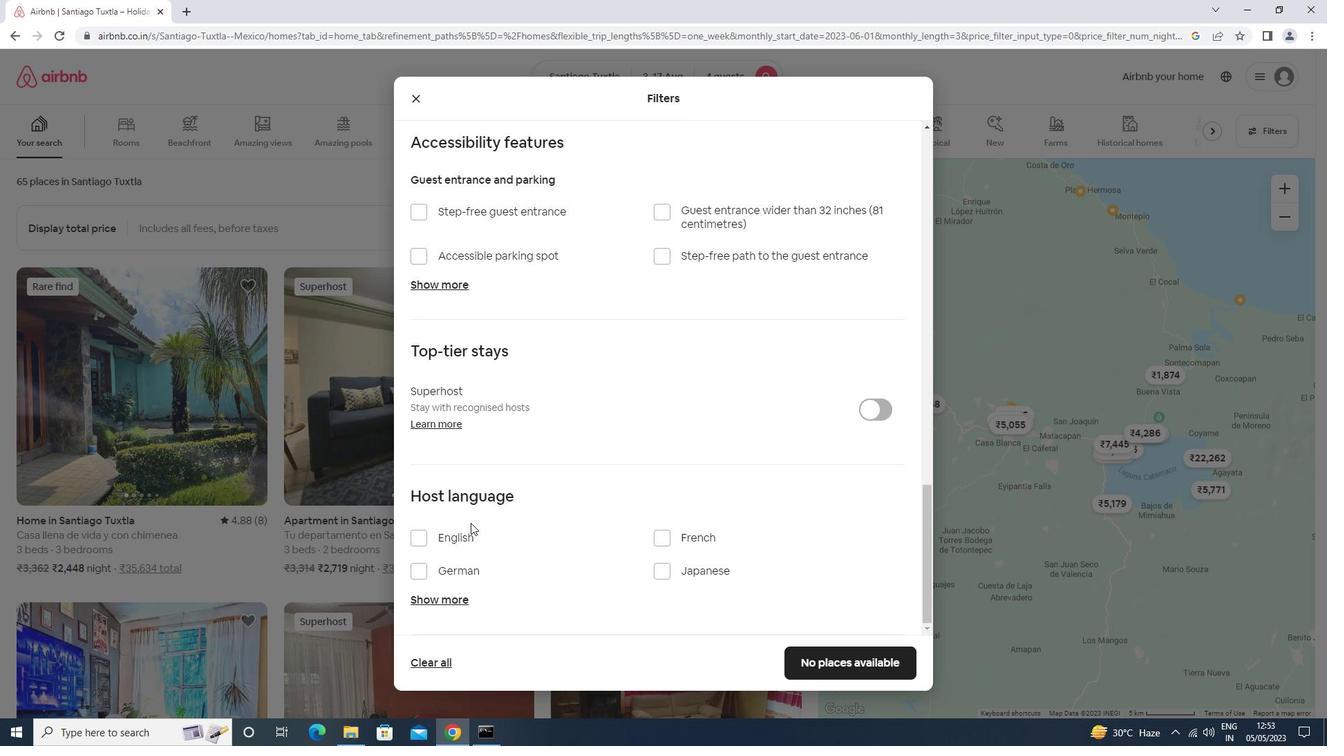 
Action: Mouse pressed left at (465, 530)
Screenshot: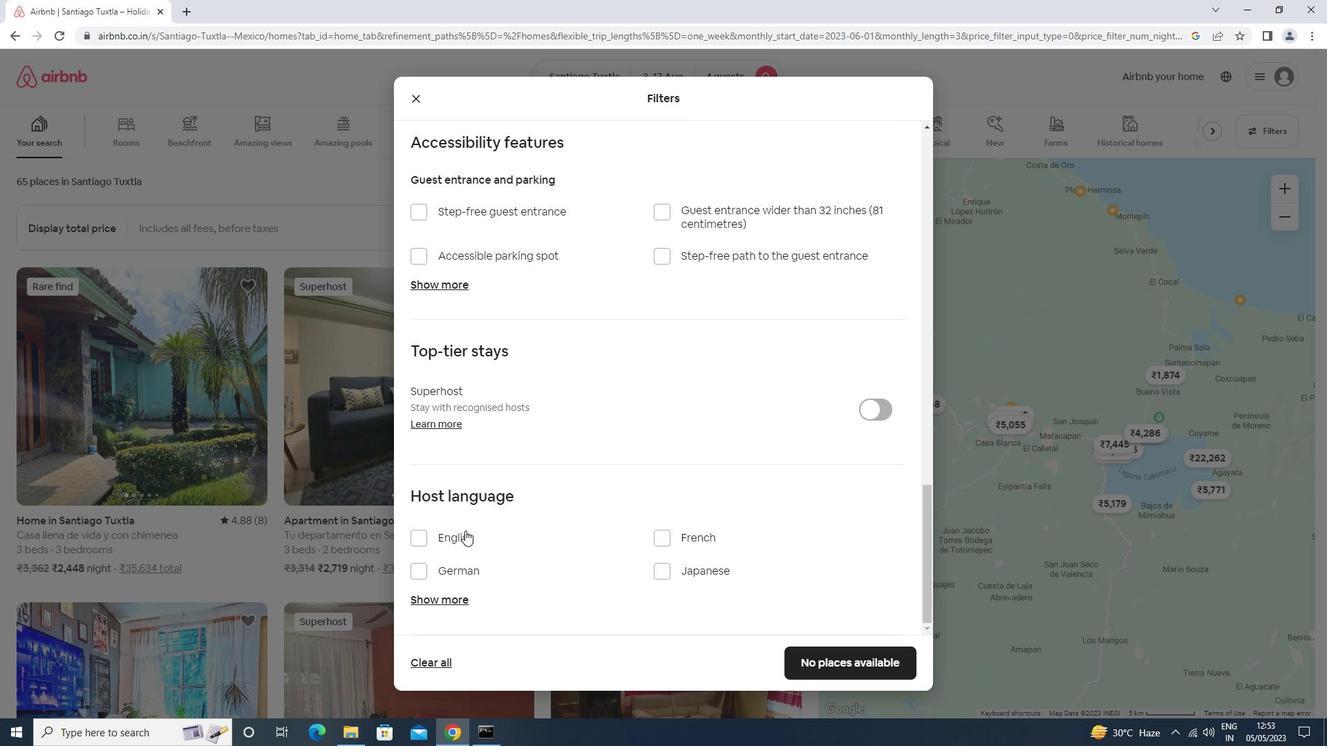 
Action: Mouse moved to (826, 660)
Screenshot: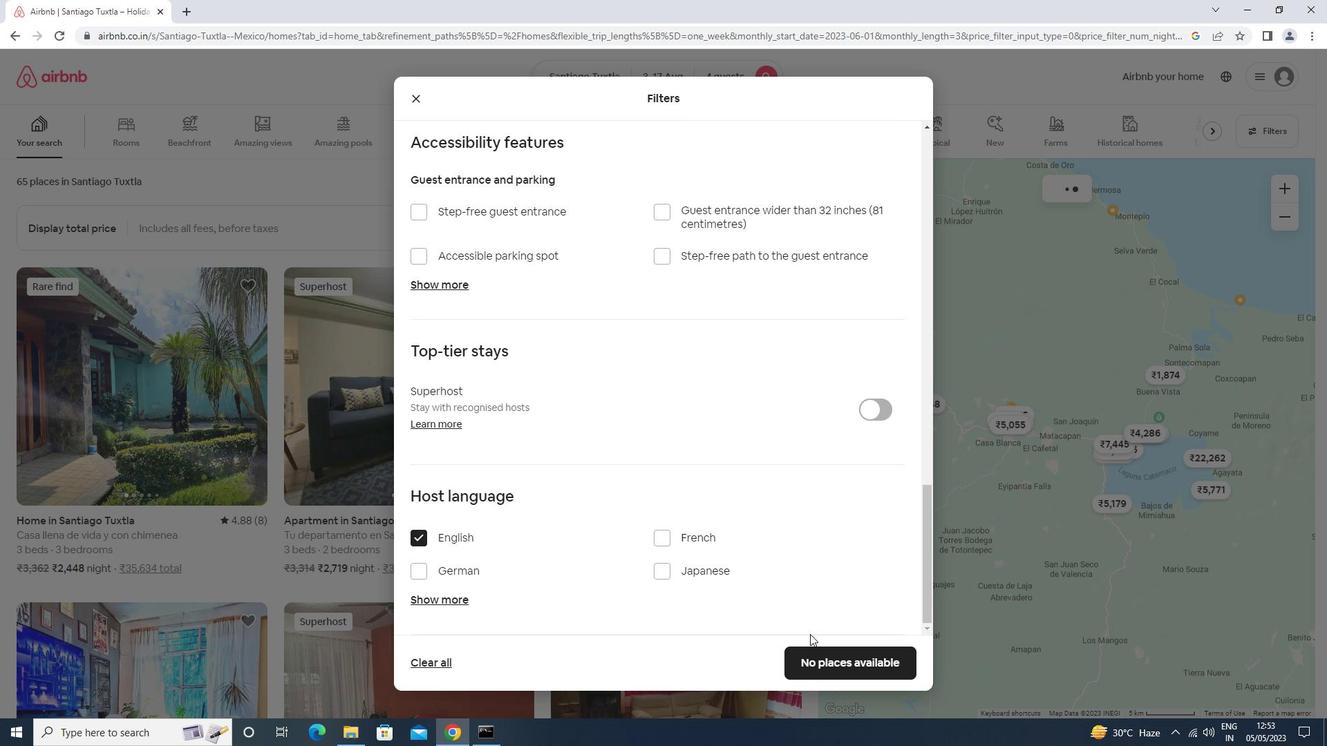
Action: Mouse pressed left at (826, 660)
Screenshot: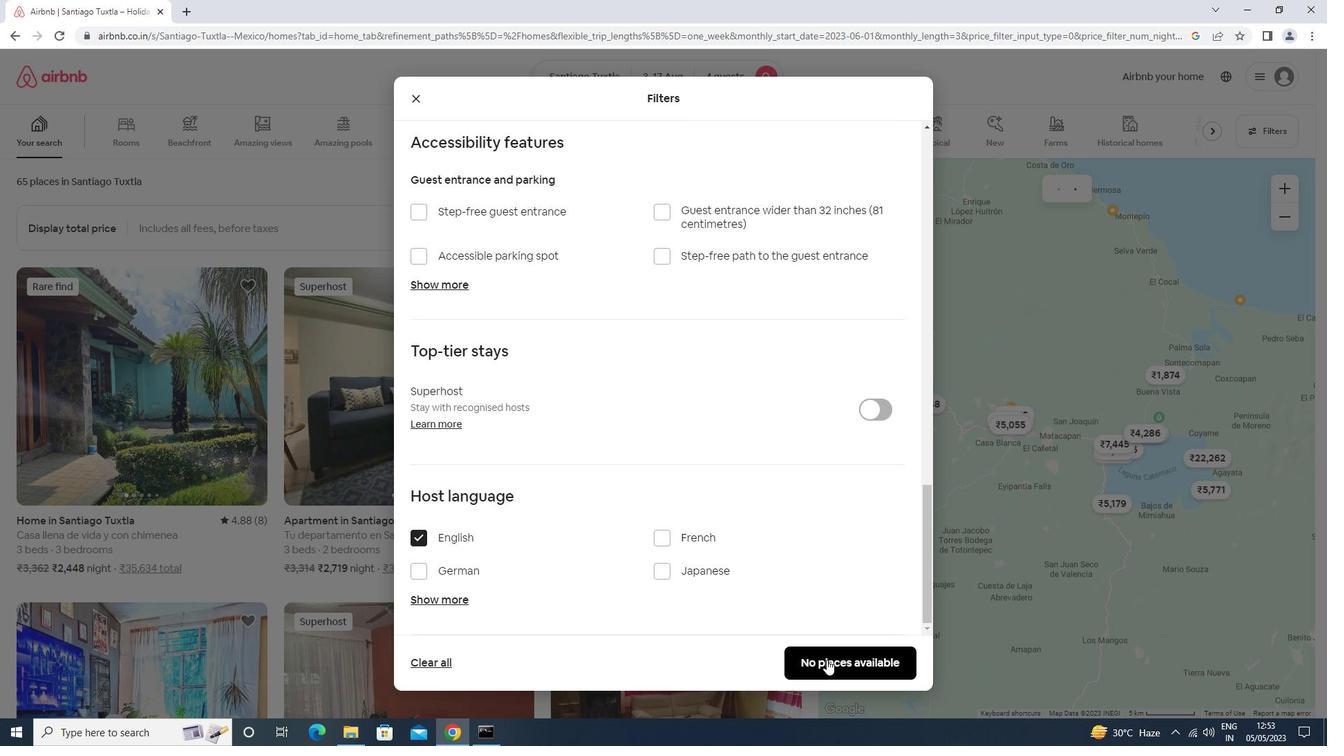 
Action: Mouse moved to (826, 661)
Screenshot: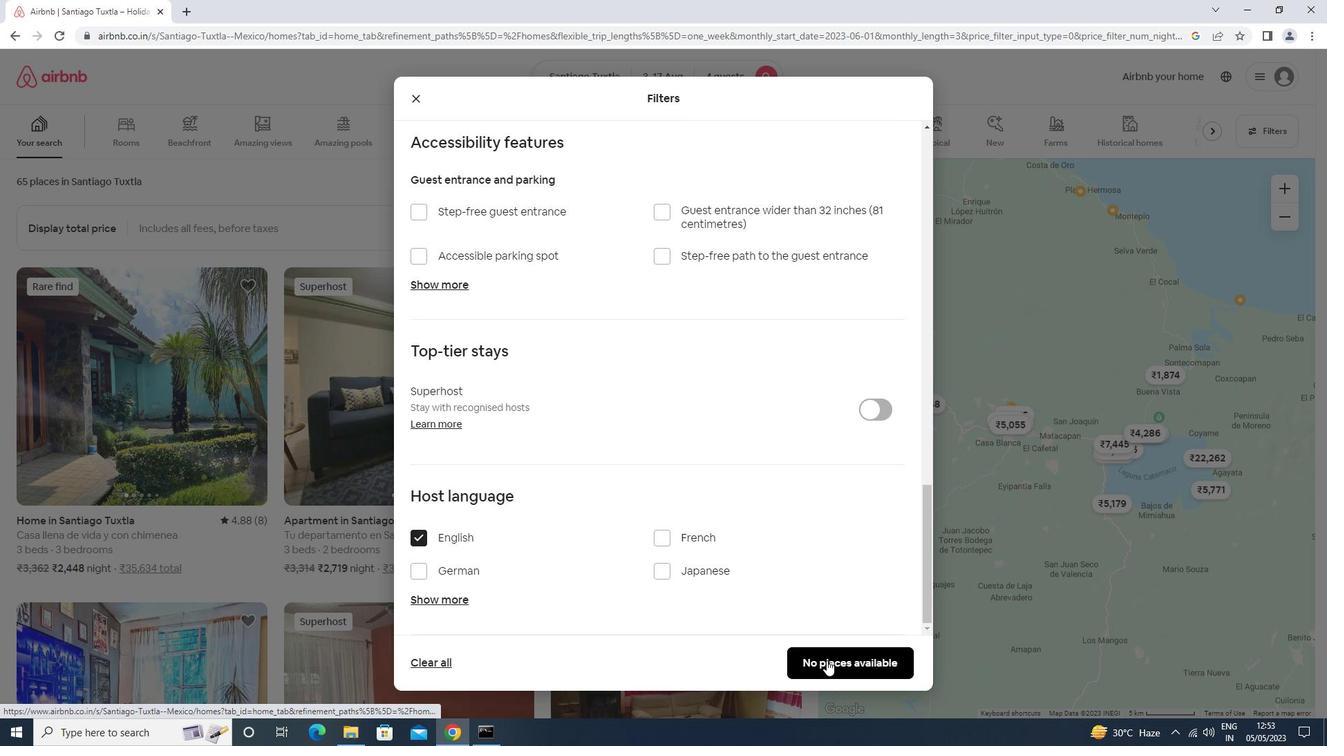 
